 Task: Font style For heading Use Arabic Typesetting with dark grey 1 1 colour. font size for heading '26 Pt. 'Change the font style of data to Arabic Typesettingand font size to  16 Pt. Change the alignment of both headline & data to   center vertically. In the sheet  Attendance Log Templatebook
Action: Mouse moved to (93, 133)
Screenshot: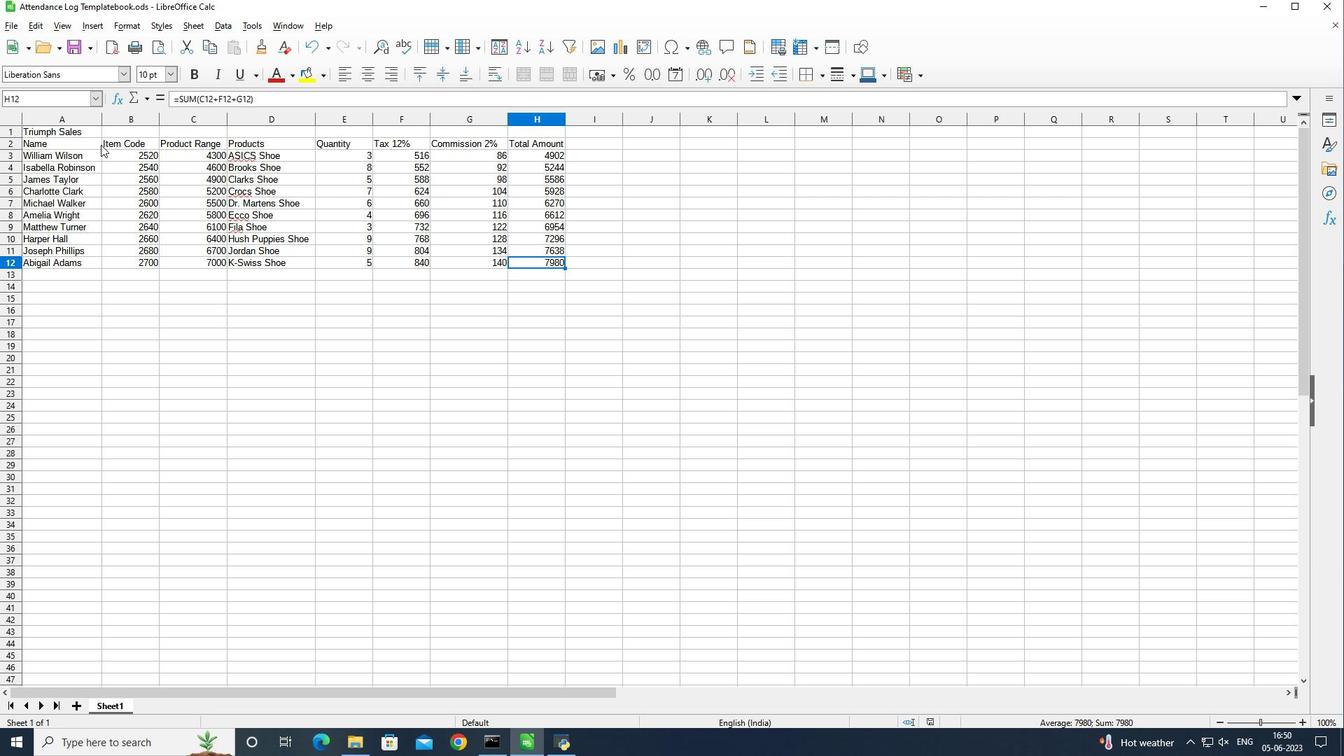 
Action: Mouse pressed left at (93, 133)
Screenshot: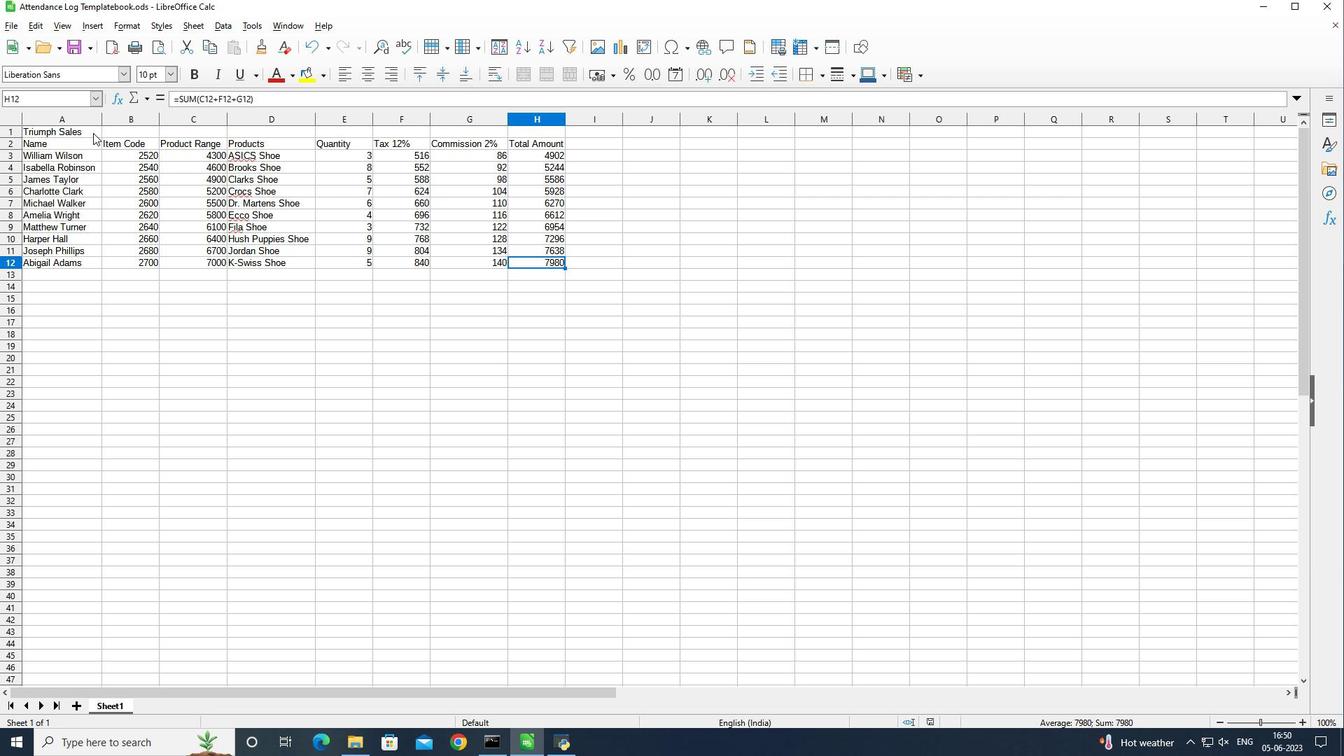 
Action: Mouse moved to (85, 139)
Screenshot: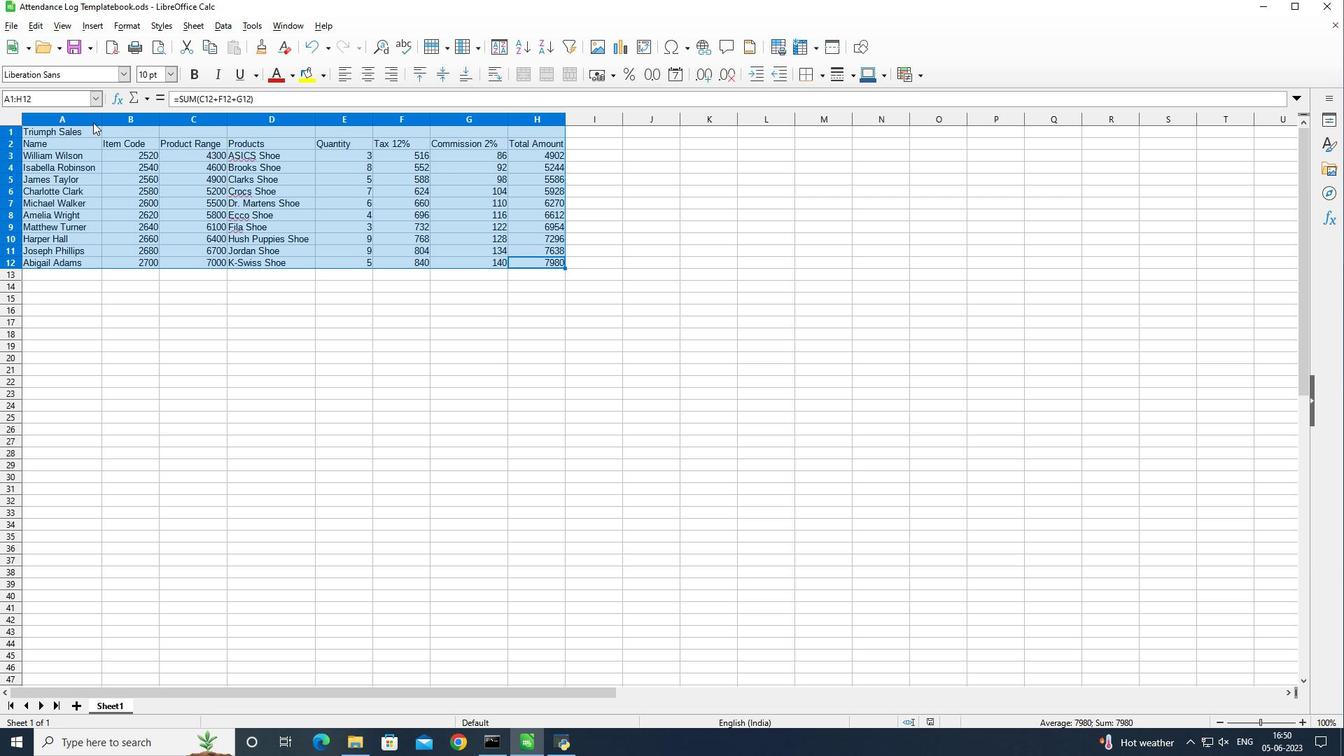 
Action: Mouse pressed left at (85, 139)
Screenshot: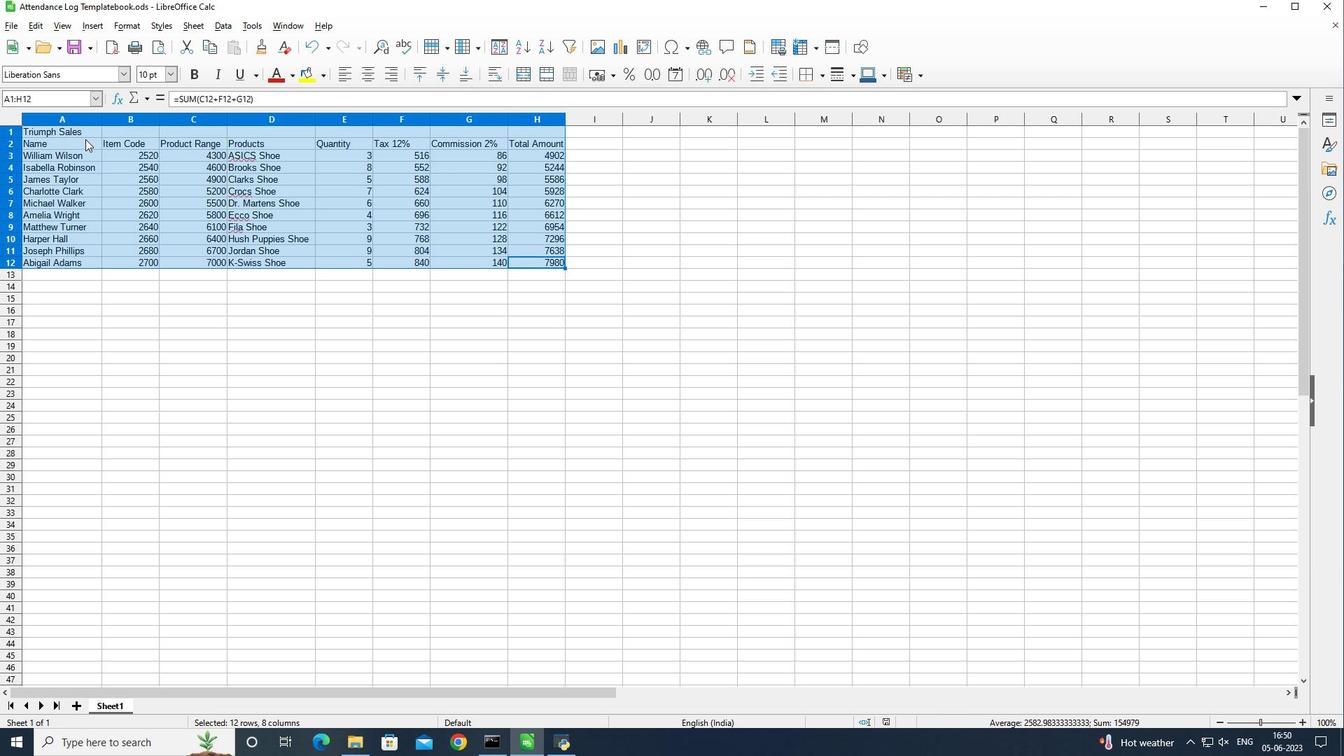 
Action: Mouse moved to (127, 70)
Screenshot: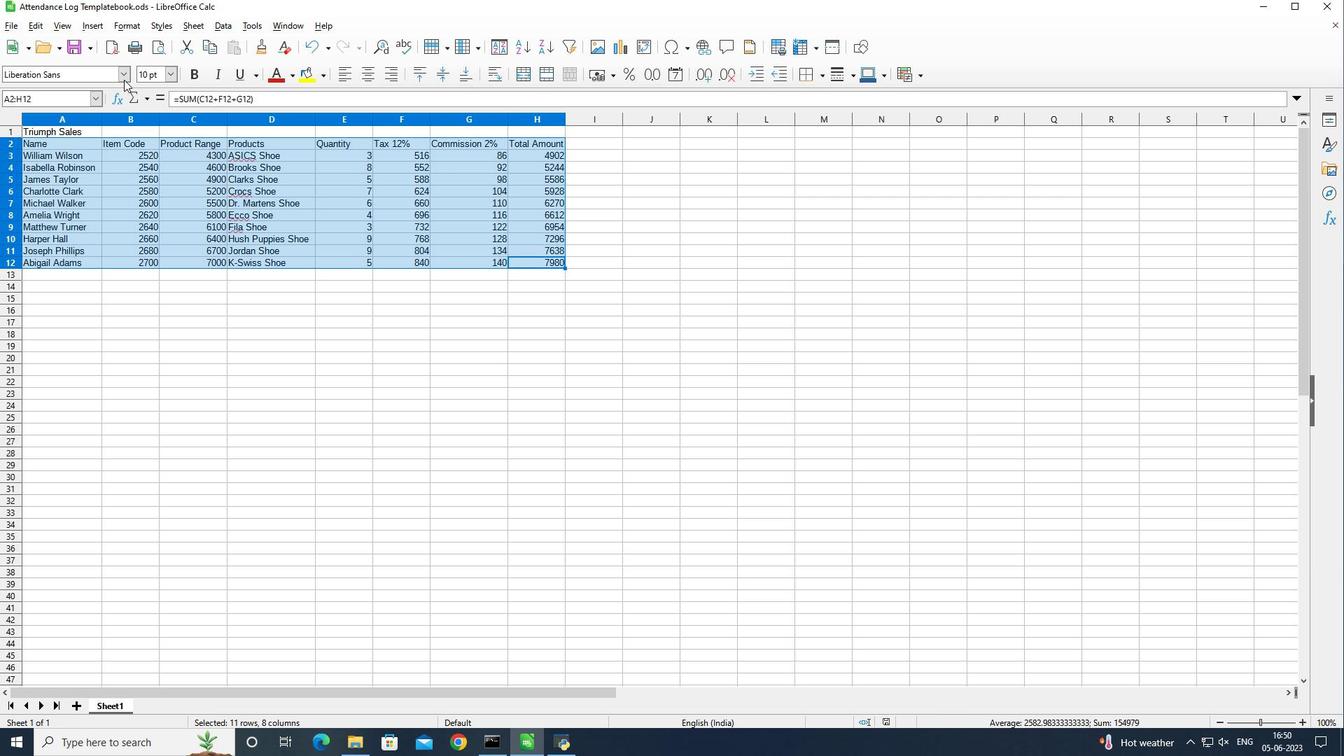 
Action: Mouse pressed left at (127, 70)
Screenshot: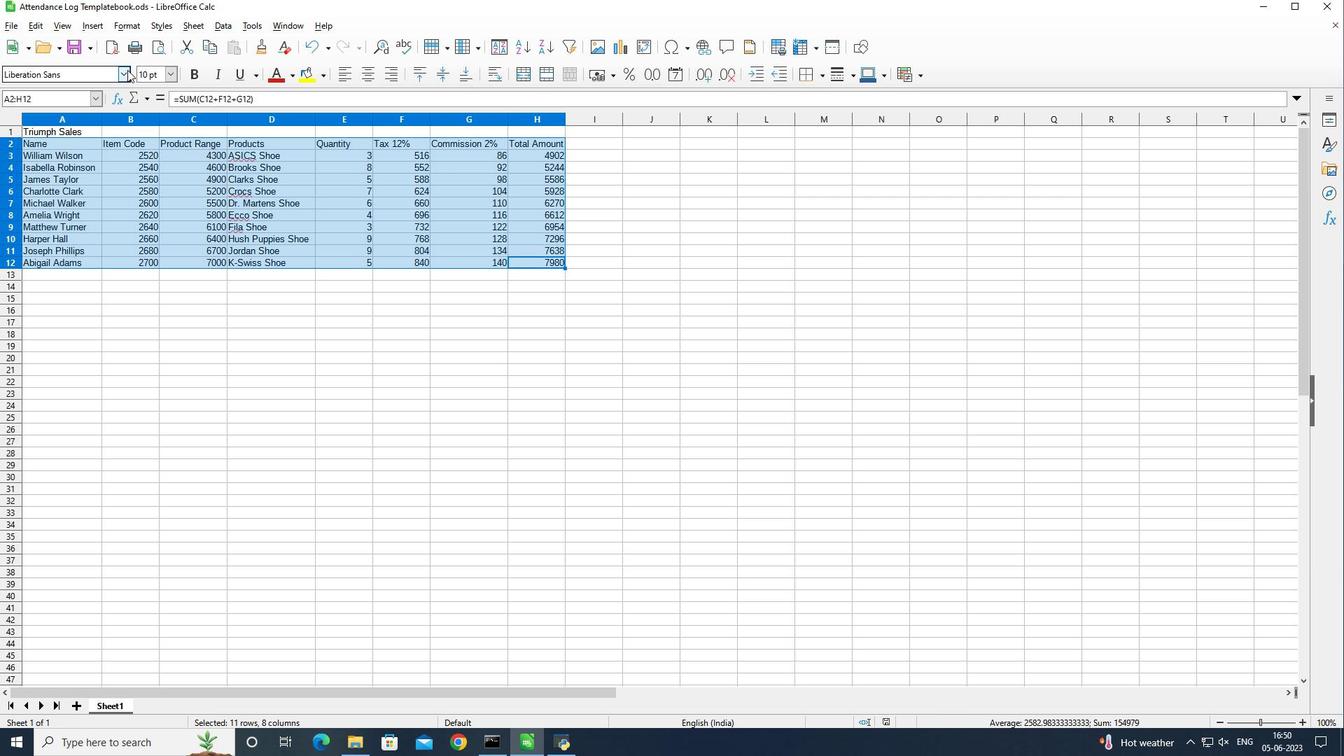 
Action: Mouse moved to (333, 178)
Screenshot: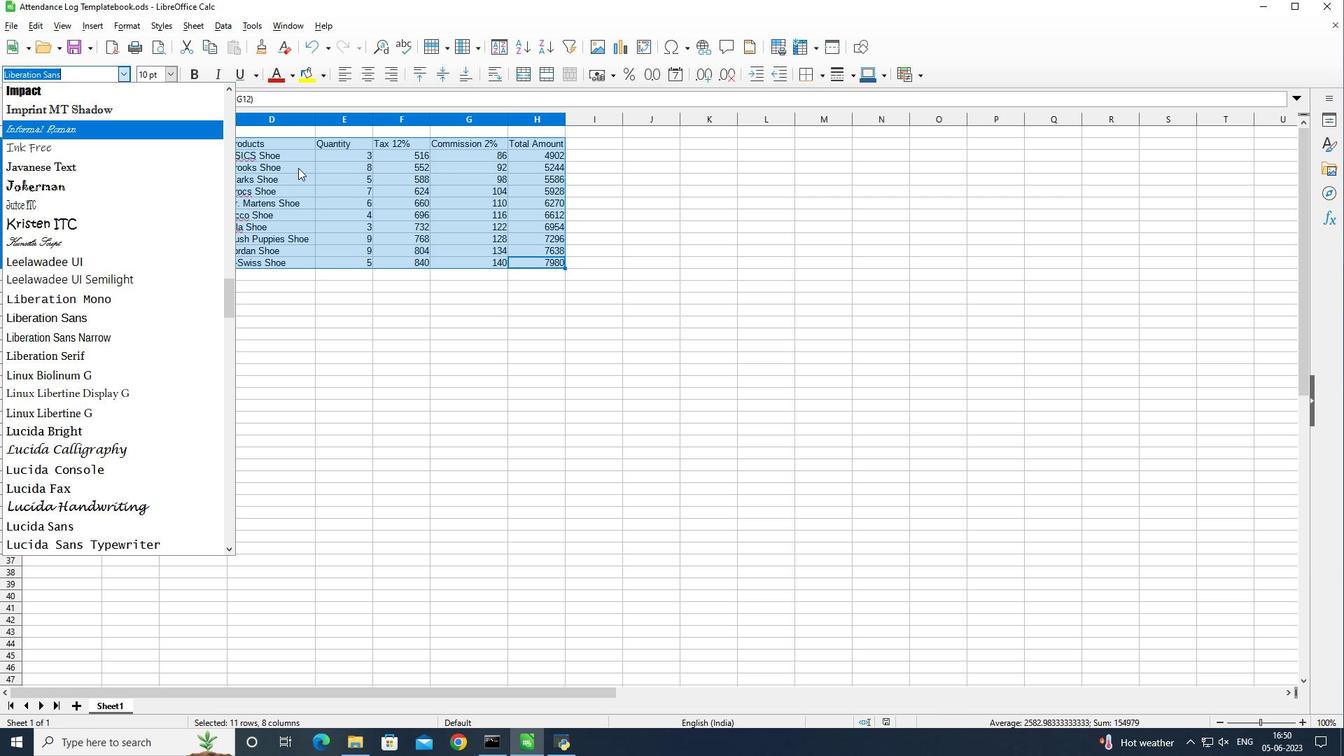 
Action: Mouse pressed left at (333, 178)
Screenshot: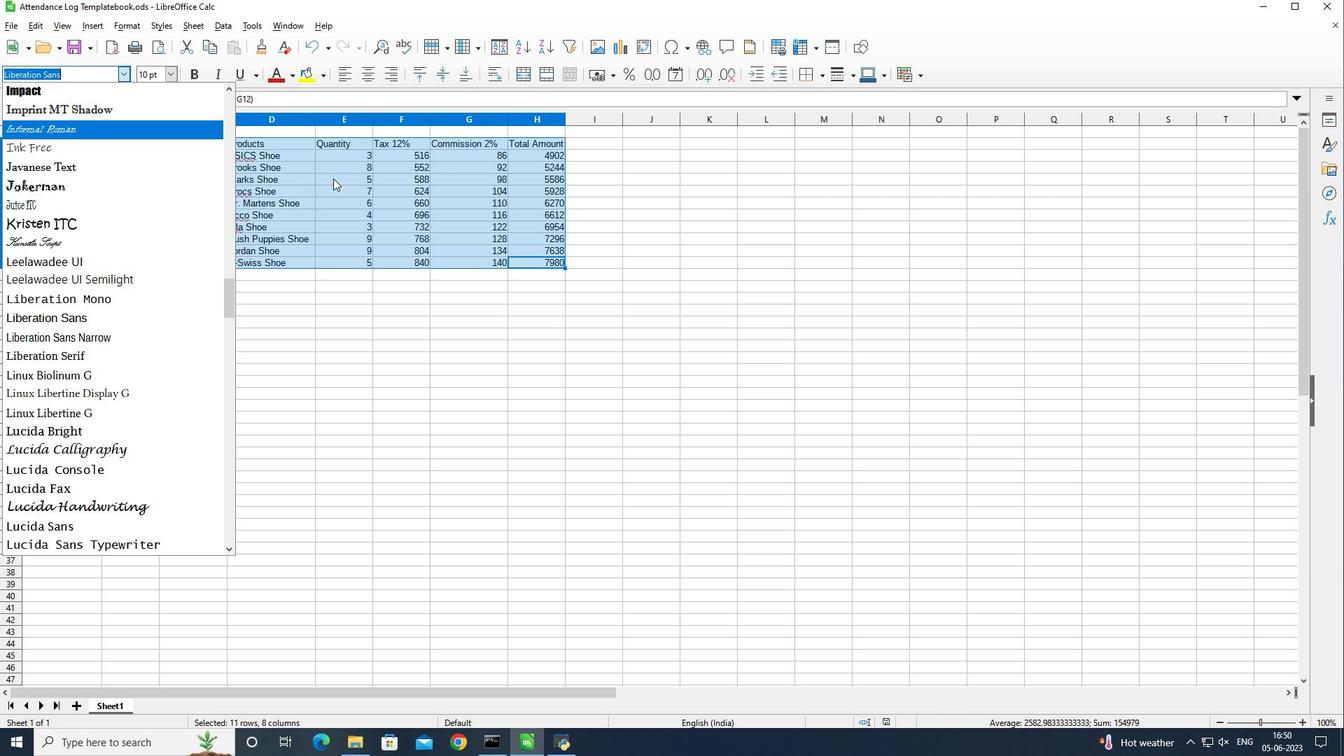 
Action: Mouse moved to (41, 131)
Screenshot: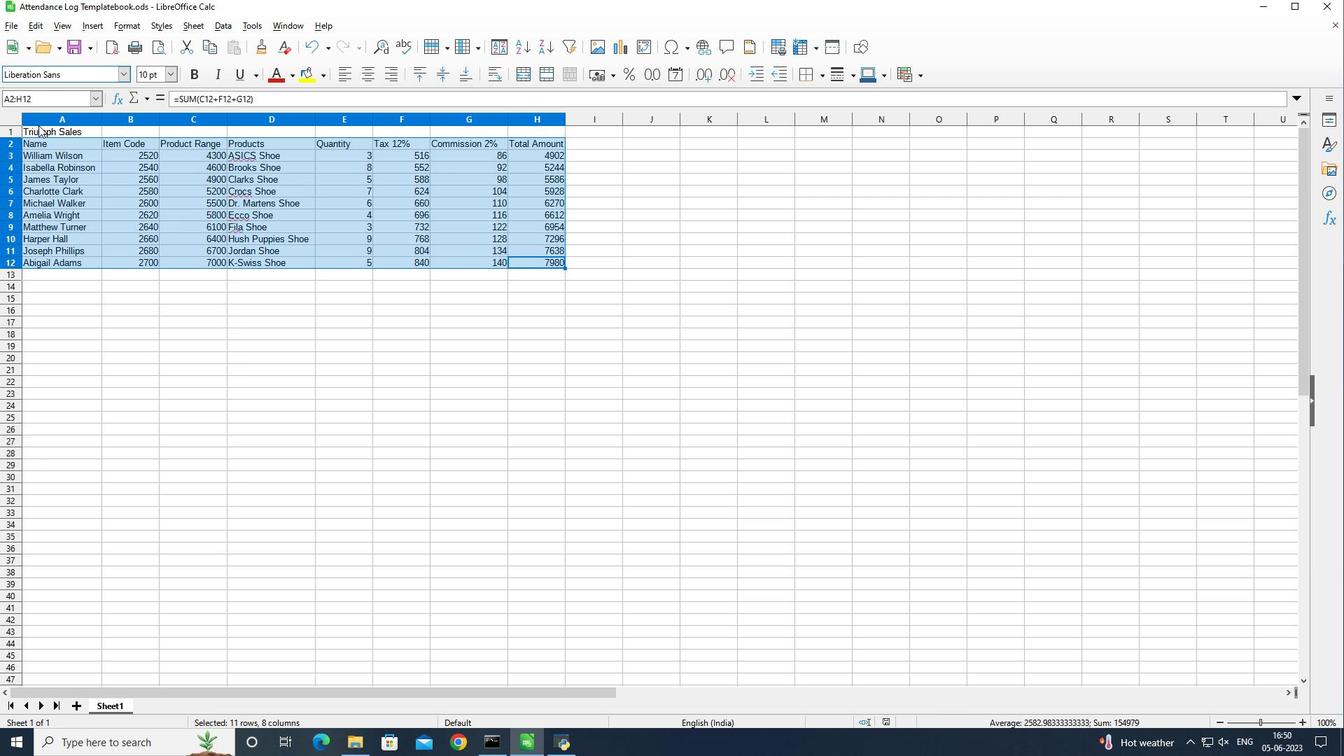
Action: Mouse pressed left at (41, 131)
Screenshot: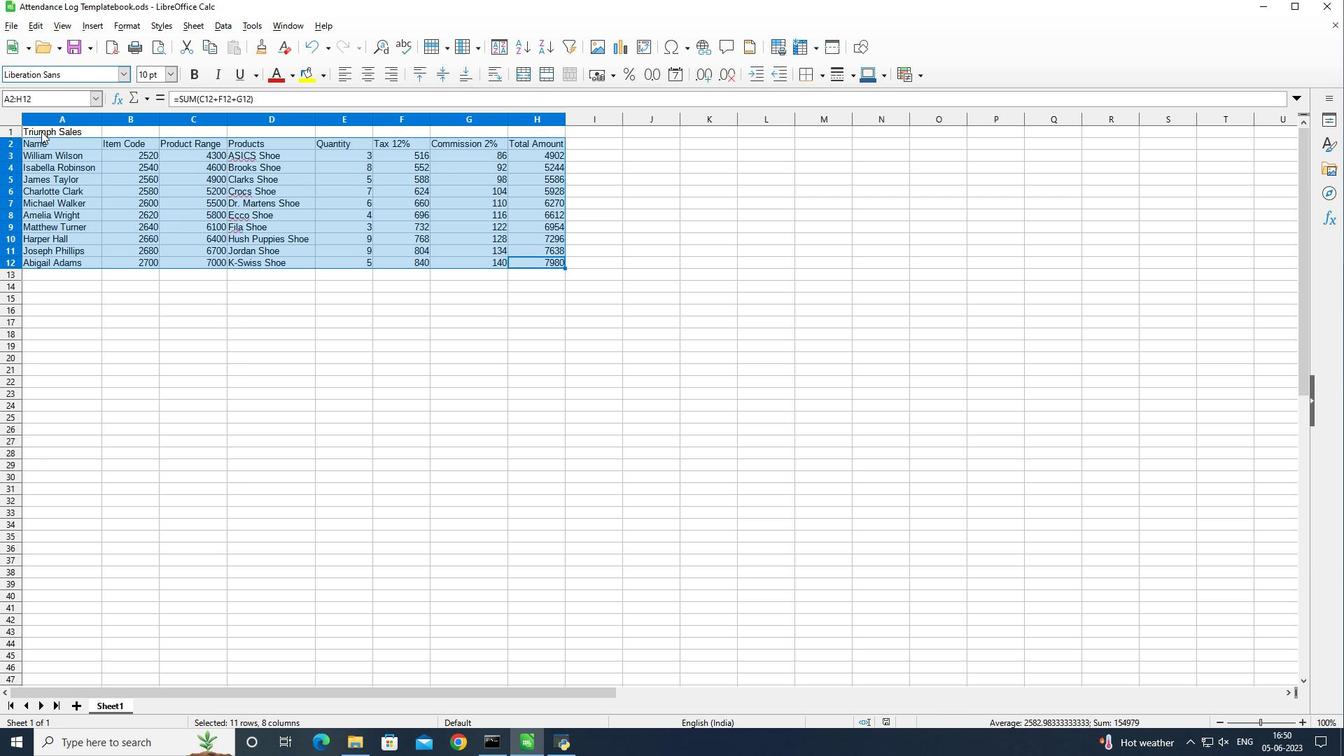 
Action: Mouse moved to (123, 75)
Screenshot: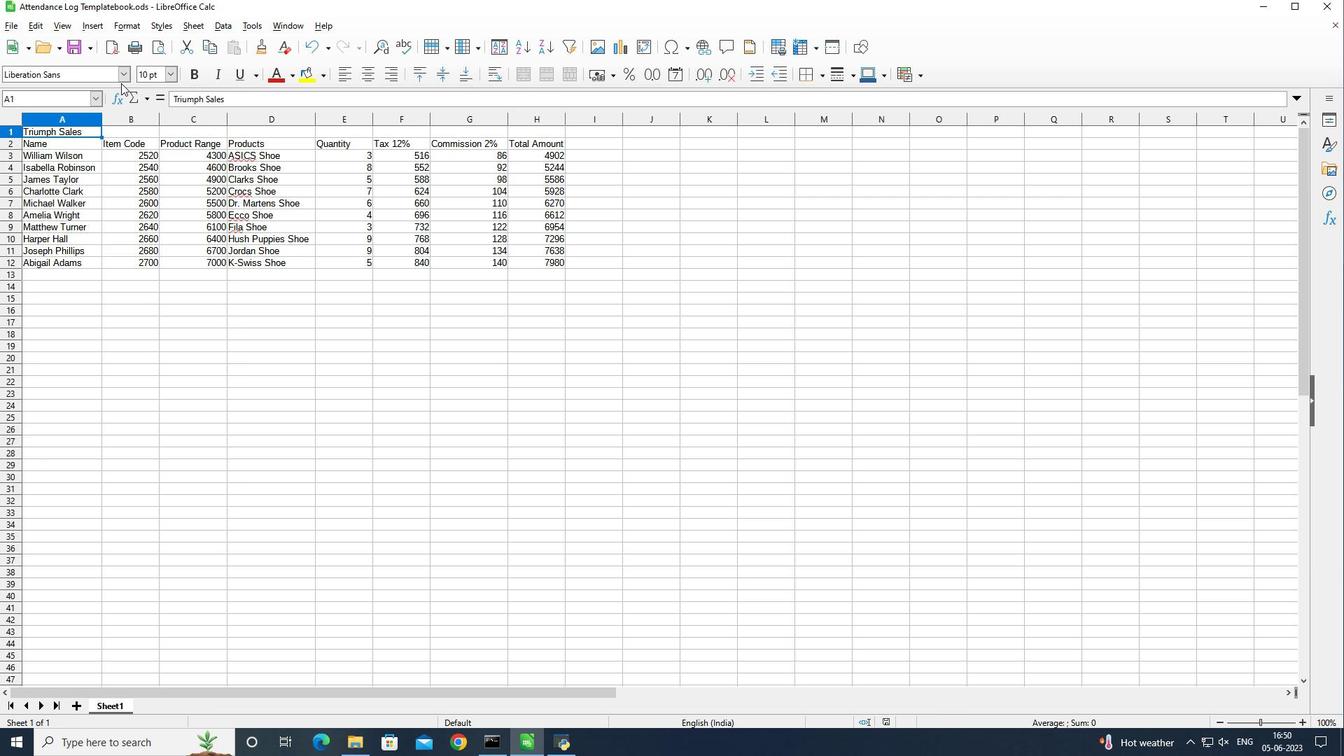 
Action: Mouse pressed left at (123, 75)
Screenshot: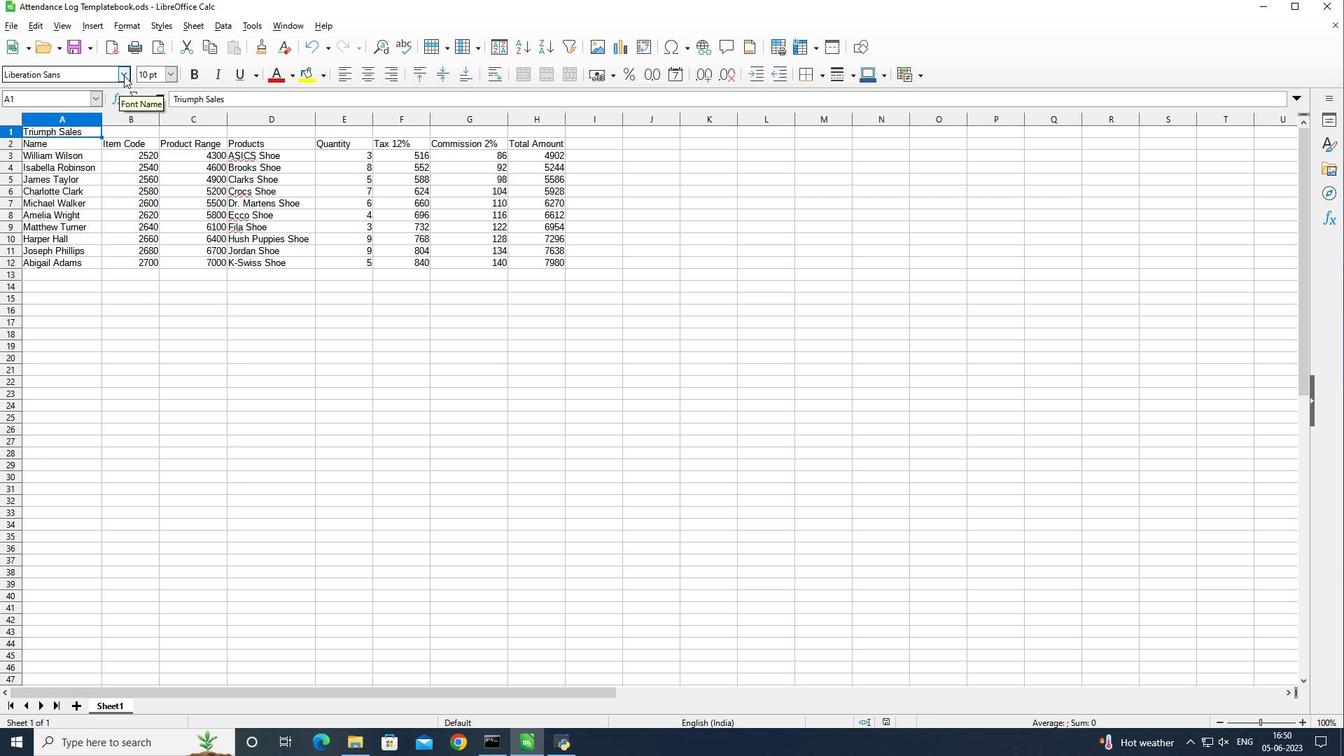 
Action: Mouse moved to (175, 167)
Screenshot: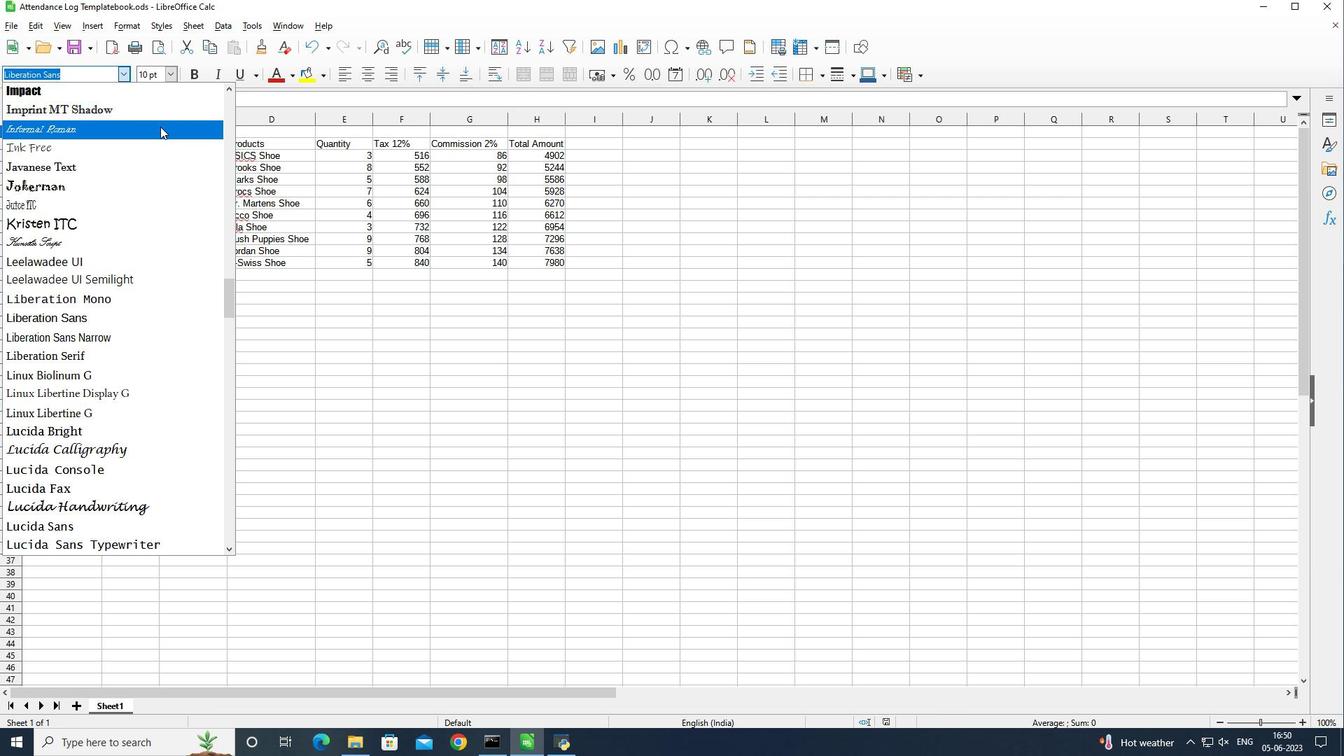 
Action: Mouse scrolled (175, 168) with delta (0, 0)
Screenshot: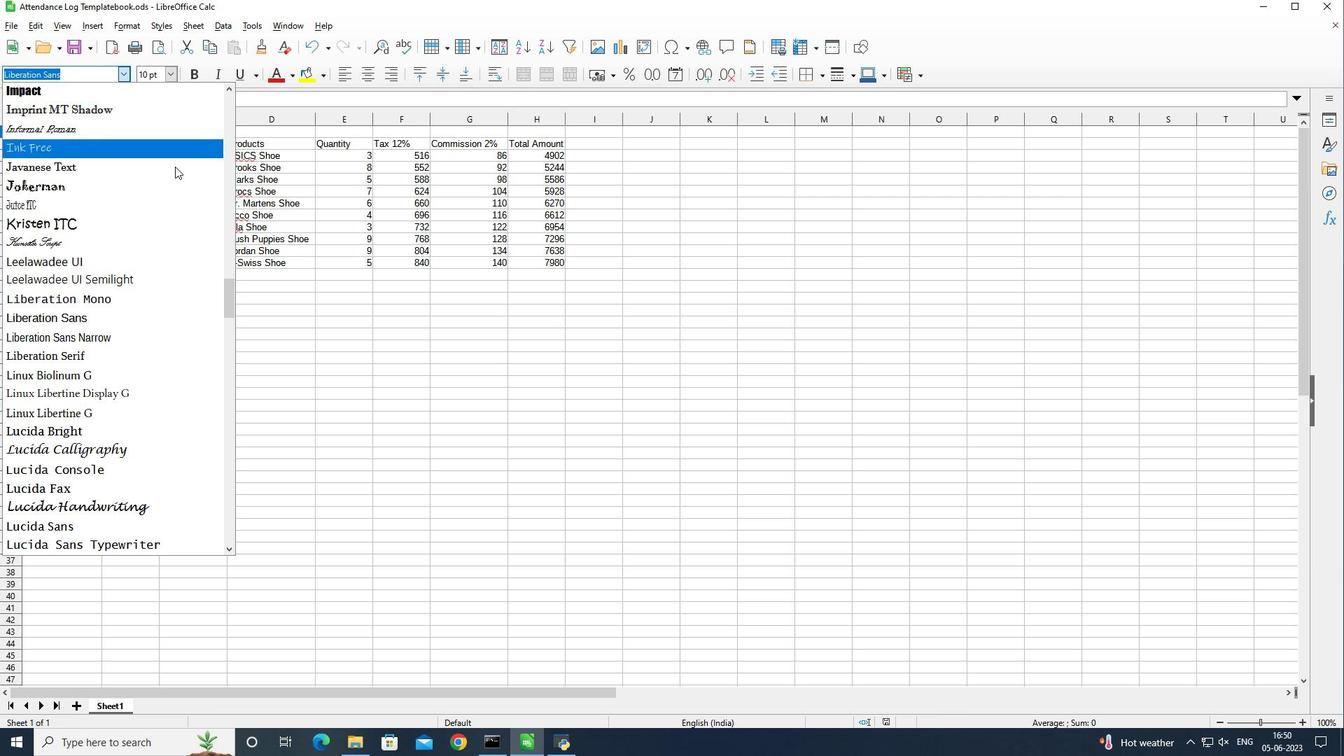 
Action: Mouse scrolled (175, 168) with delta (0, 0)
Screenshot: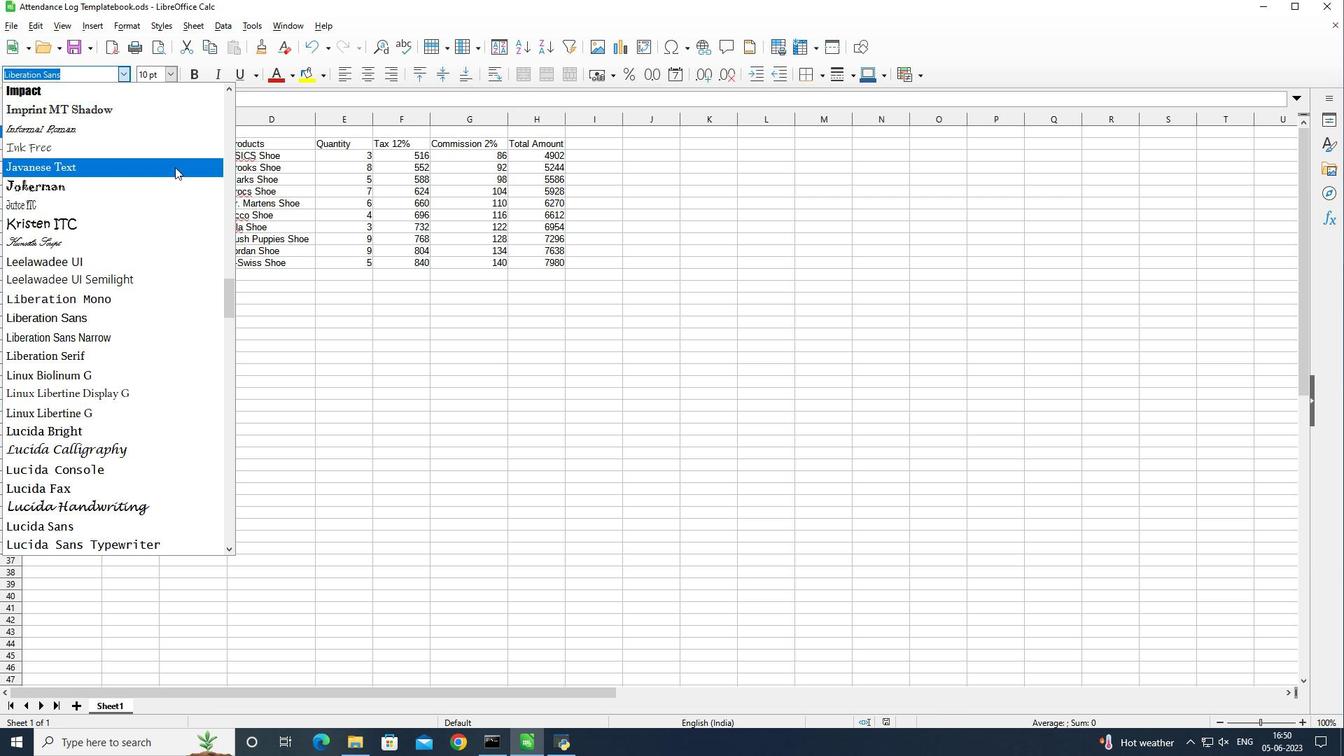 
Action: Mouse scrolled (175, 168) with delta (0, 0)
Screenshot: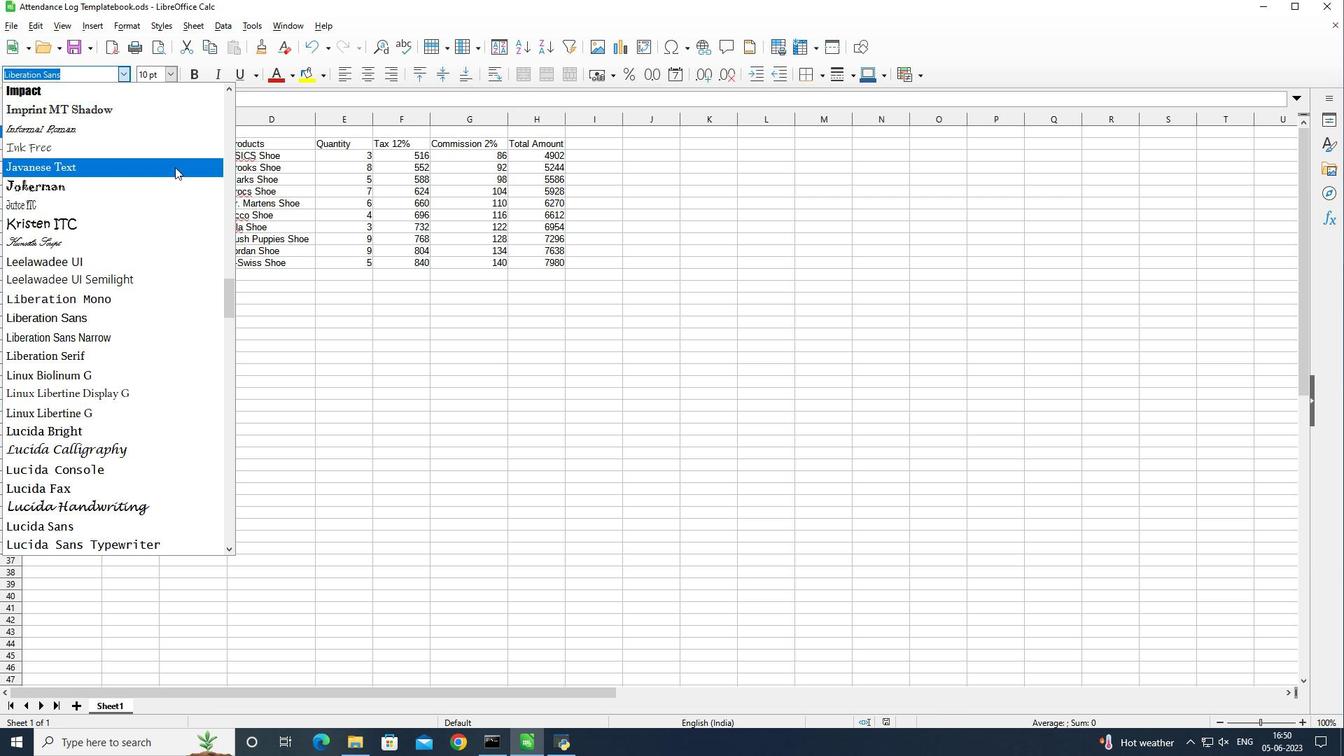 
Action: Mouse scrolled (175, 168) with delta (0, 0)
Screenshot: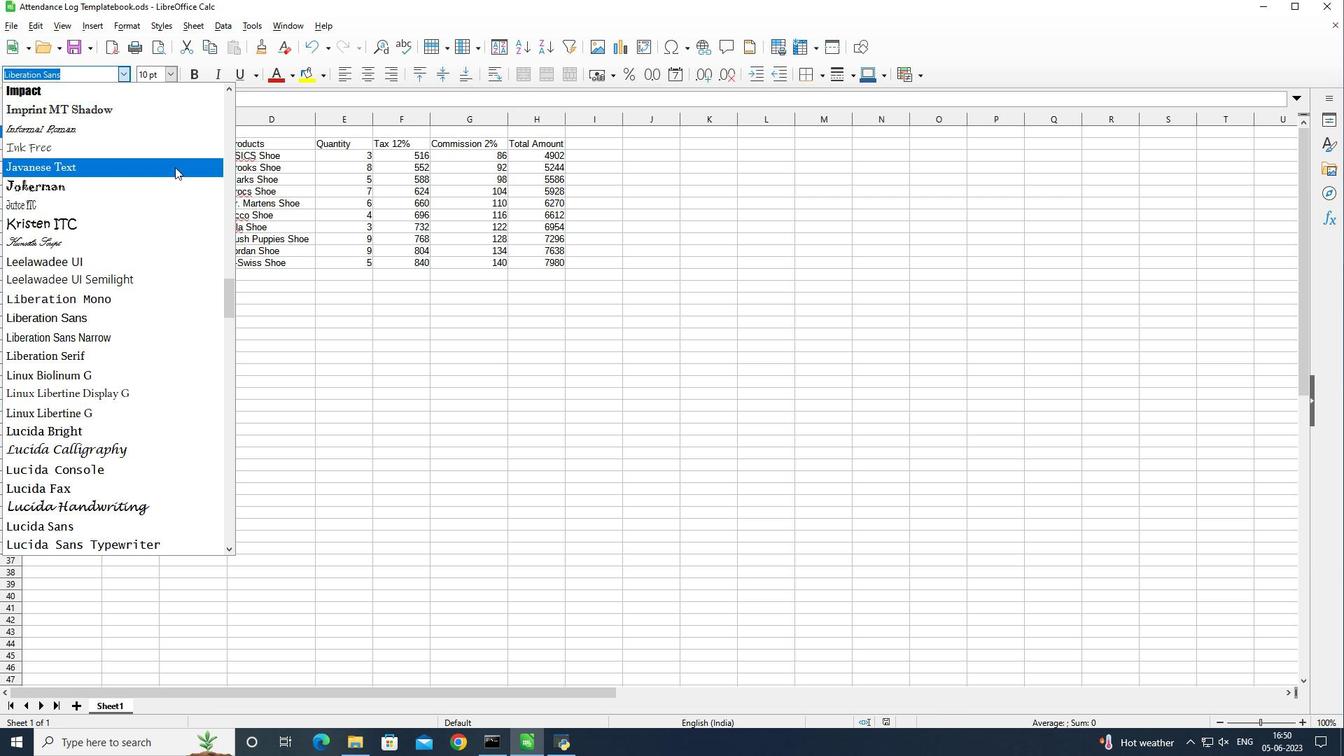 
Action: Mouse scrolled (175, 168) with delta (0, 0)
Screenshot: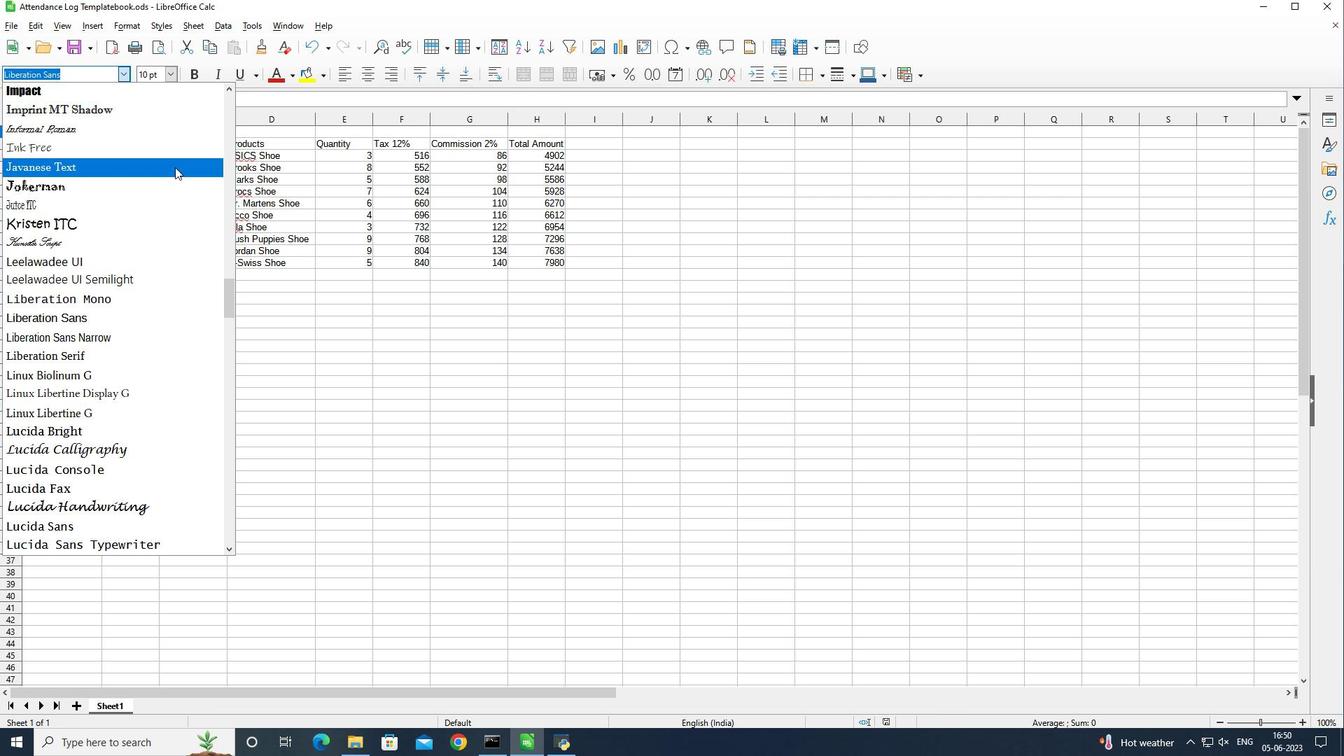 
Action: Mouse scrolled (175, 168) with delta (0, 0)
Screenshot: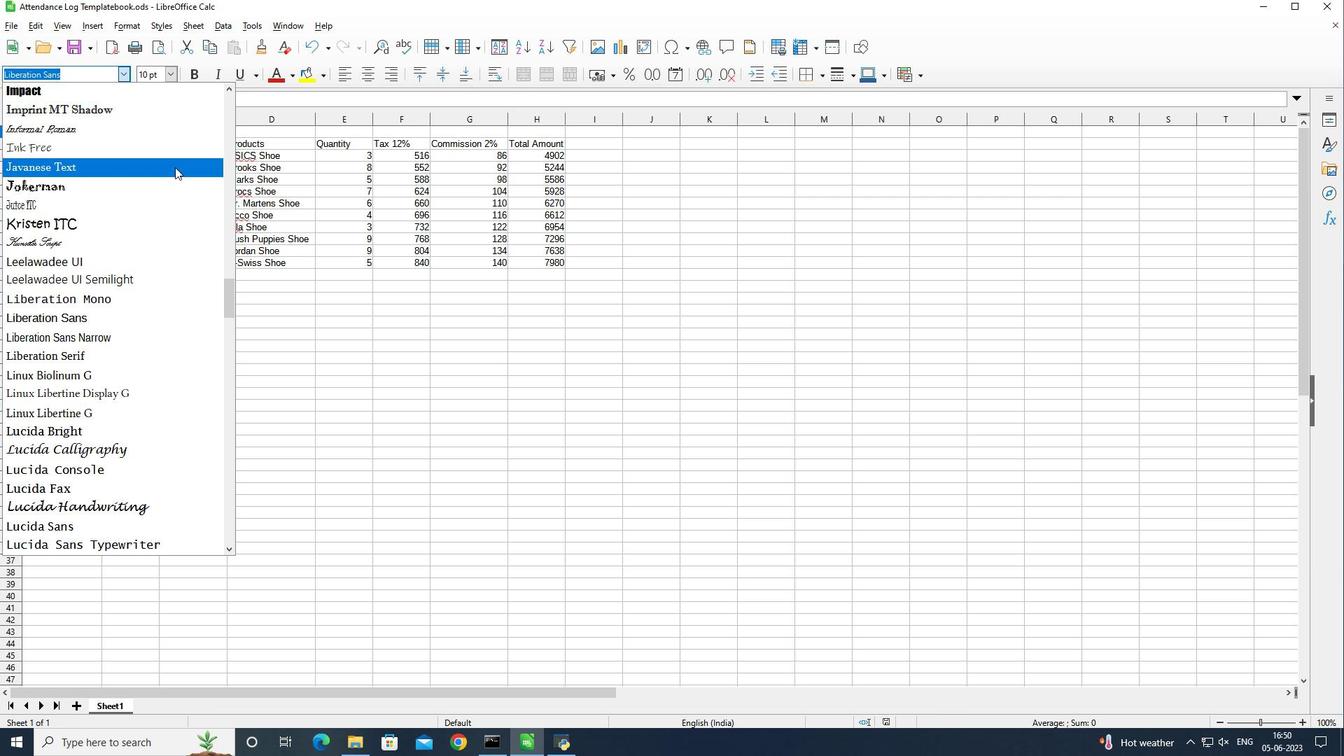 
Action: Mouse scrolled (175, 168) with delta (0, 0)
Screenshot: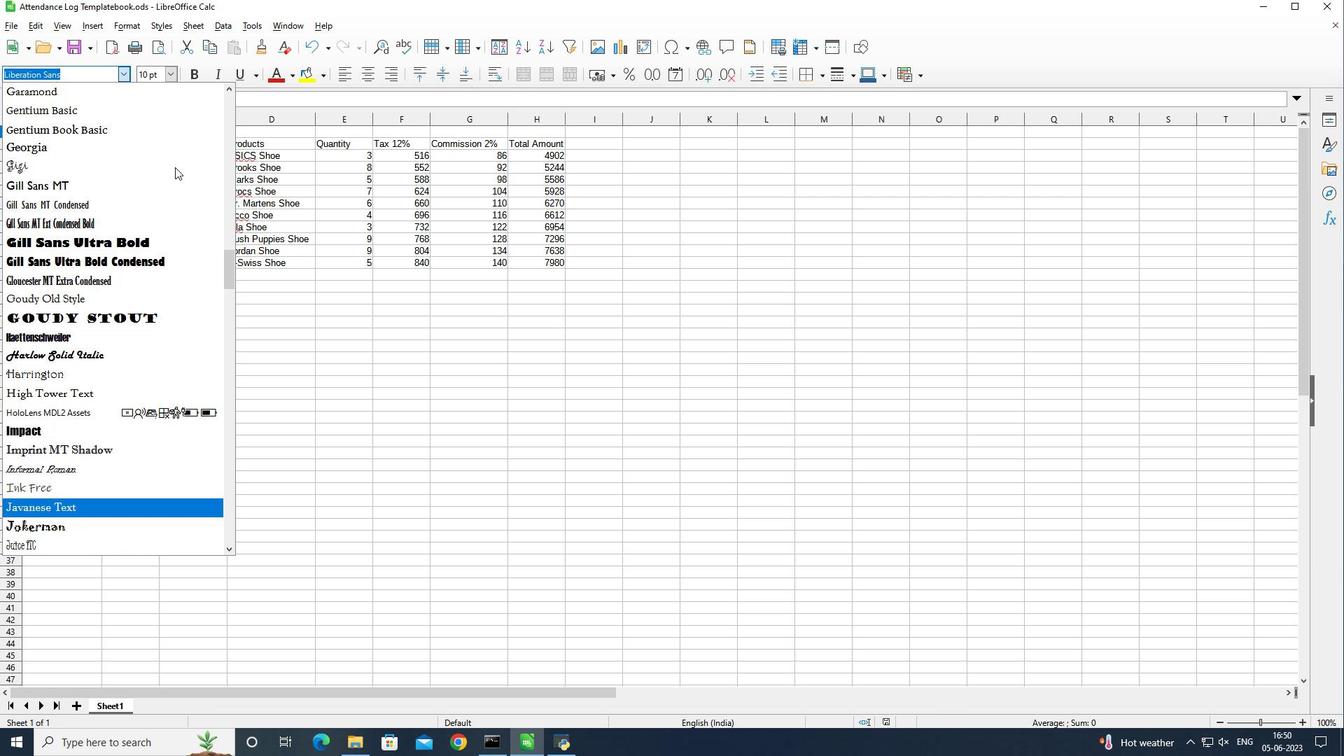
Action: Mouse scrolled (175, 168) with delta (0, 0)
Screenshot: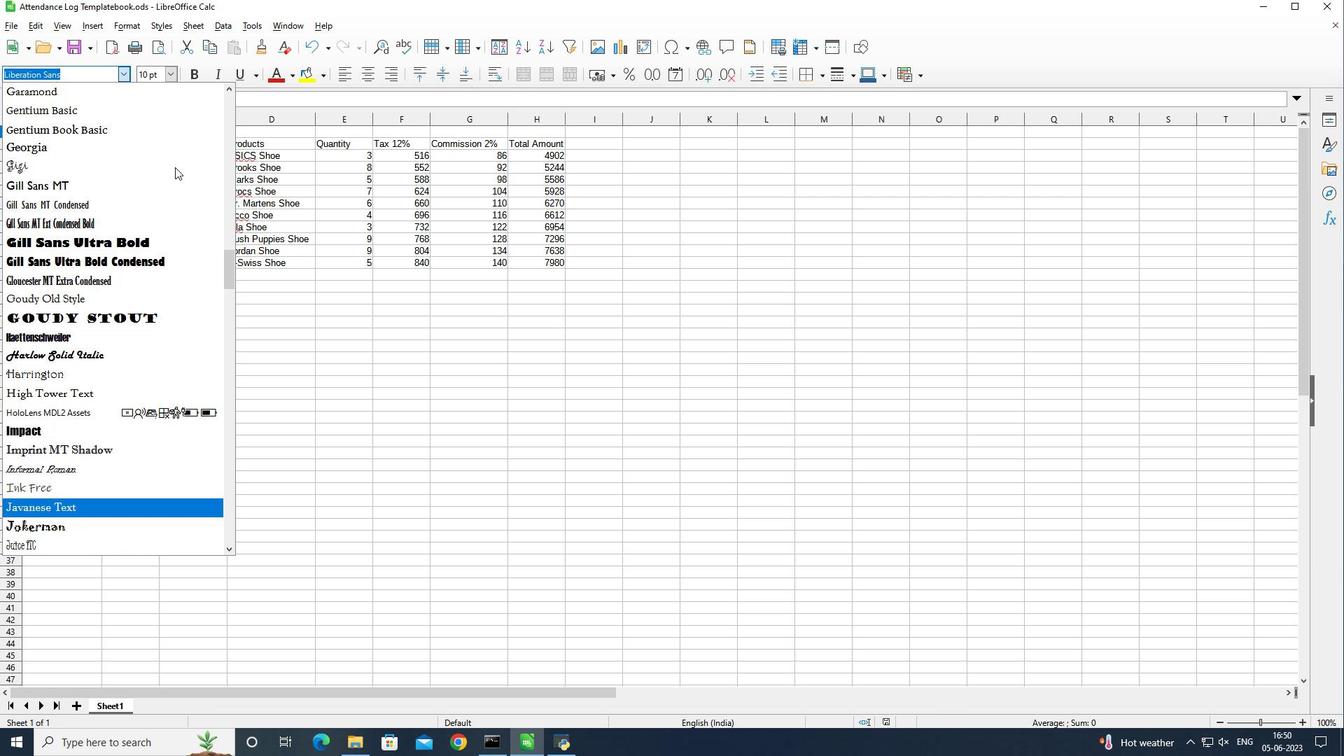 
Action: Mouse scrolled (175, 168) with delta (0, 0)
Screenshot: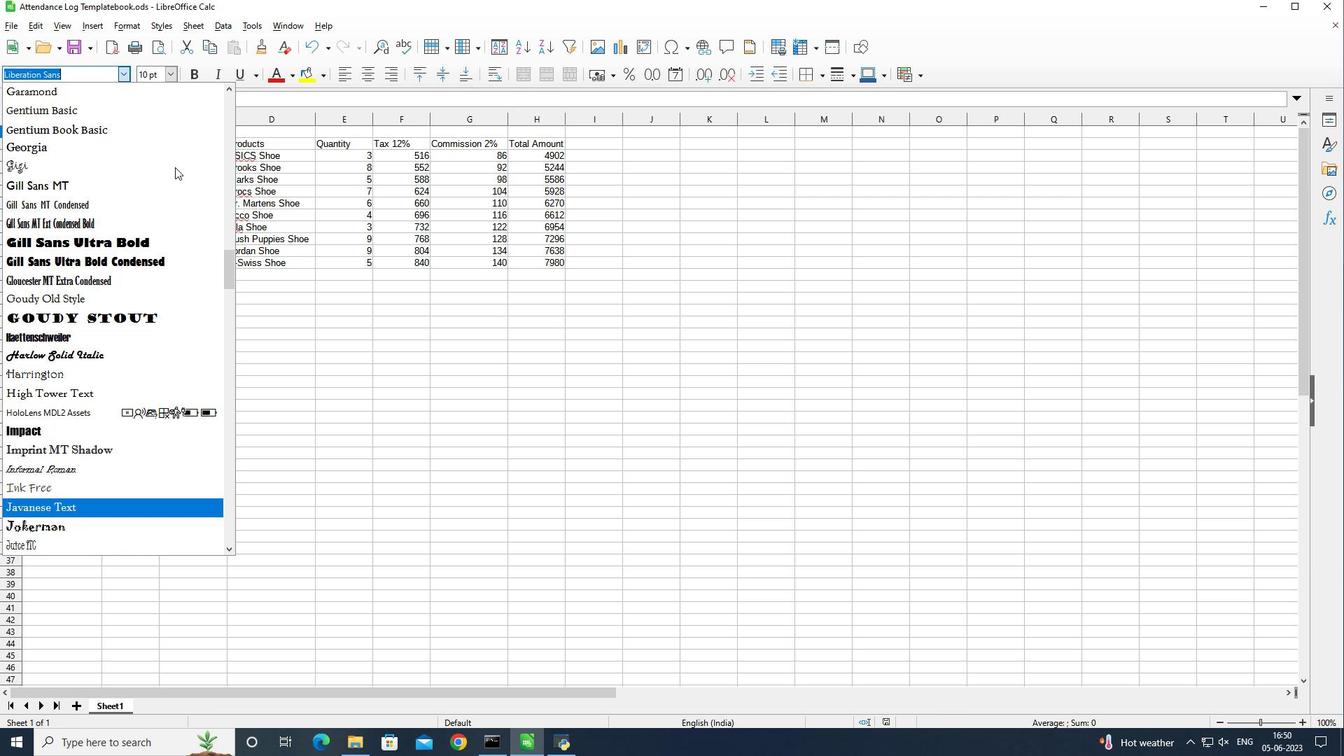 
Action: Mouse scrolled (175, 168) with delta (0, 0)
Screenshot: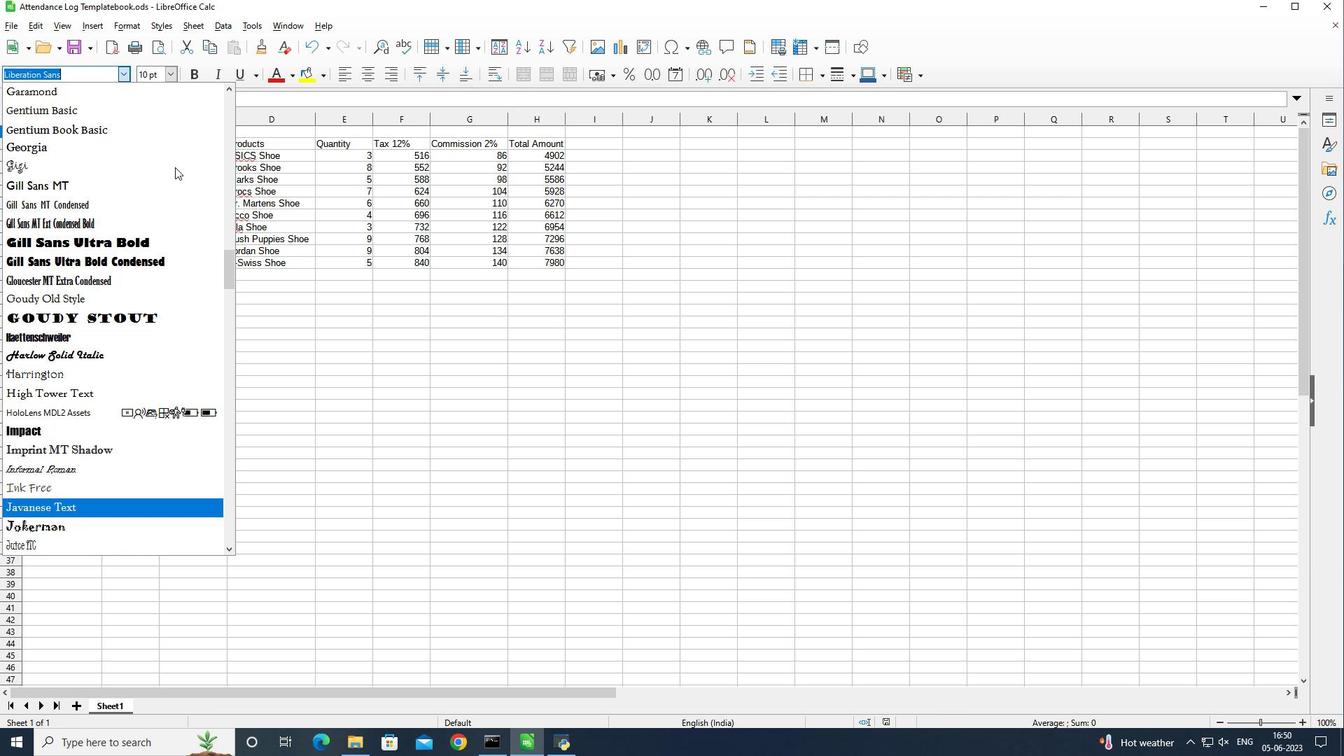 
Action: Mouse scrolled (175, 168) with delta (0, 0)
Screenshot: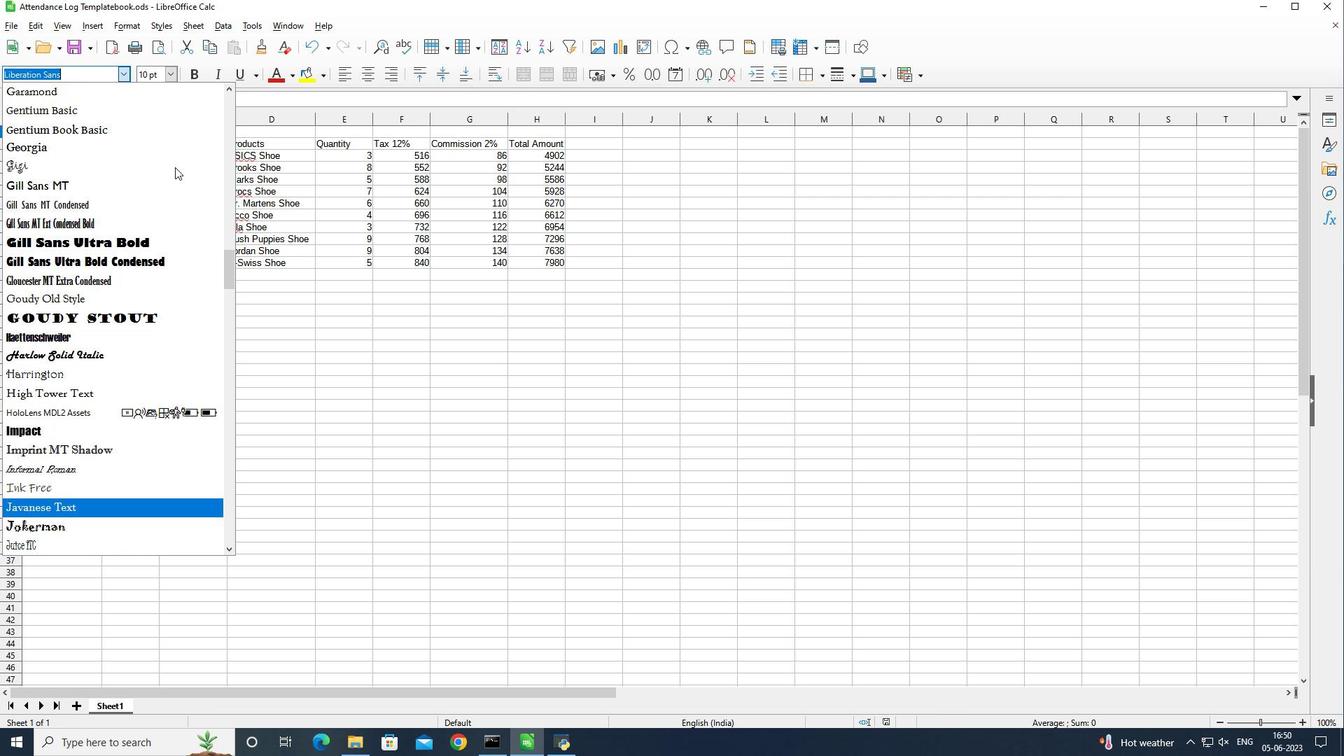 
Action: Mouse scrolled (175, 168) with delta (0, 0)
Screenshot: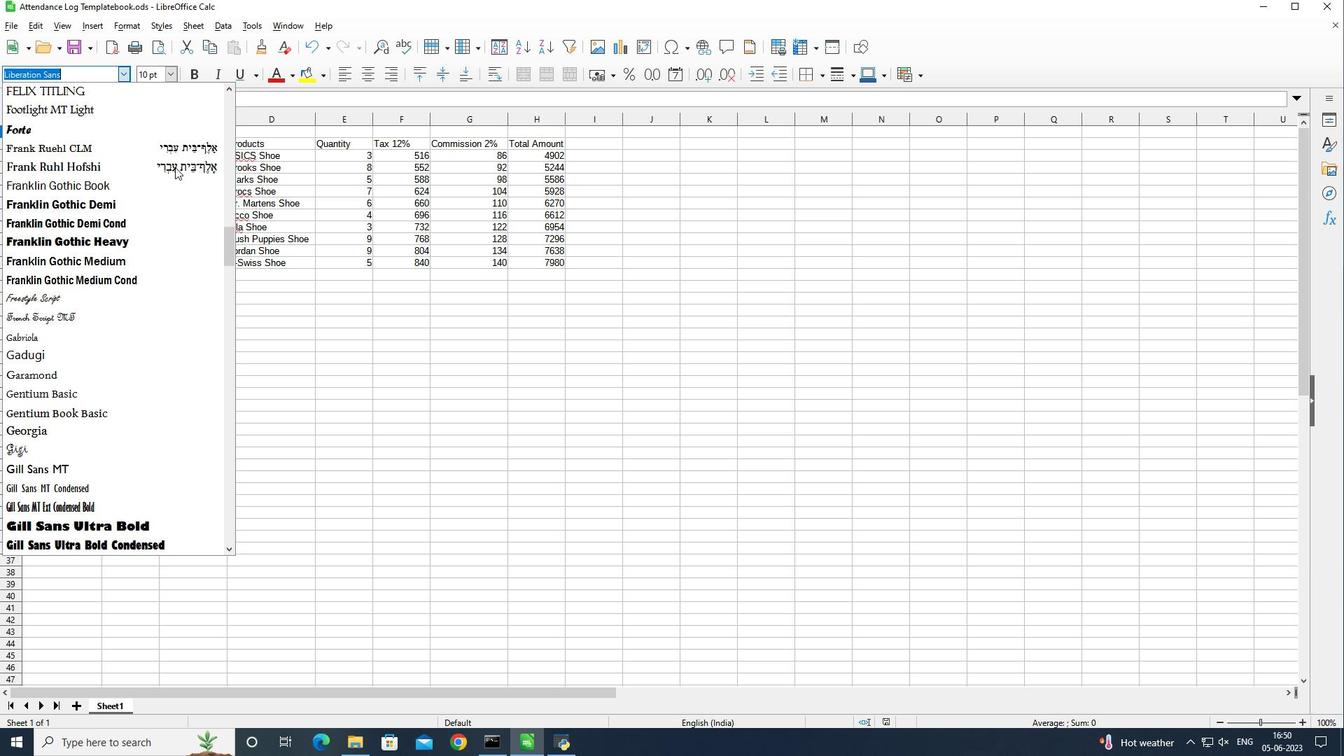 
Action: Mouse scrolled (175, 168) with delta (0, 0)
Screenshot: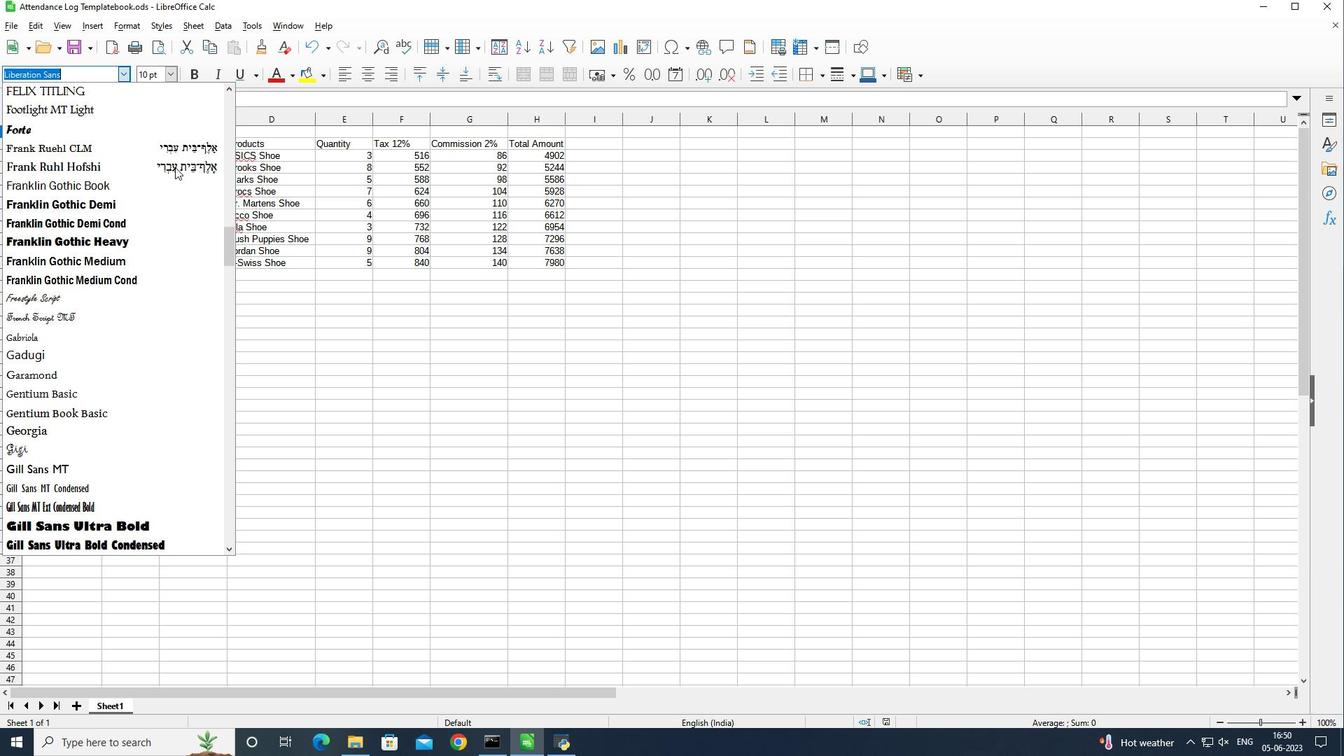 
Action: Mouse scrolled (175, 168) with delta (0, 0)
Screenshot: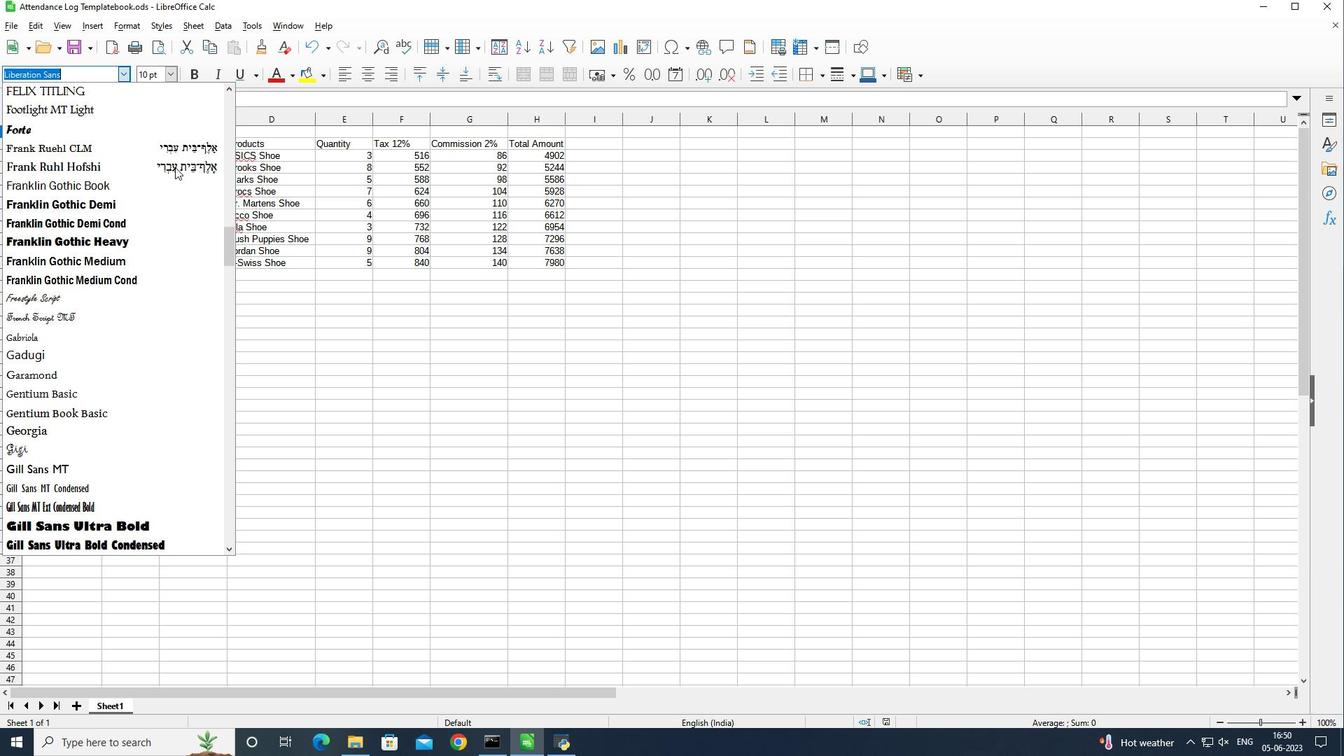 
Action: Mouse scrolled (175, 168) with delta (0, 0)
Screenshot: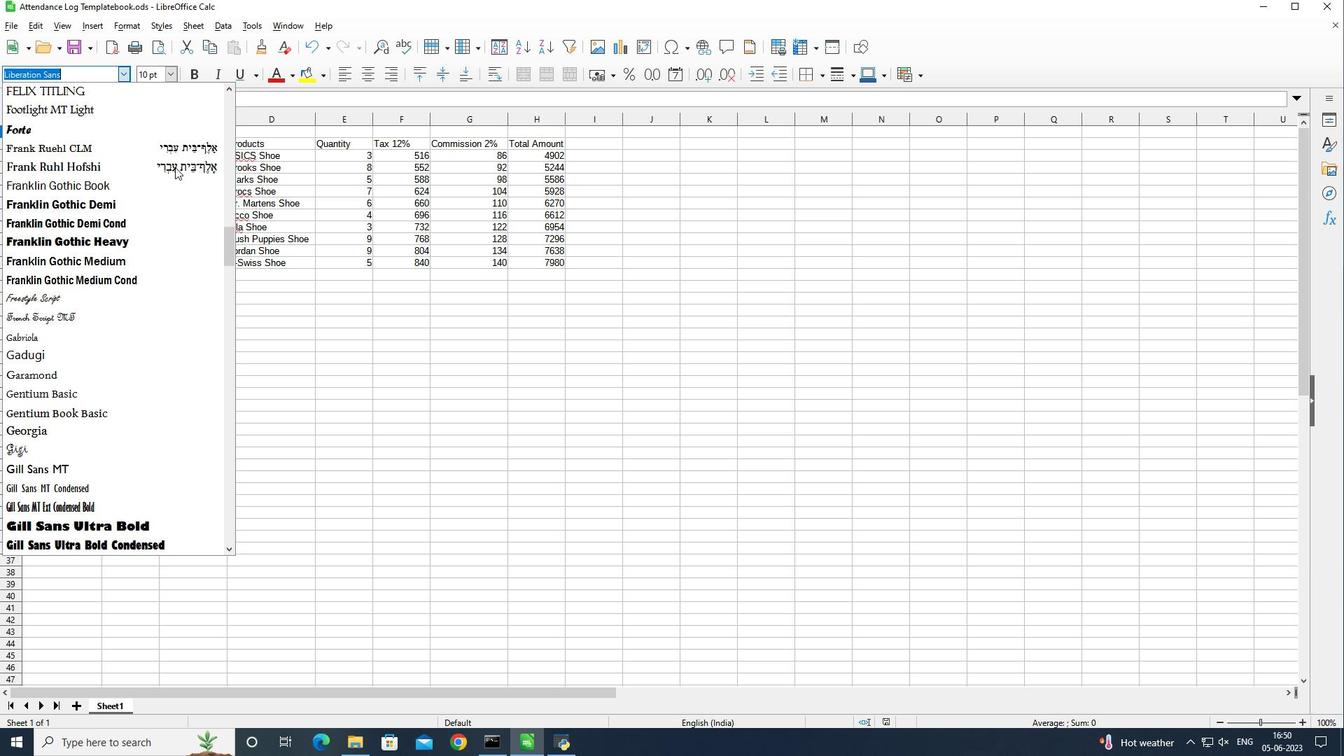 
Action: Mouse scrolled (175, 168) with delta (0, 0)
Screenshot: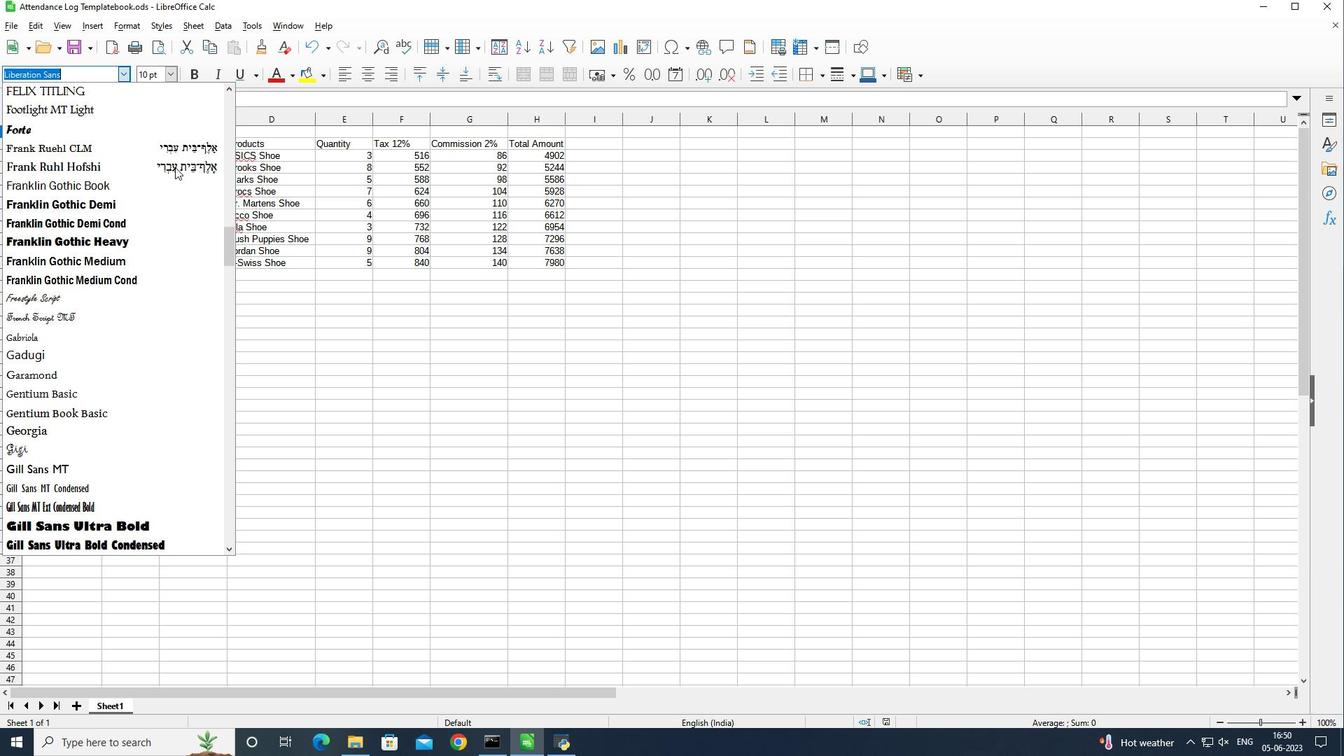 
Action: Mouse scrolled (175, 168) with delta (0, 0)
Screenshot: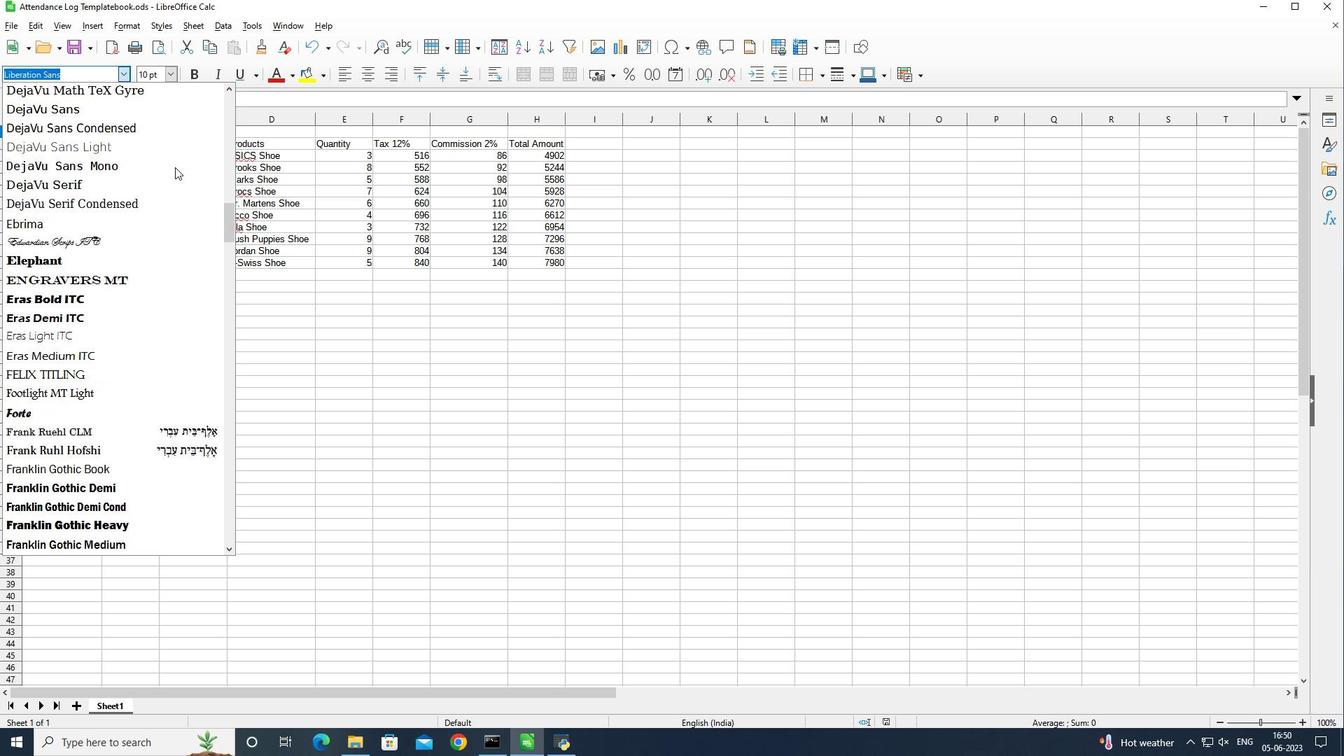
Action: Mouse scrolled (175, 168) with delta (0, 0)
Screenshot: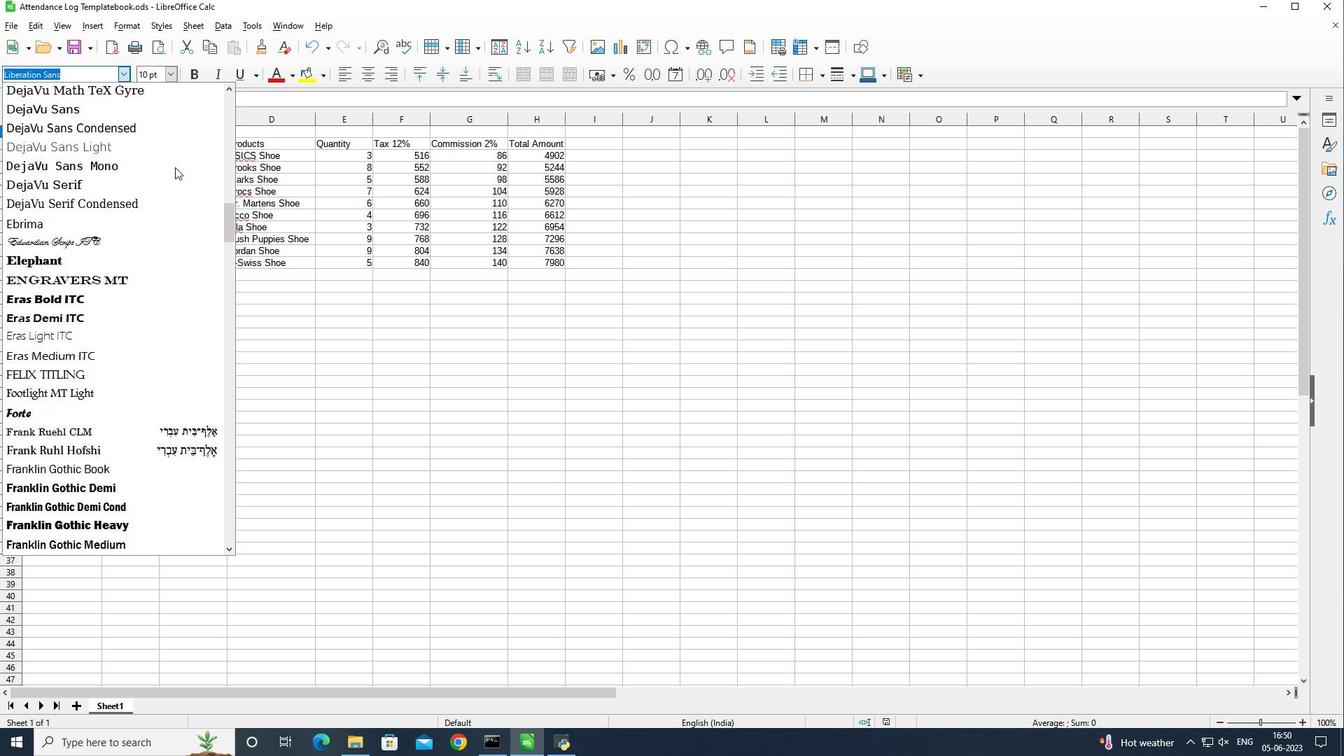 
Action: Mouse scrolled (175, 168) with delta (0, 0)
Screenshot: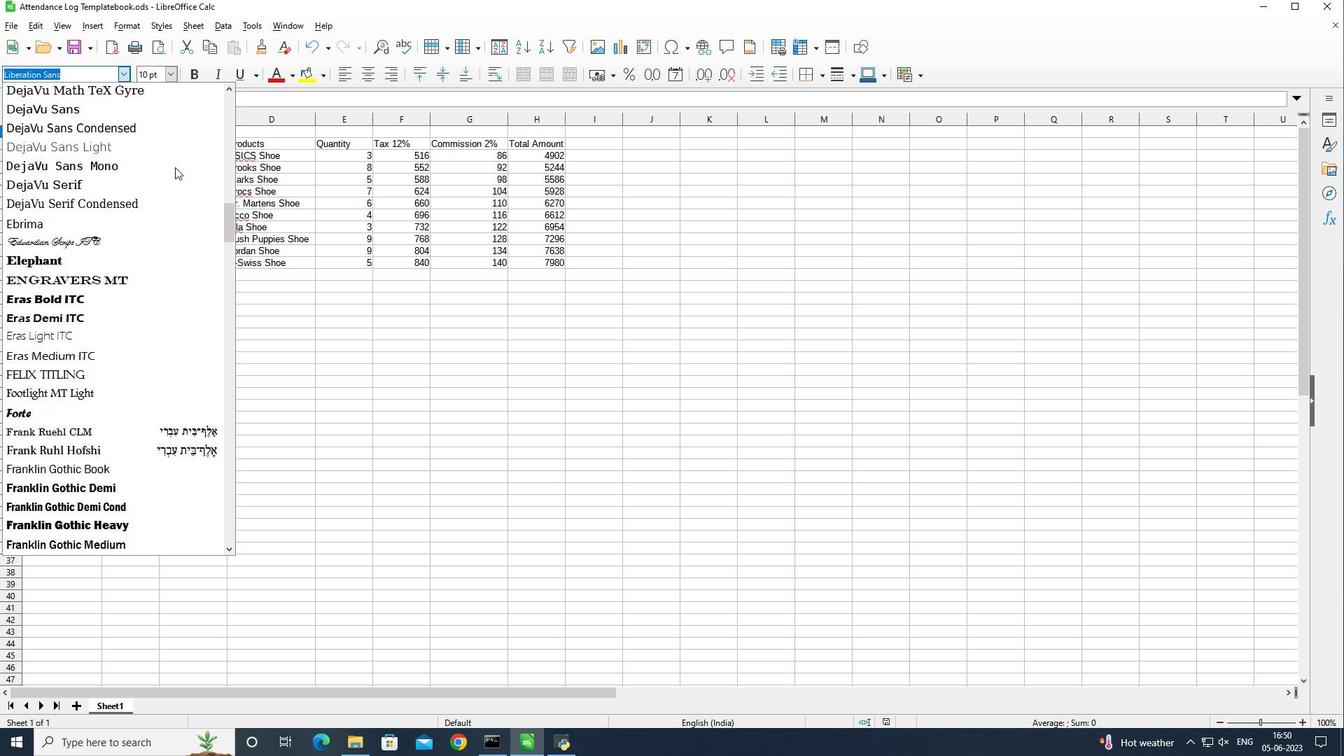 
Action: Mouse scrolled (175, 168) with delta (0, 0)
Screenshot: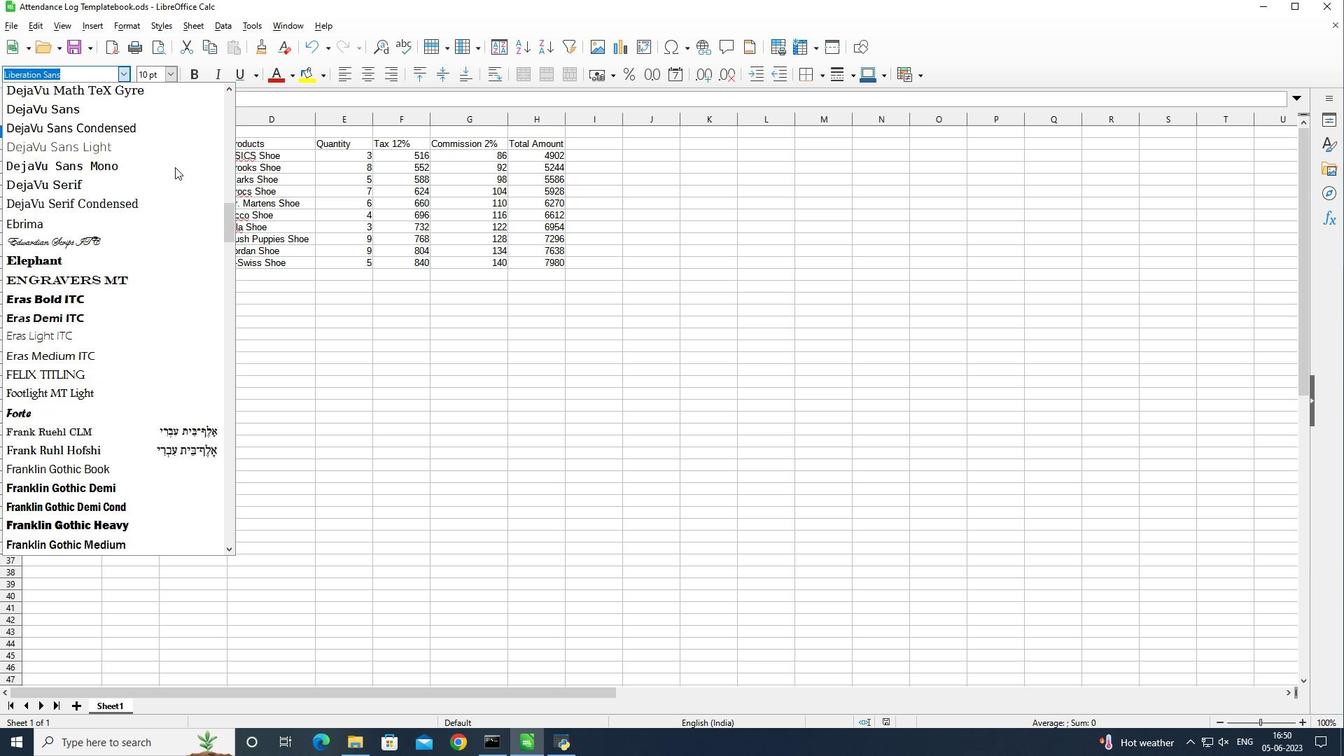 
Action: Mouse scrolled (175, 168) with delta (0, 0)
Screenshot: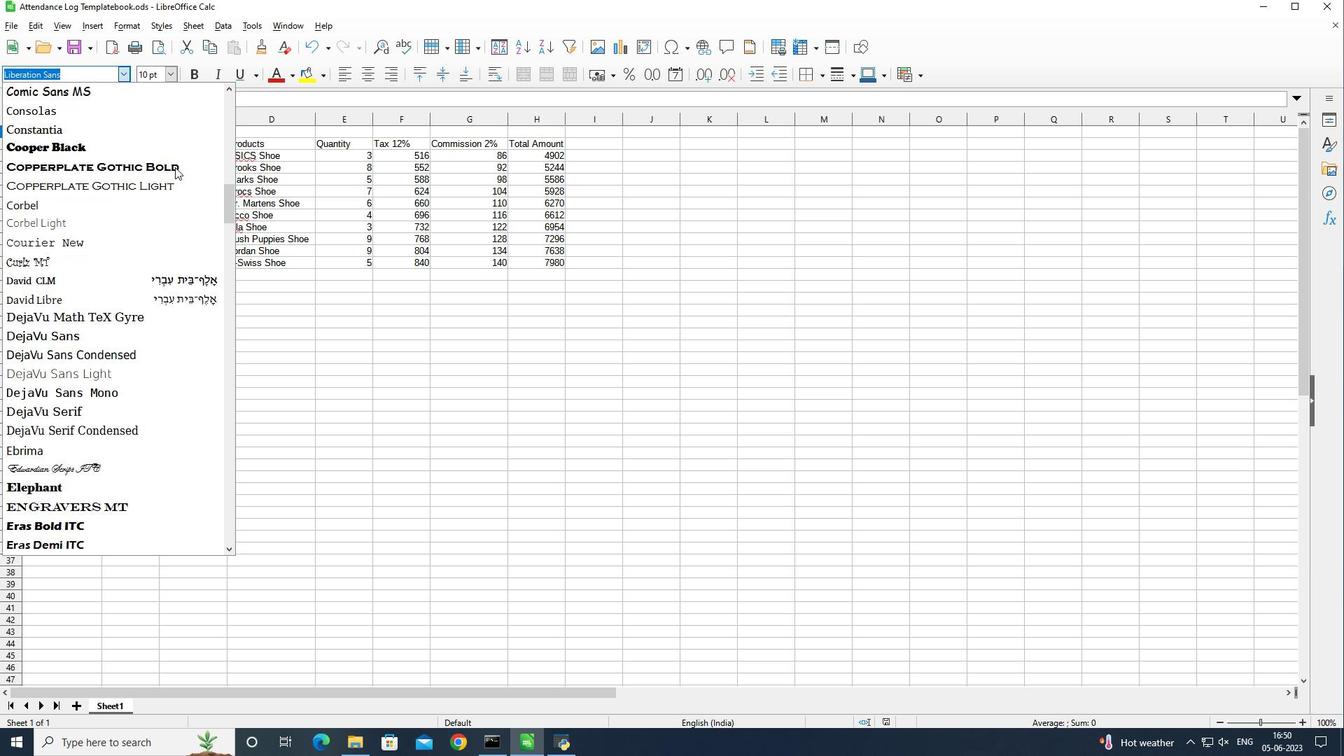 
Action: Mouse scrolled (175, 168) with delta (0, 0)
Screenshot: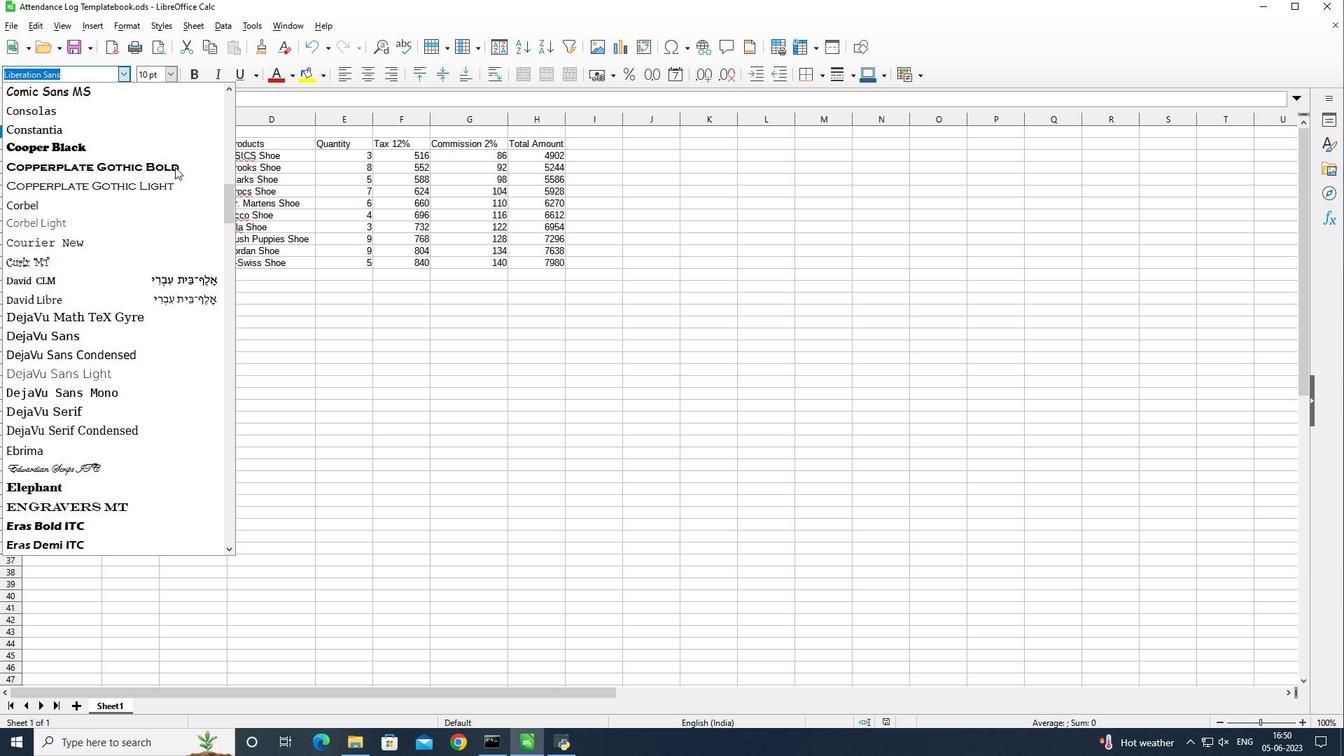 
Action: Mouse scrolled (175, 168) with delta (0, 0)
Screenshot: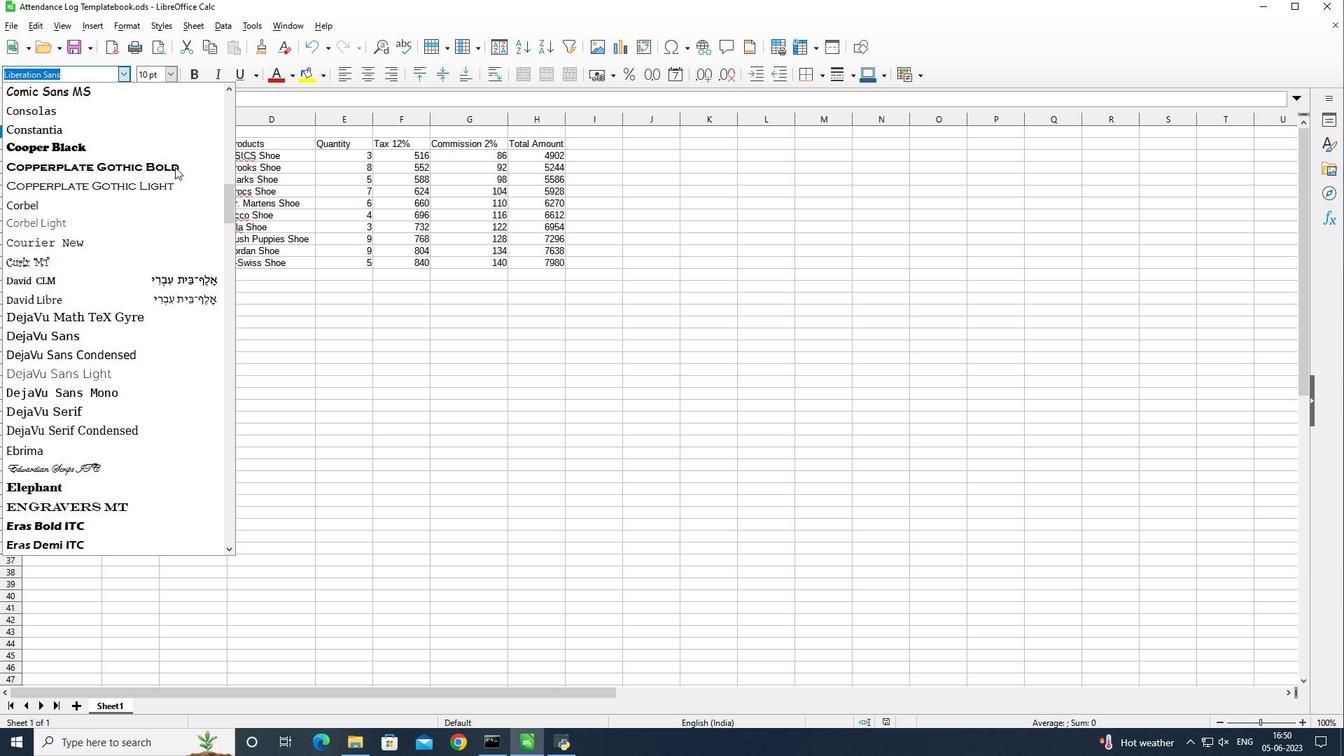 
Action: Mouse scrolled (175, 168) with delta (0, 0)
Screenshot: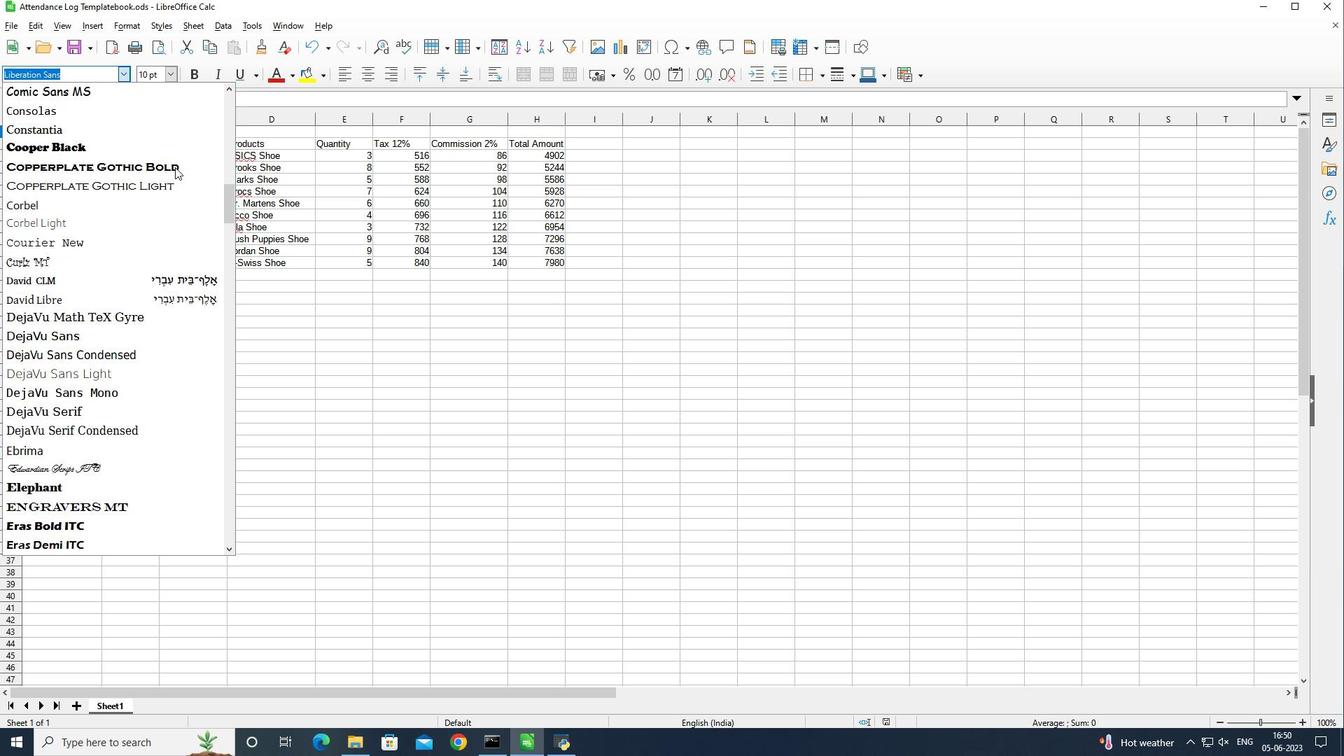 
Action: Mouse scrolled (175, 168) with delta (0, 0)
Screenshot: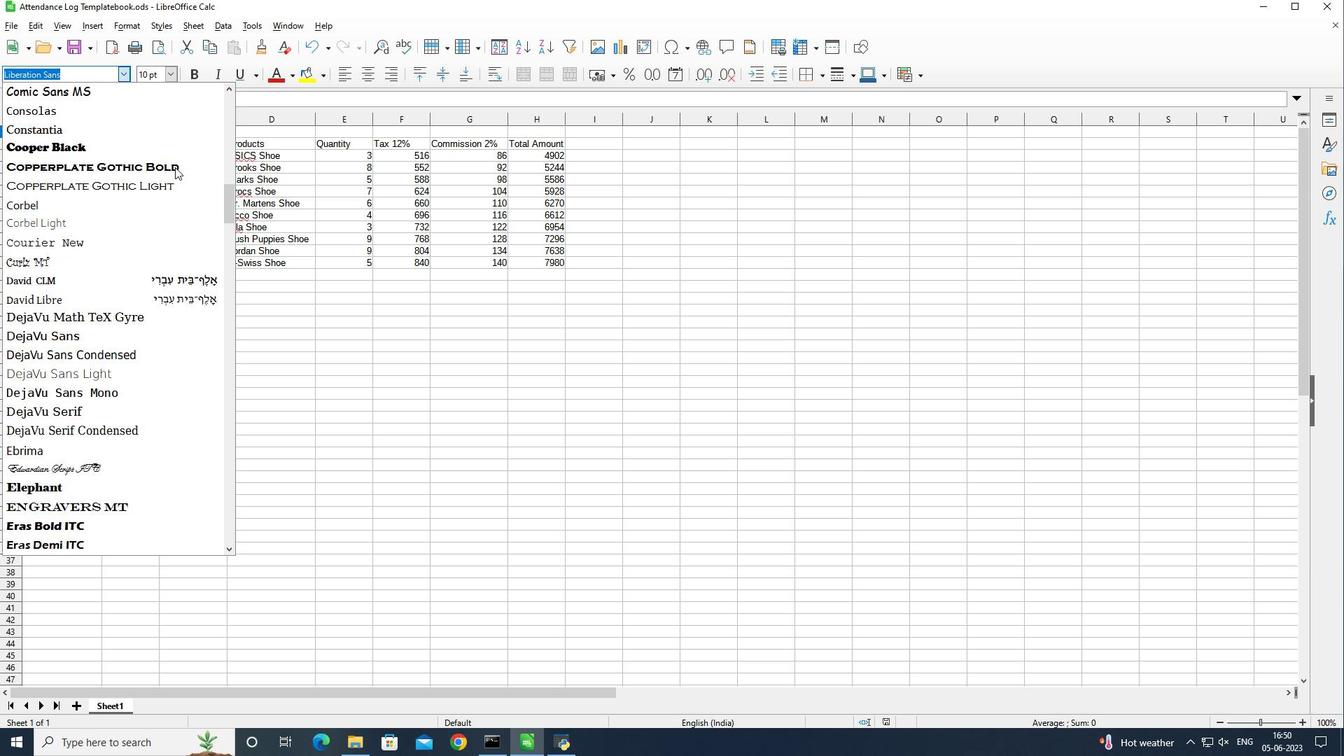 
Action: Mouse scrolled (175, 168) with delta (0, 0)
Screenshot: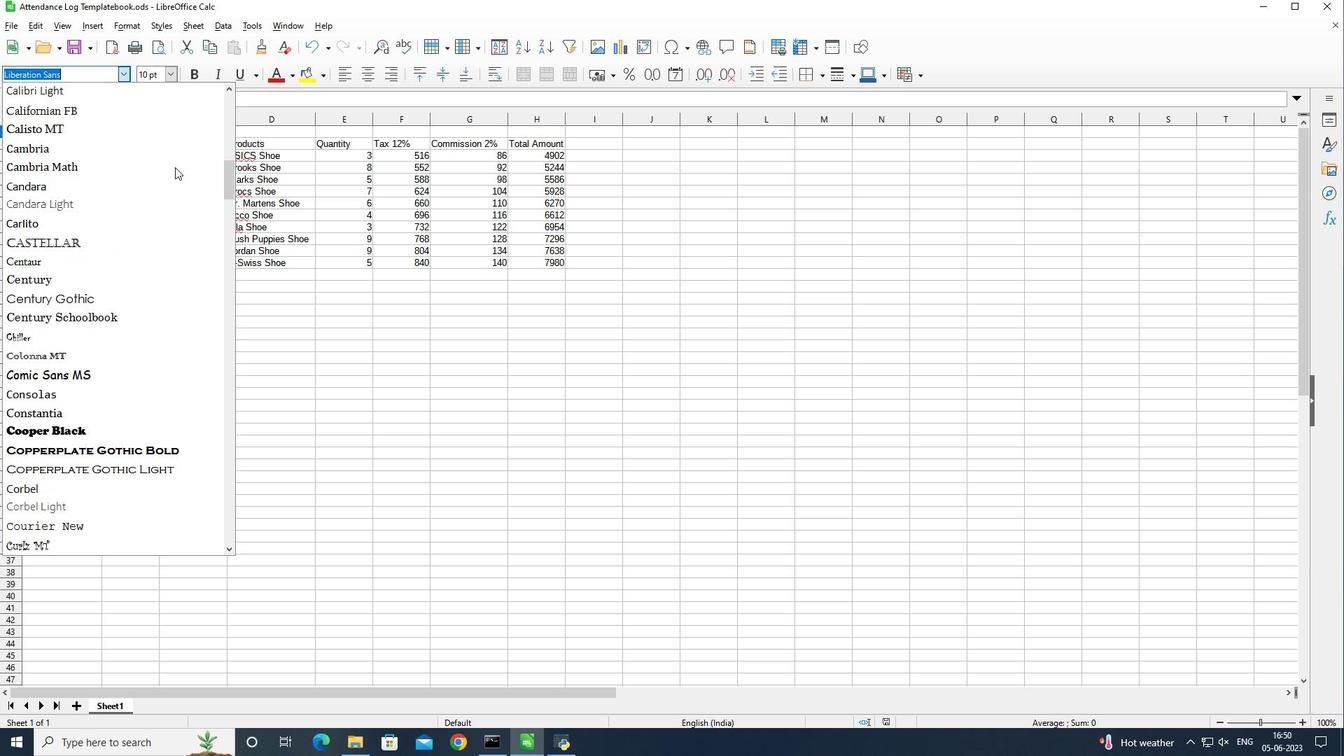 
Action: Mouse scrolled (175, 168) with delta (0, 0)
Screenshot: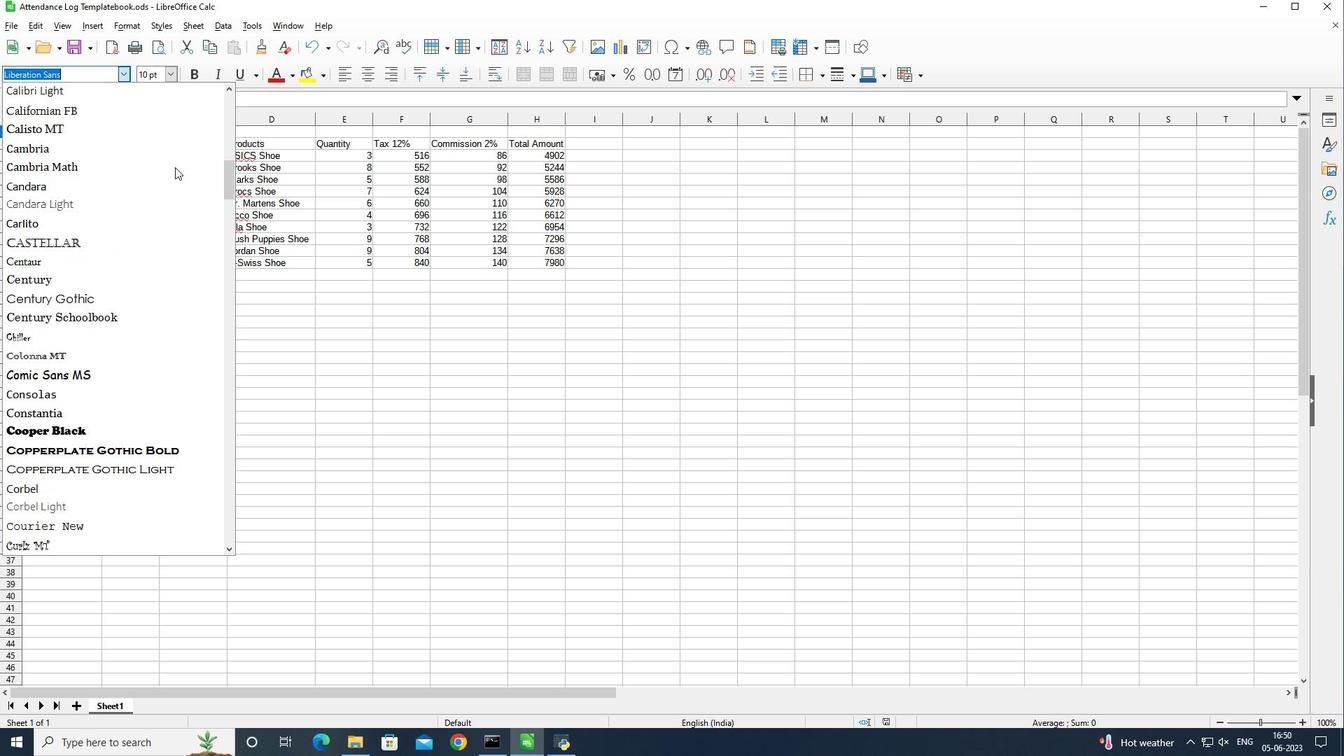
Action: Mouse scrolled (175, 168) with delta (0, 0)
Screenshot: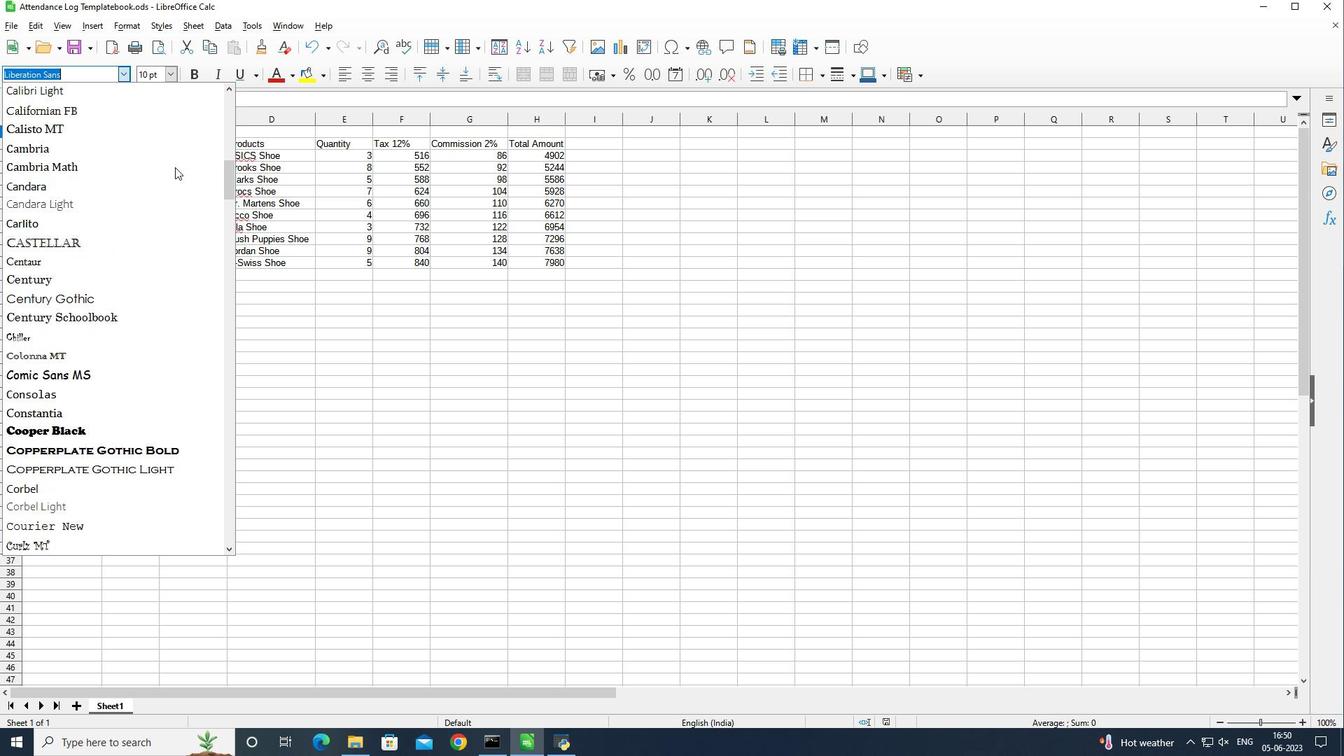
Action: Mouse scrolled (175, 168) with delta (0, 0)
Screenshot: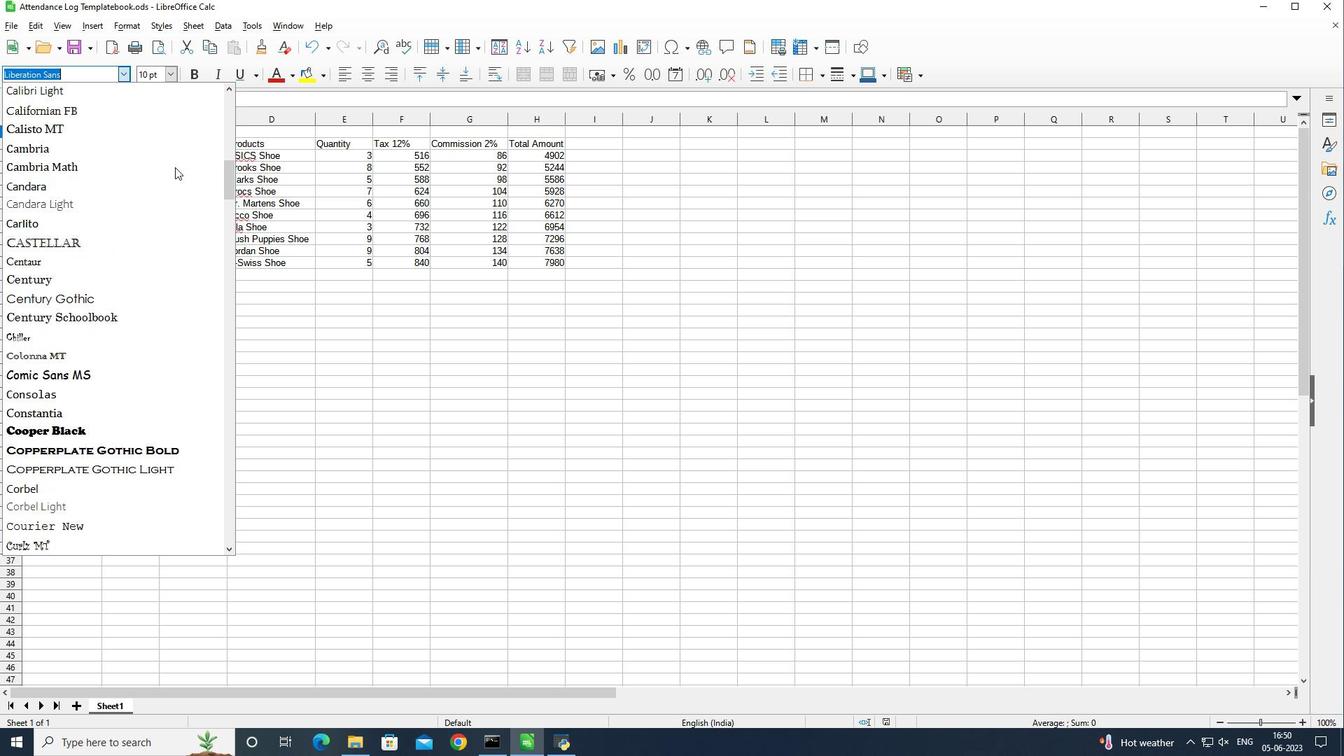 
Action: Mouse scrolled (175, 168) with delta (0, 0)
Screenshot: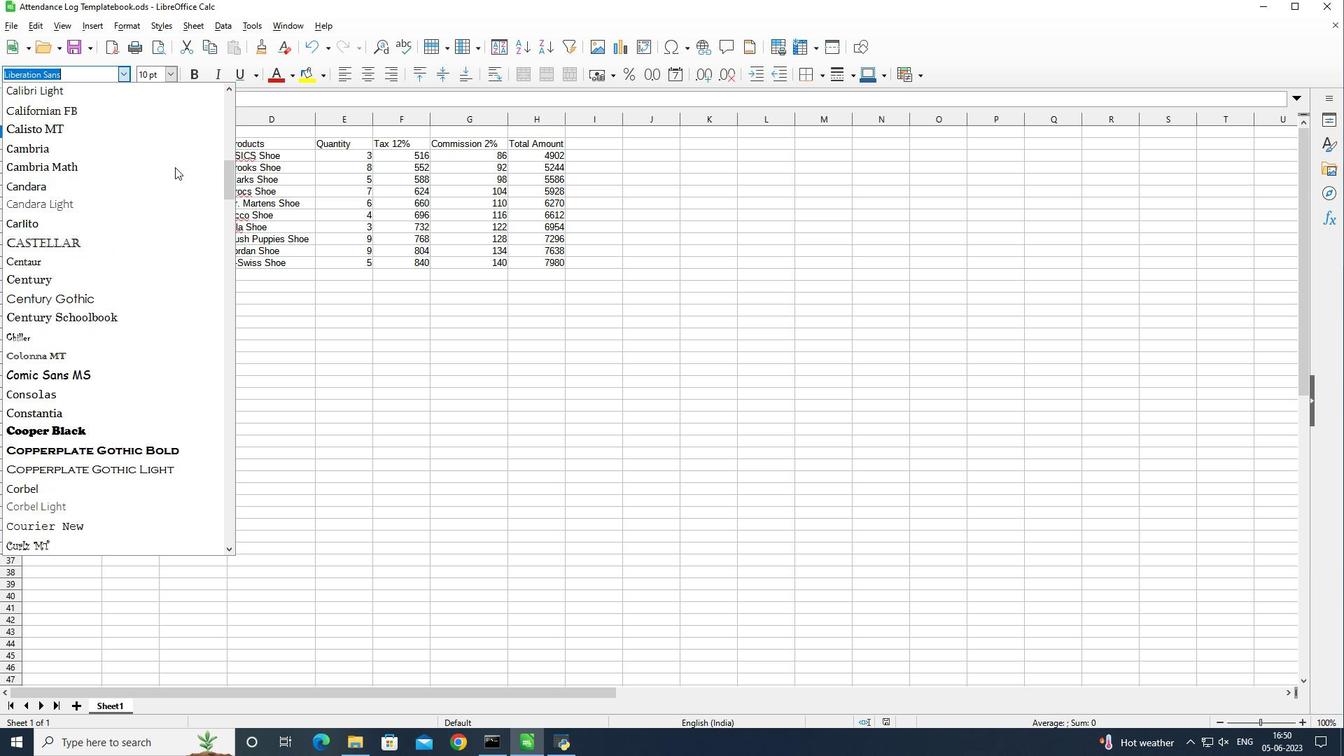 
Action: Mouse scrolled (175, 168) with delta (0, 0)
Screenshot: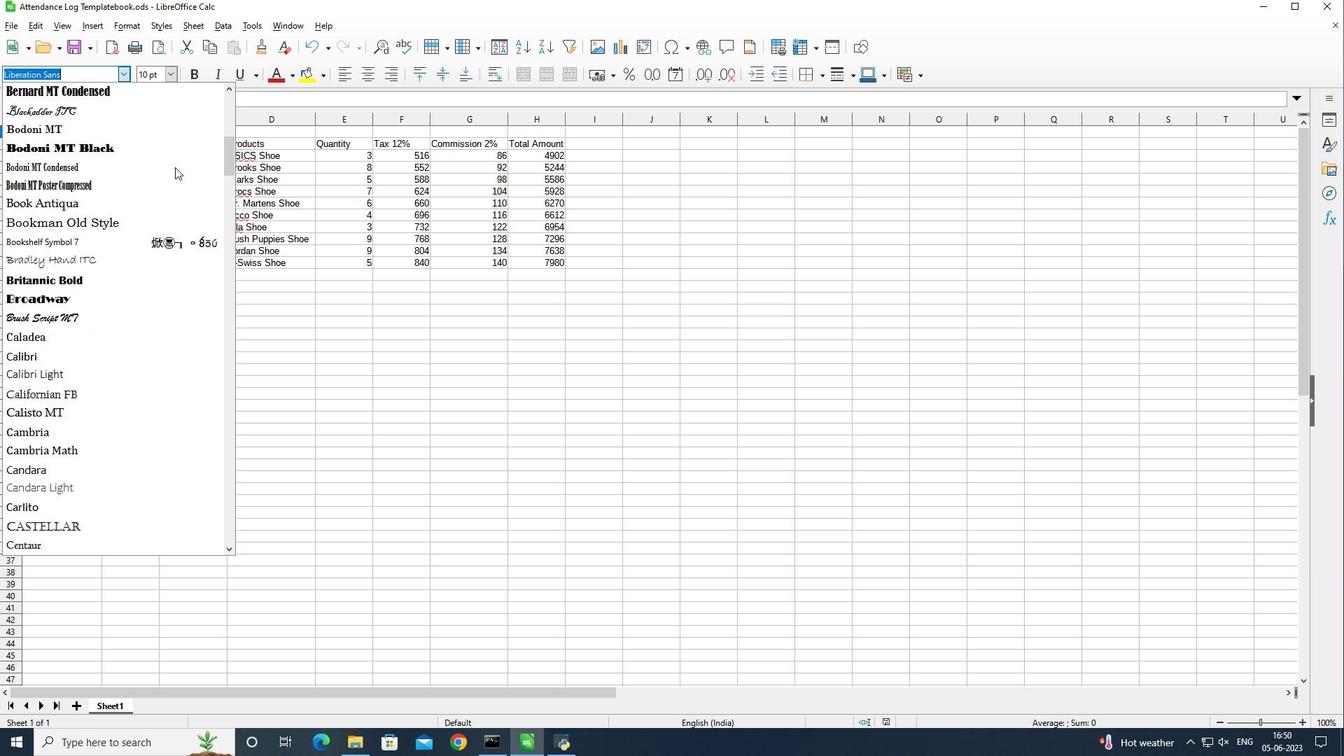 
Action: Mouse scrolled (175, 168) with delta (0, 0)
Screenshot: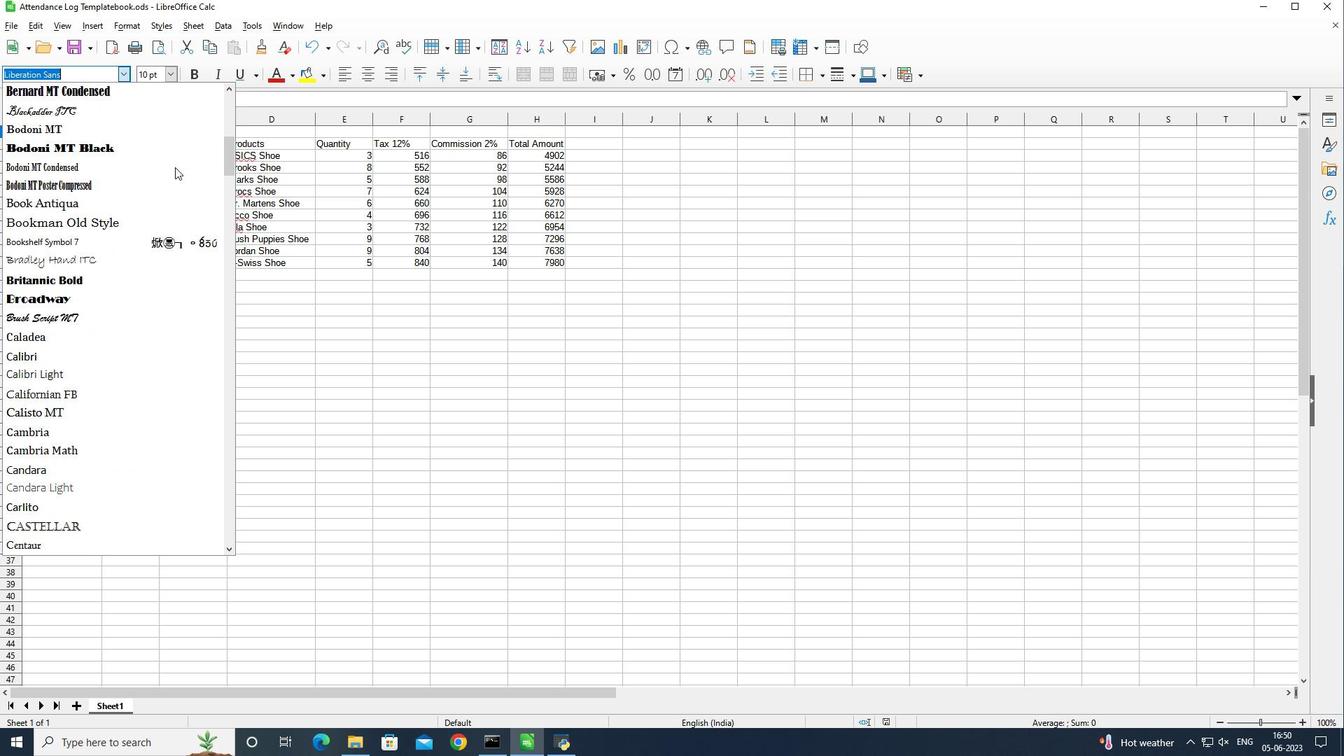 
Action: Mouse scrolled (175, 168) with delta (0, 0)
Screenshot: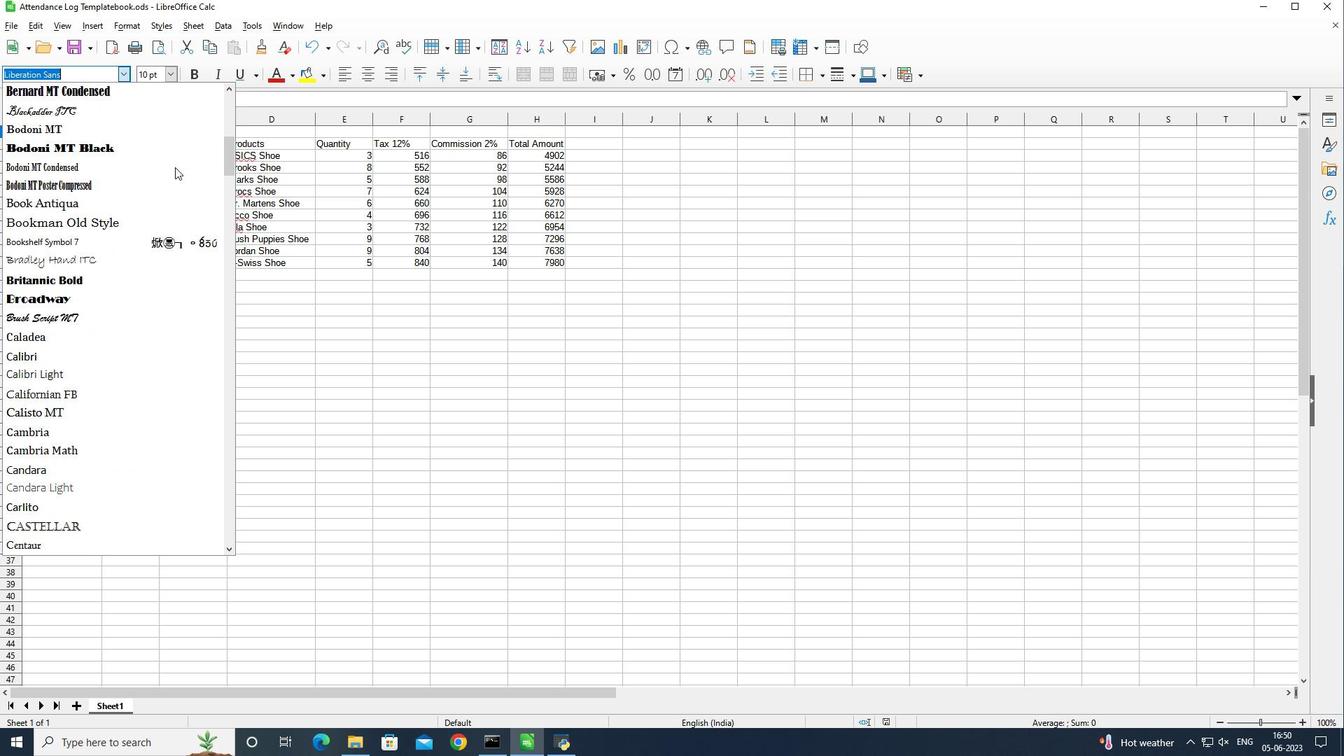 
Action: Mouse scrolled (175, 168) with delta (0, 0)
Screenshot: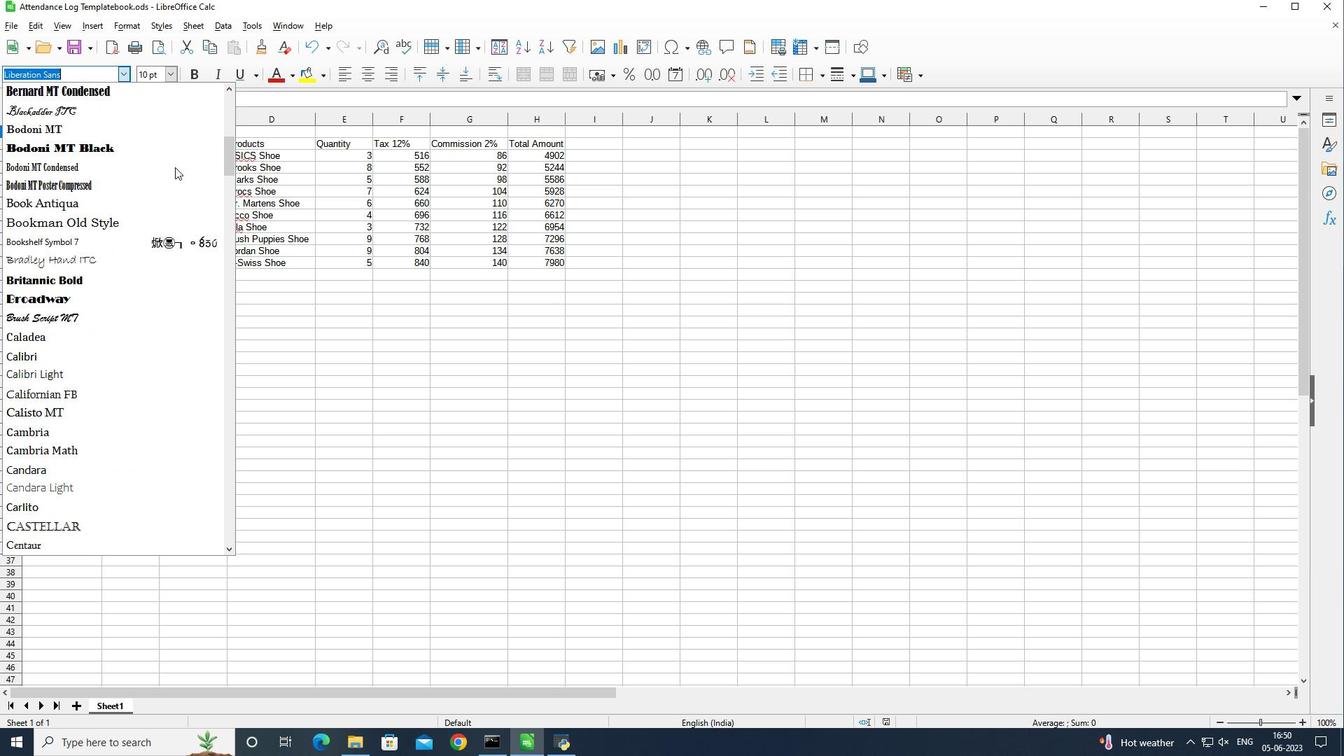 
Action: Mouse scrolled (175, 168) with delta (0, 0)
Screenshot: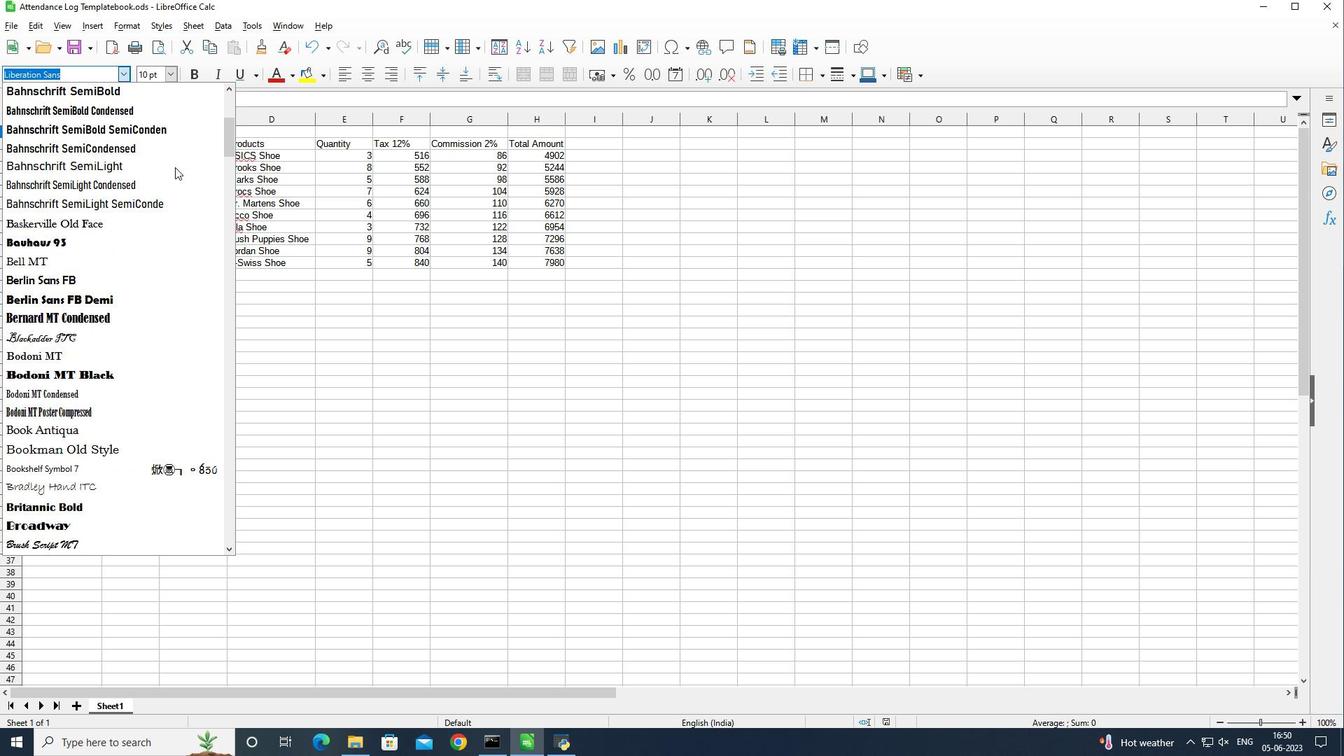 
Action: Mouse scrolled (175, 168) with delta (0, 0)
Screenshot: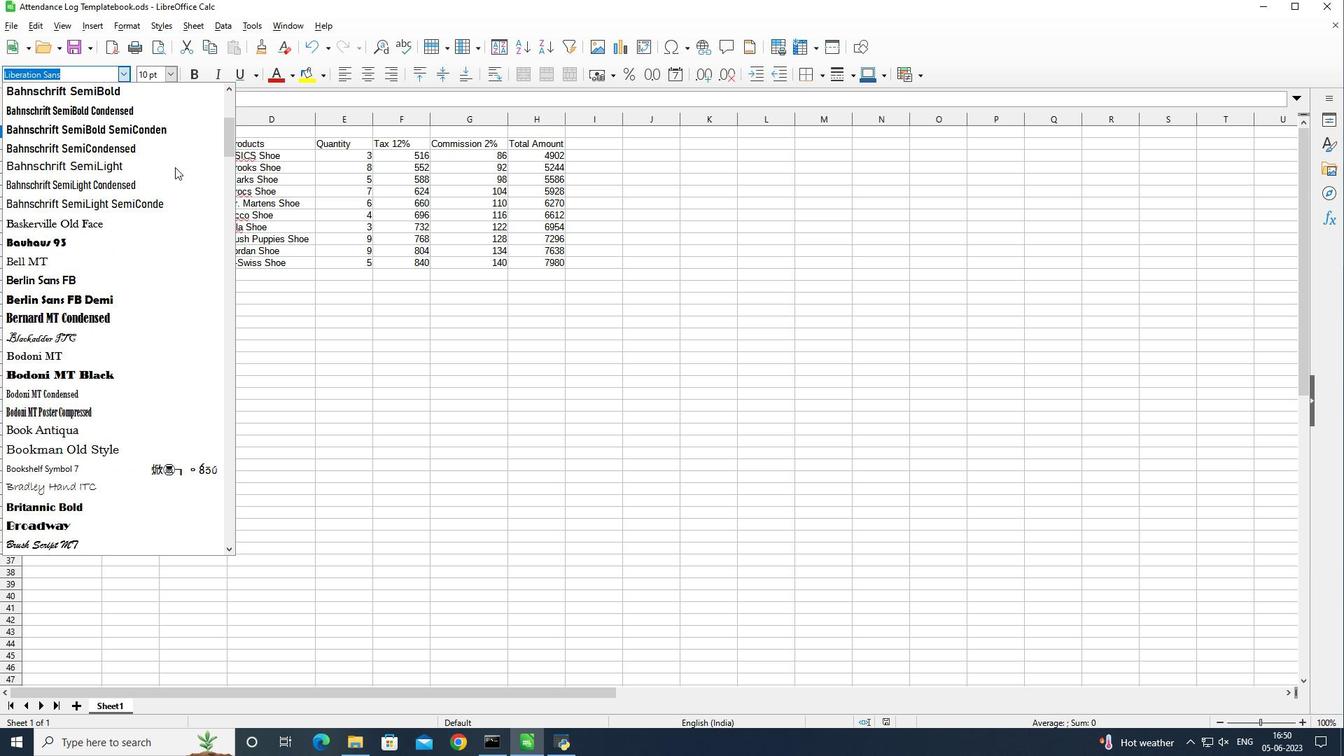 
Action: Mouse scrolled (175, 168) with delta (0, 0)
Screenshot: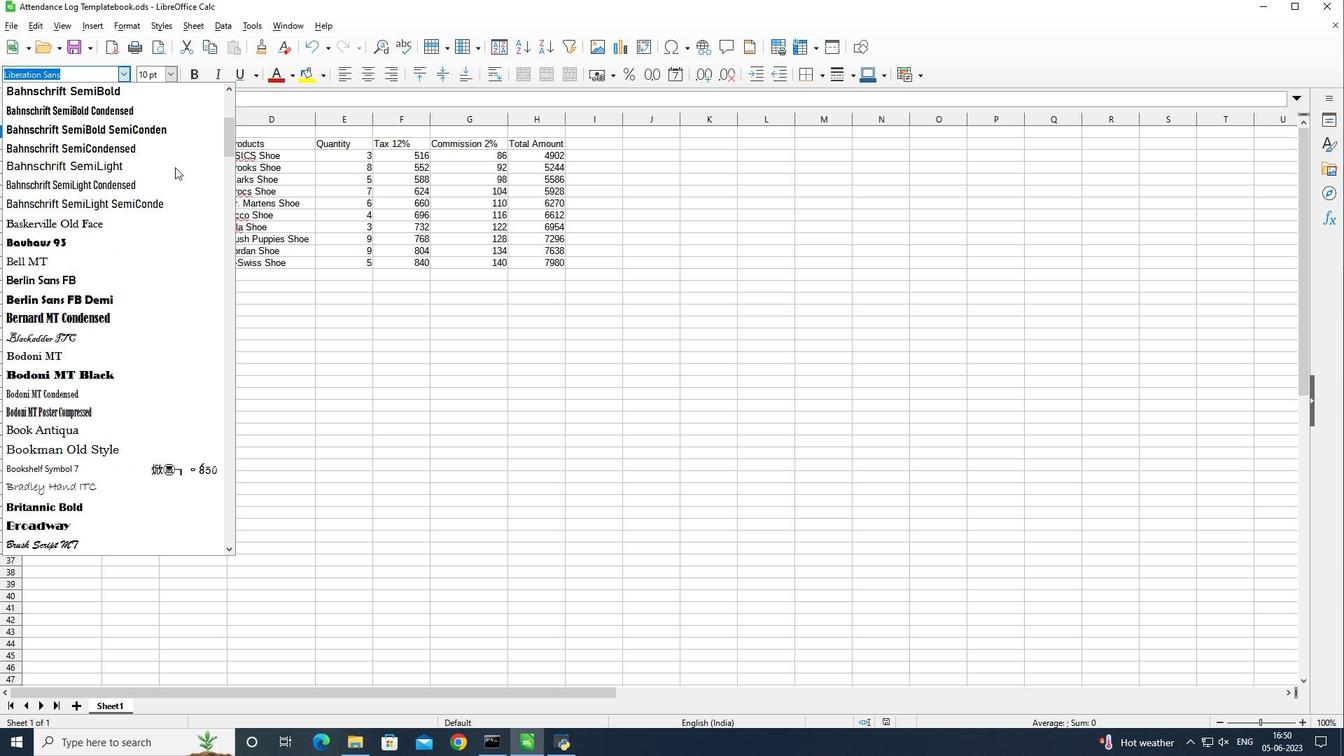 
Action: Mouse scrolled (175, 168) with delta (0, 0)
Screenshot: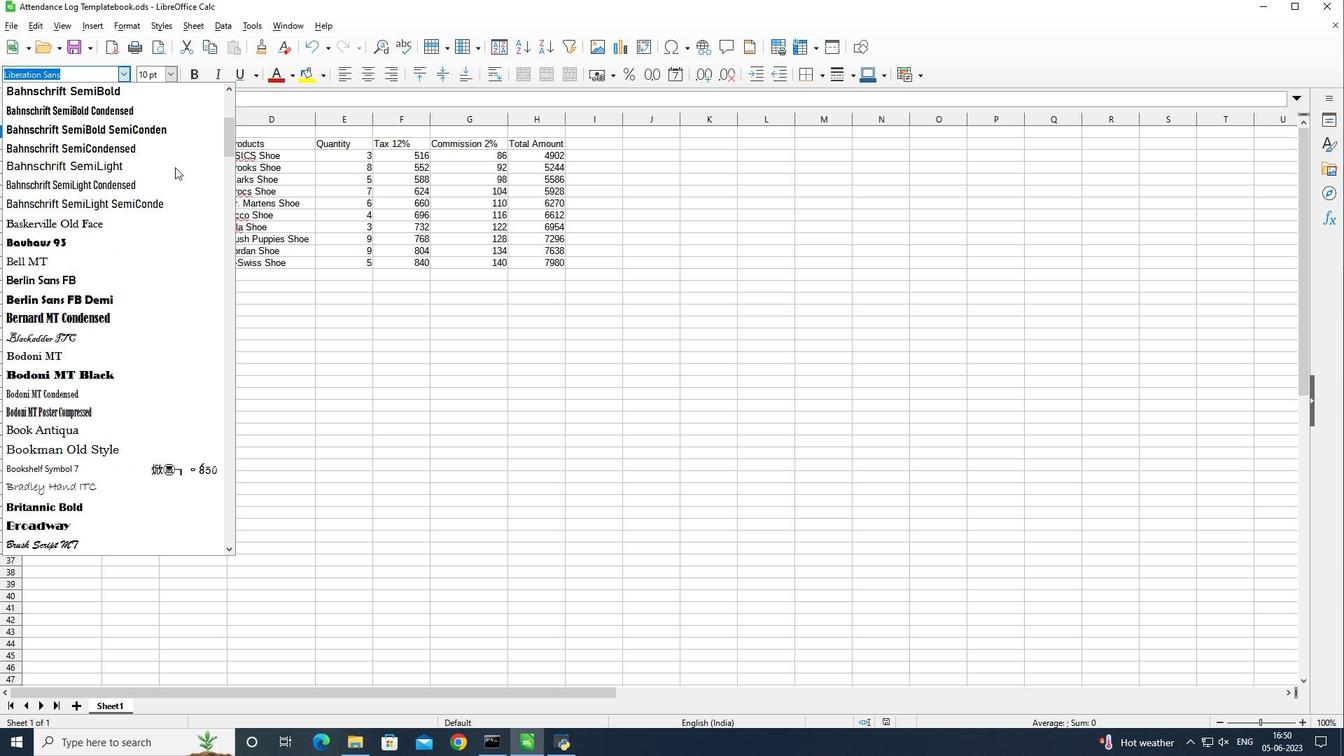 
Action: Mouse scrolled (175, 168) with delta (0, 0)
Screenshot: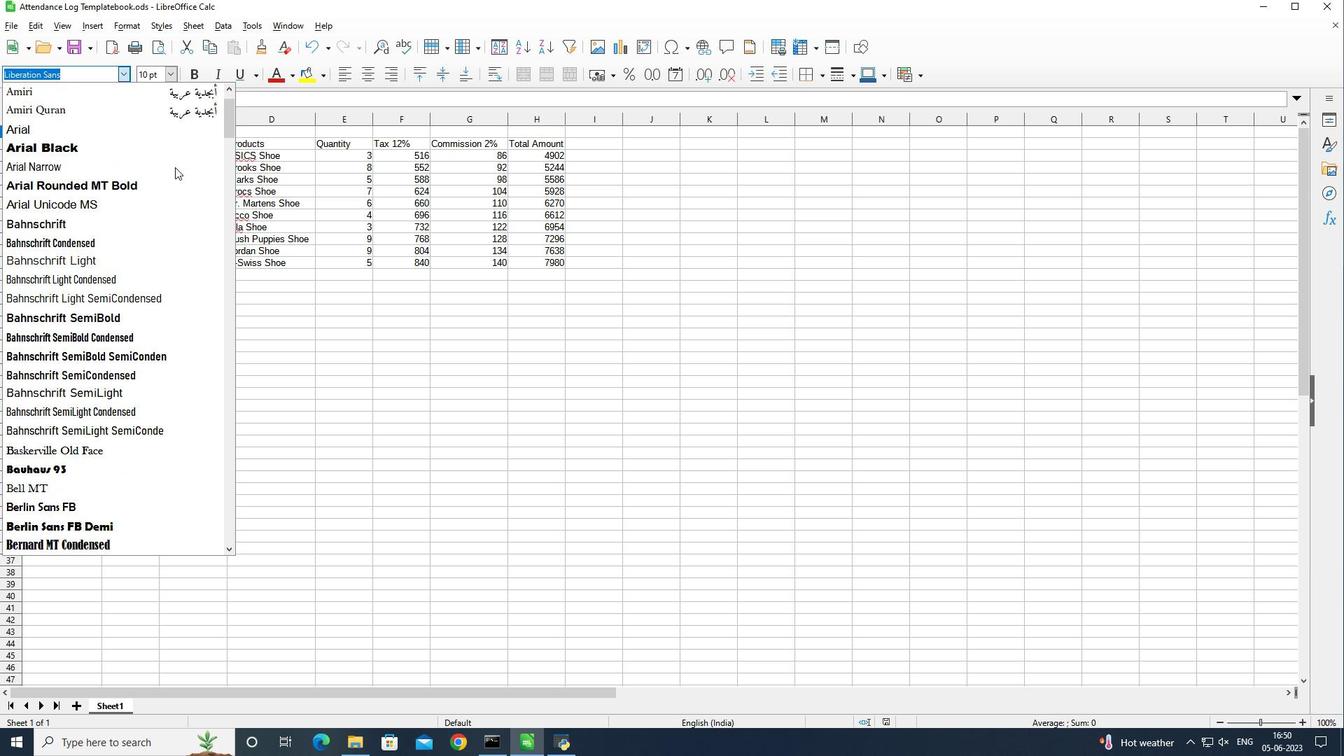 
Action: Mouse scrolled (175, 168) with delta (0, 0)
Screenshot: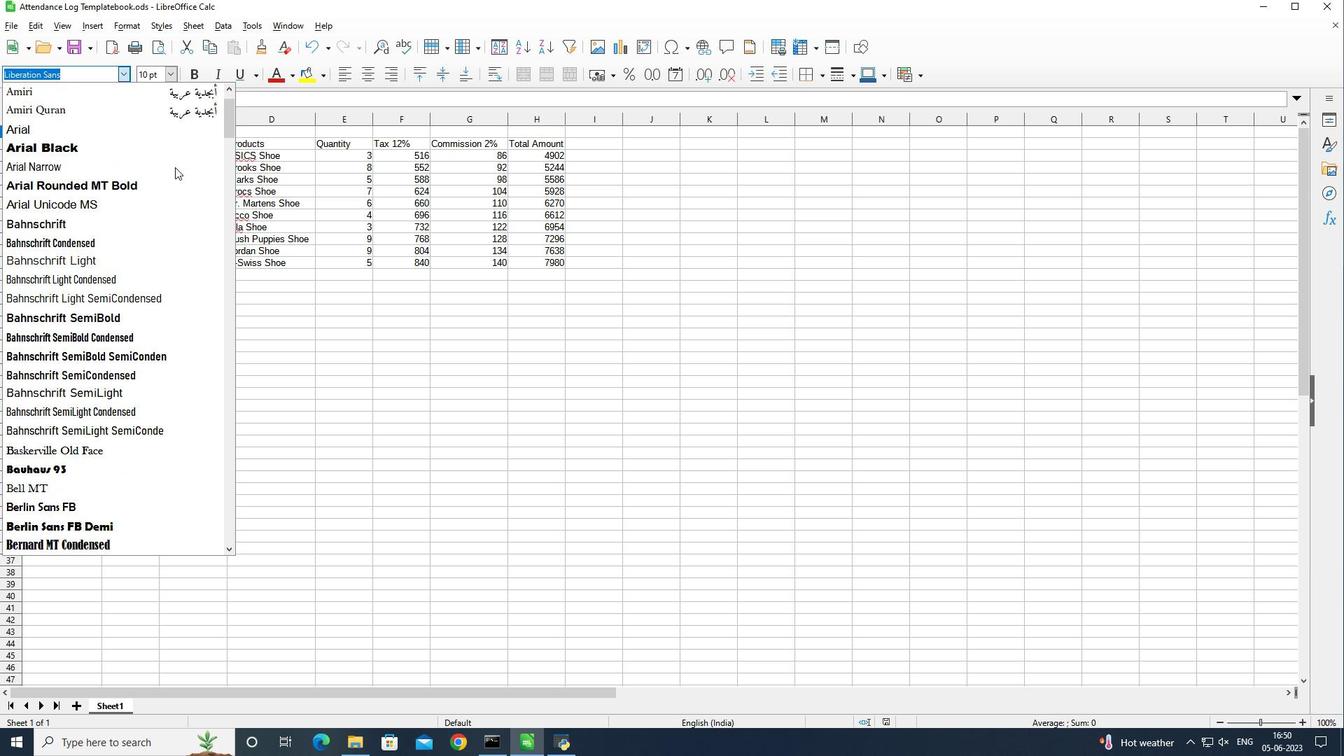 
Action: Mouse scrolled (175, 168) with delta (0, 0)
Screenshot: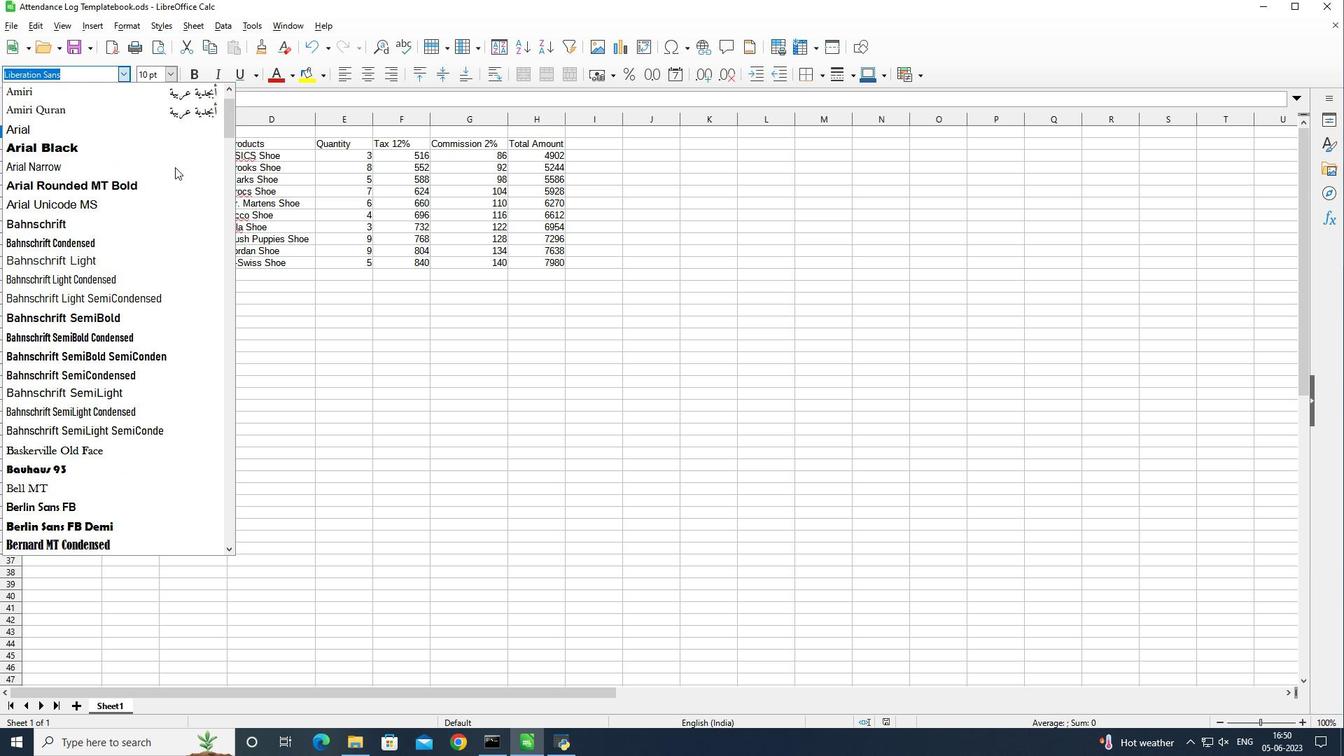 
Action: Mouse scrolled (175, 168) with delta (0, 0)
Screenshot: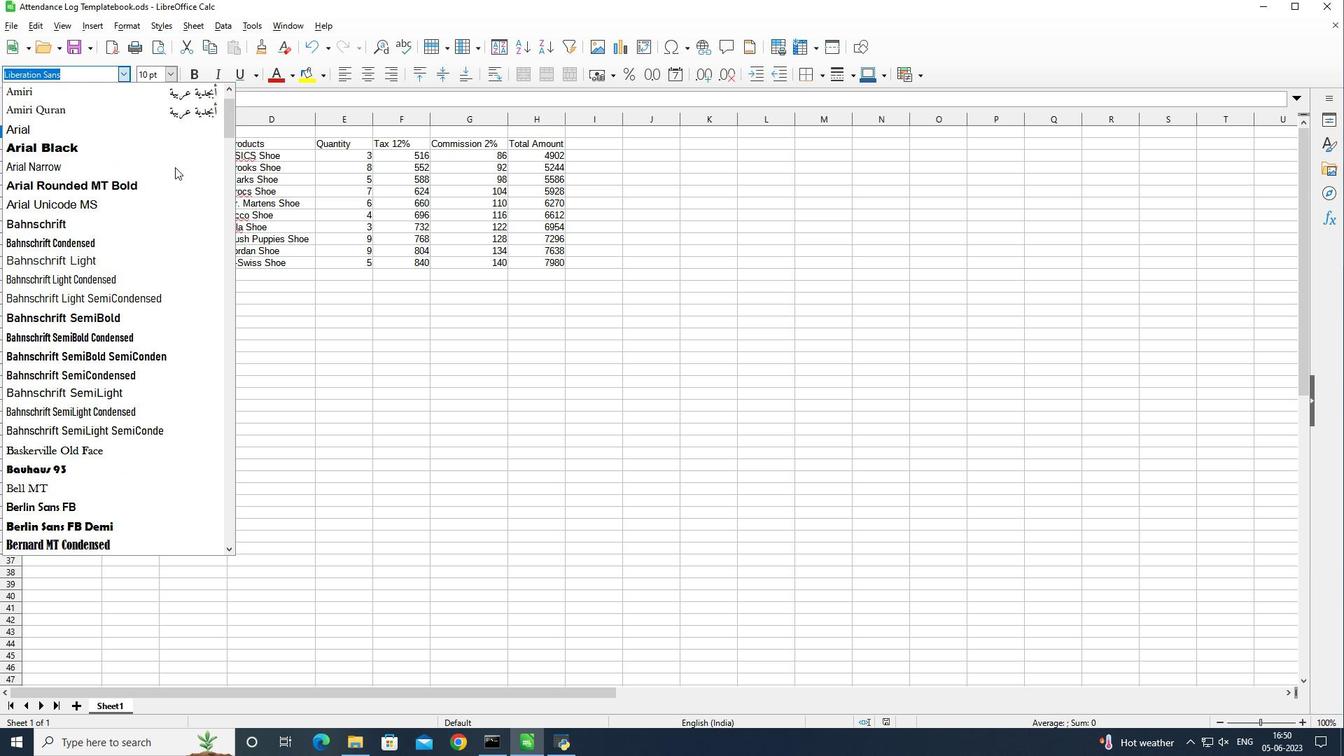 
Action: Mouse moved to (188, 265)
Screenshot: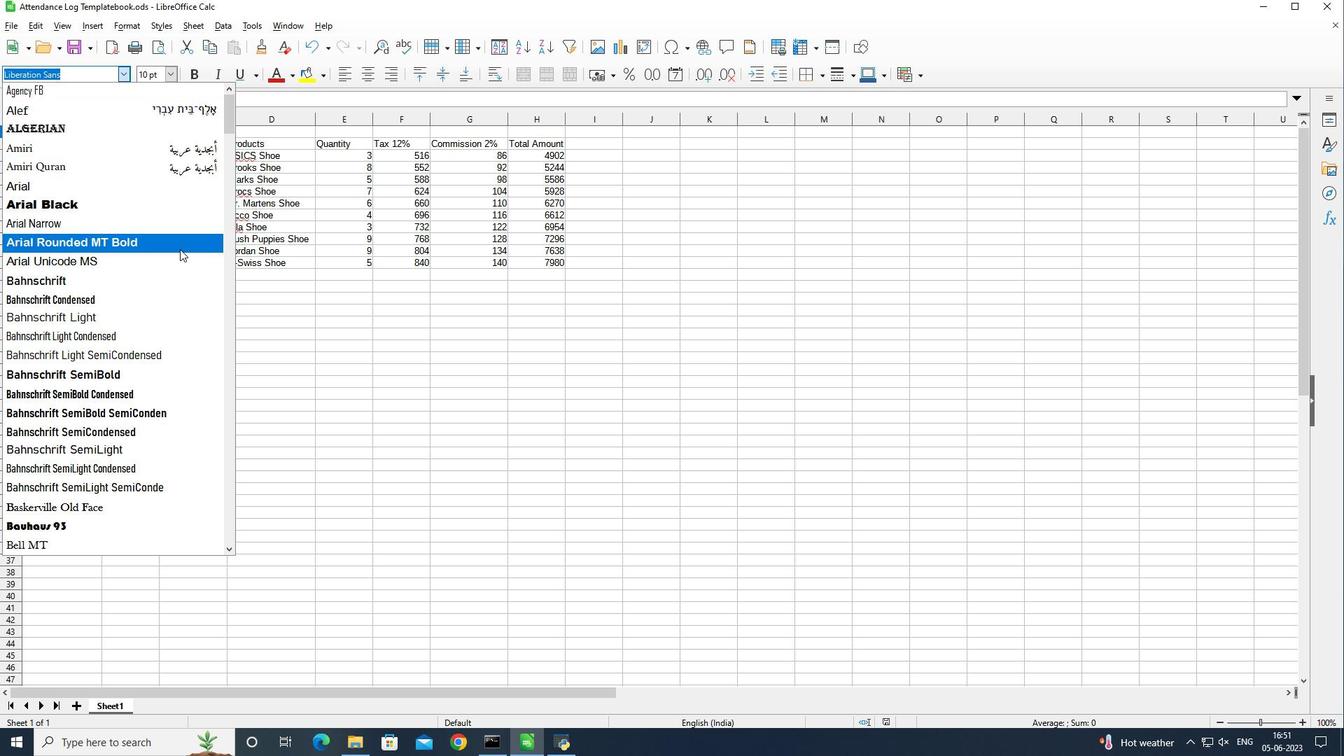 
Action: Key pressed arabic<Key.enter>
Screenshot: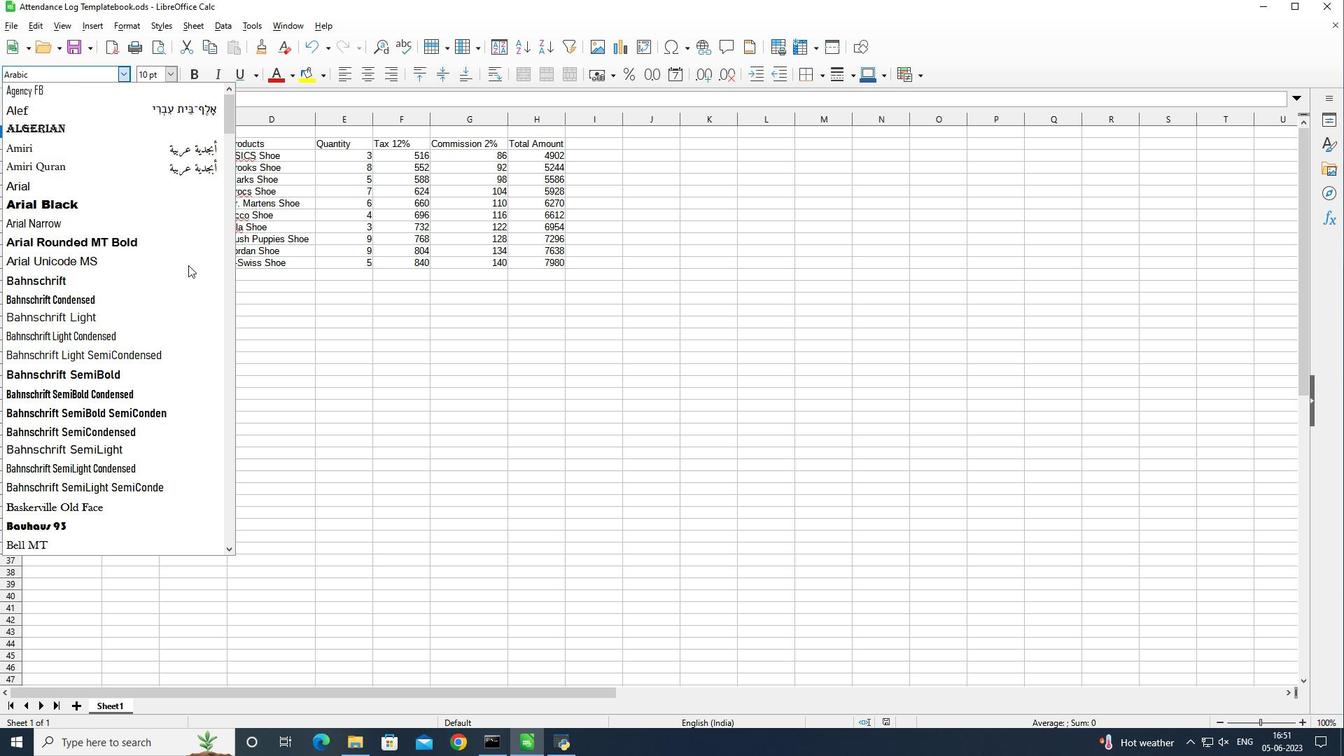 
Action: Mouse moved to (292, 72)
Screenshot: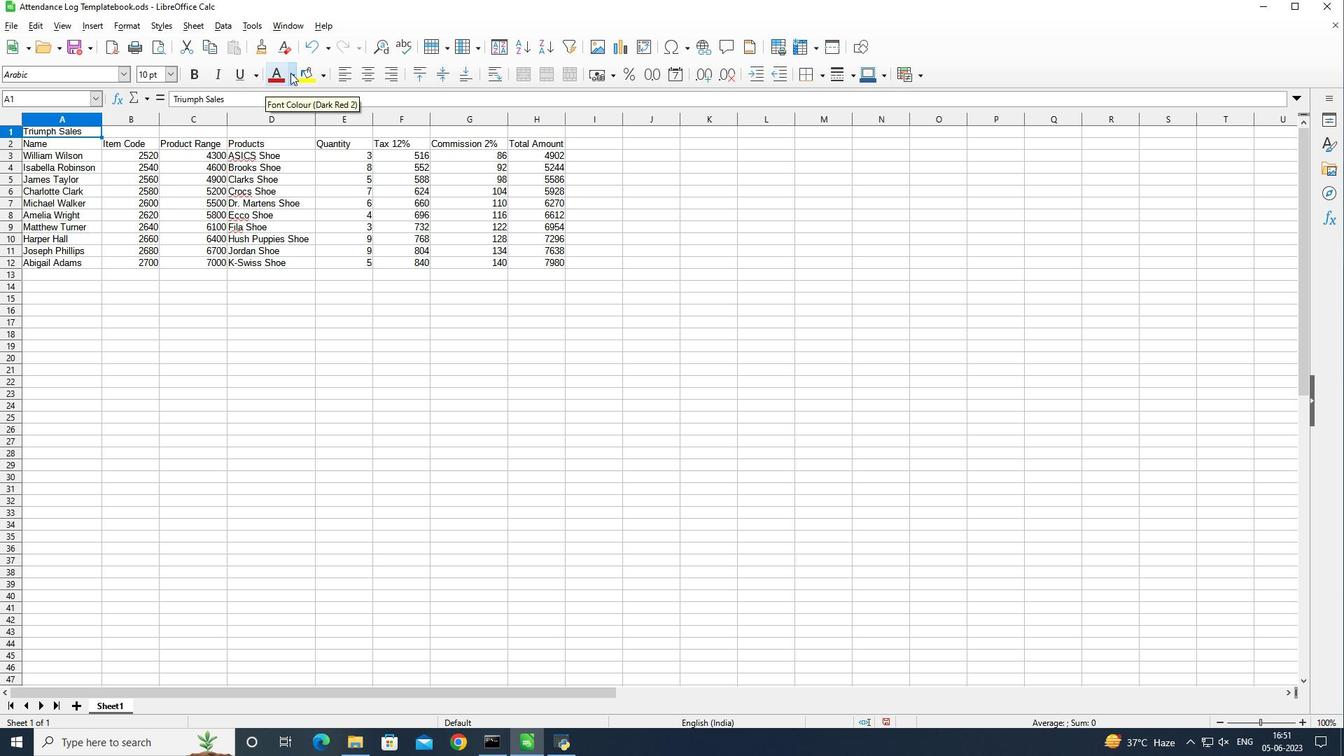 
Action: Mouse pressed left at (292, 72)
Screenshot: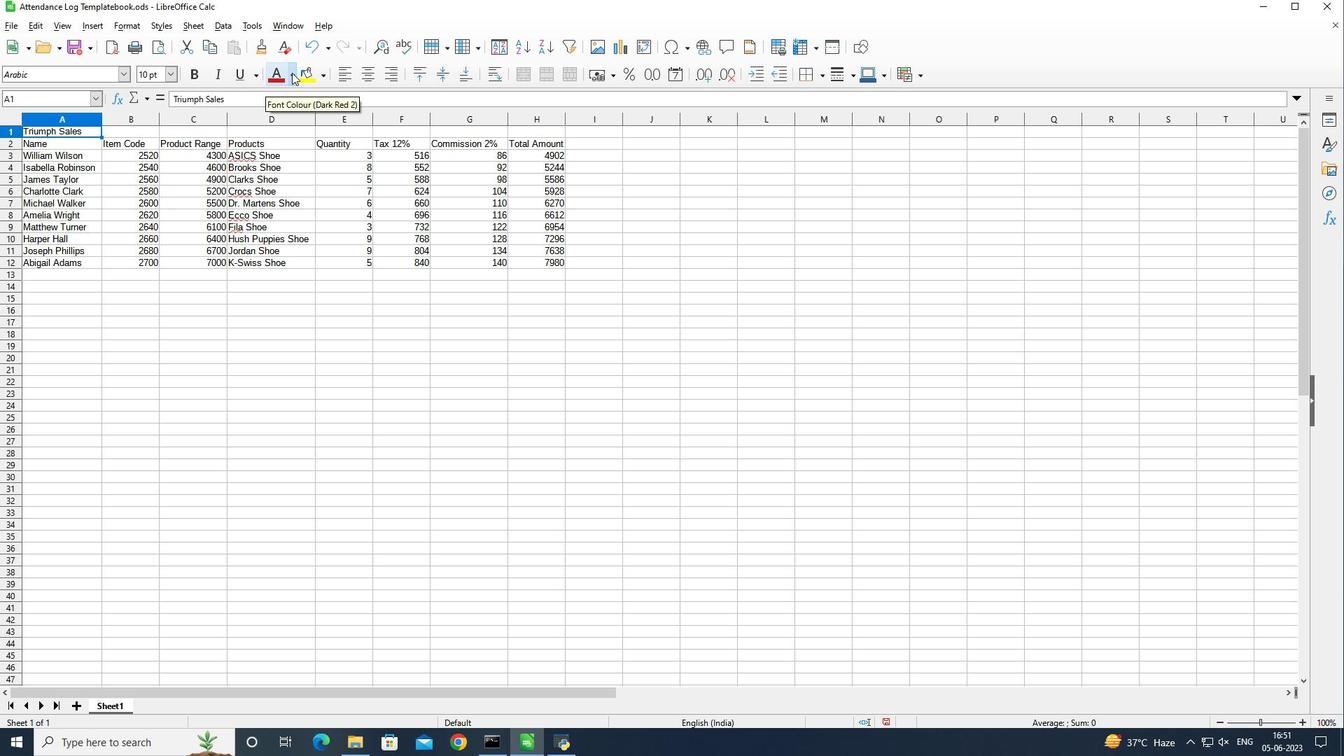 
Action: Mouse moved to (327, 157)
Screenshot: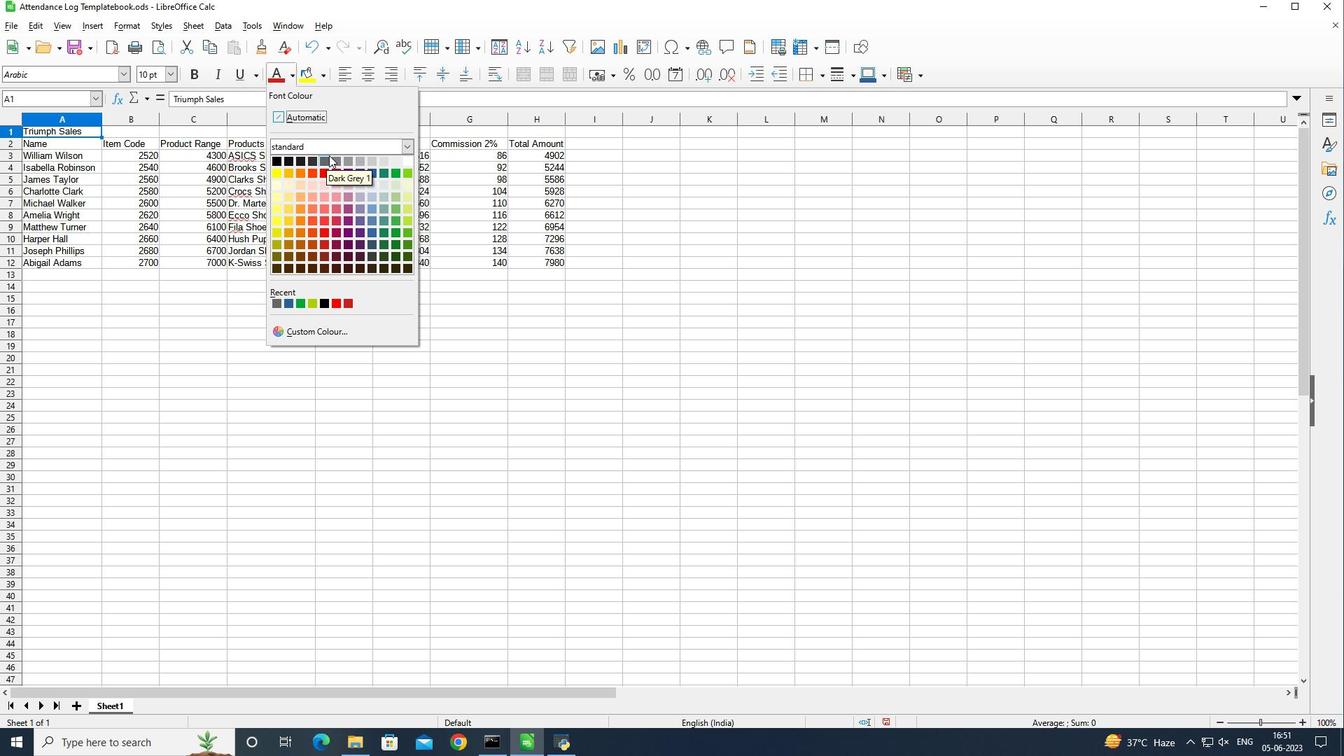 
Action: Mouse pressed left at (327, 157)
Screenshot: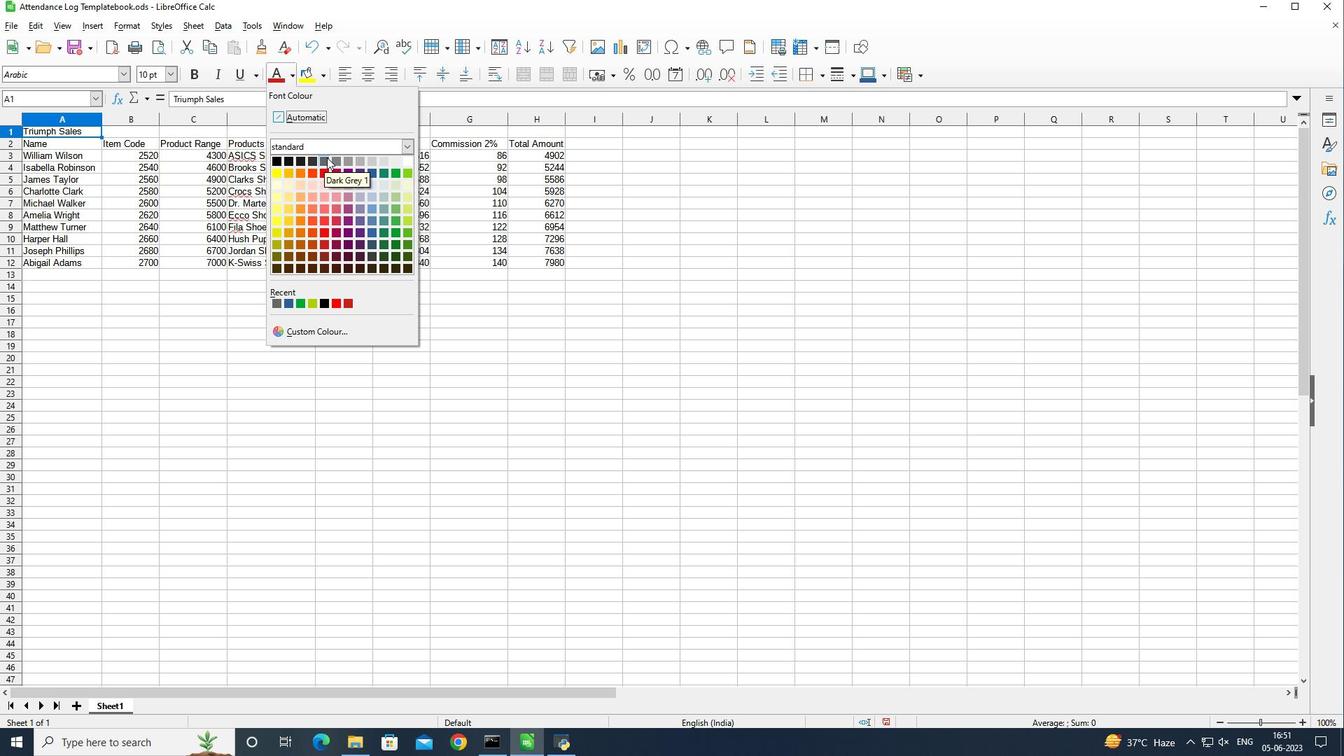 
Action: Mouse moved to (169, 67)
Screenshot: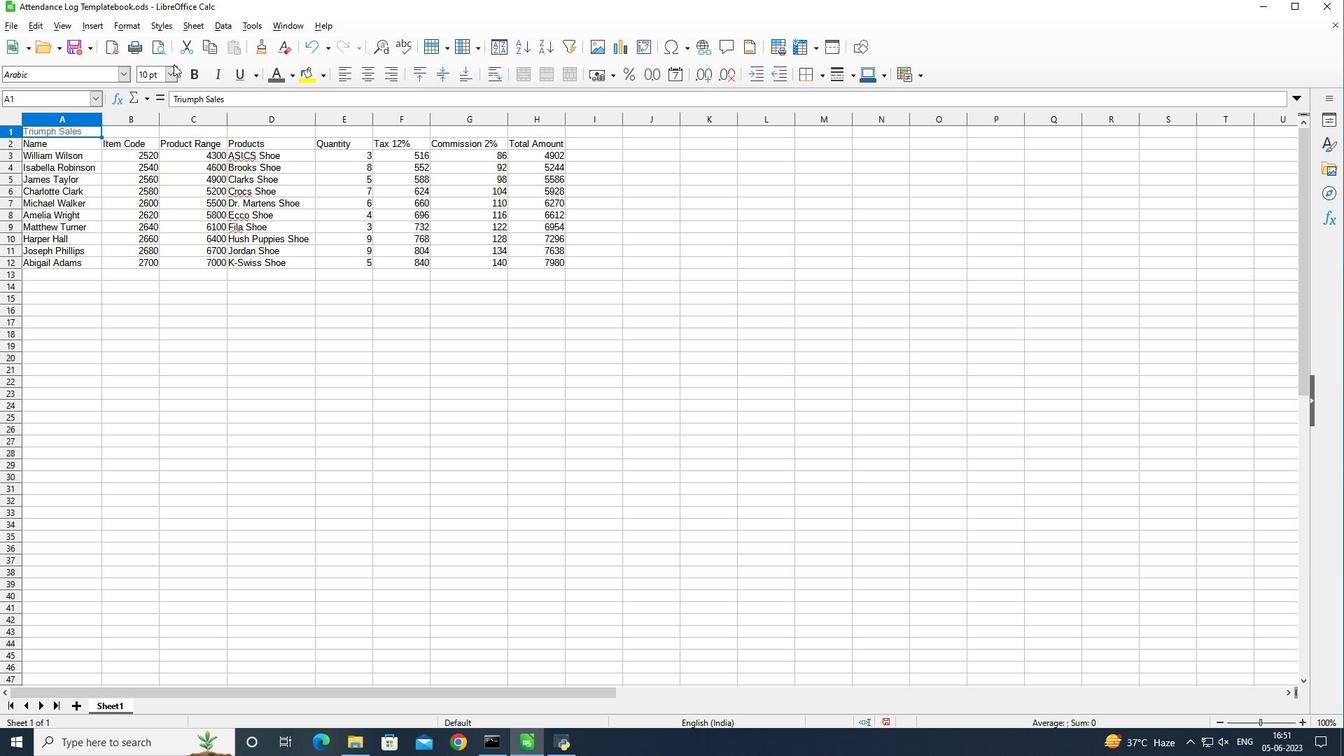 
Action: Mouse pressed left at (169, 67)
Screenshot: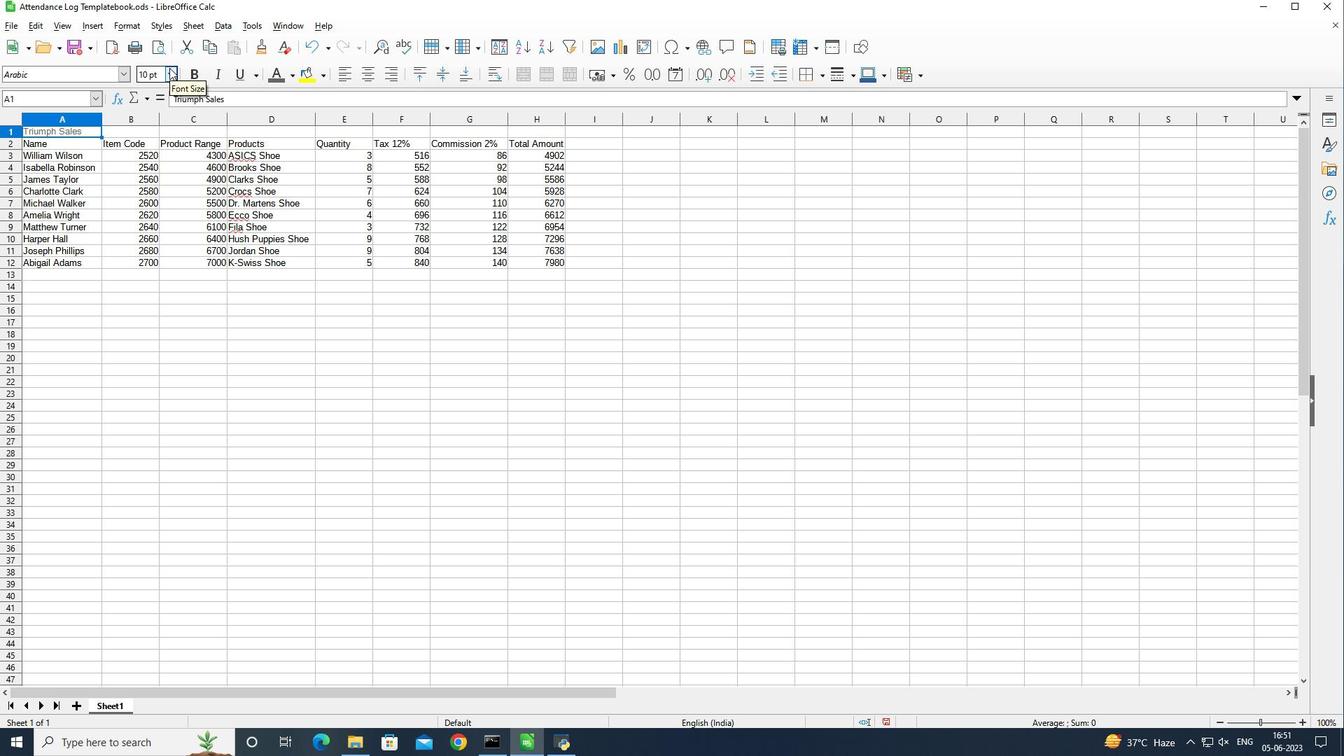 
Action: Mouse moved to (151, 287)
Screenshot: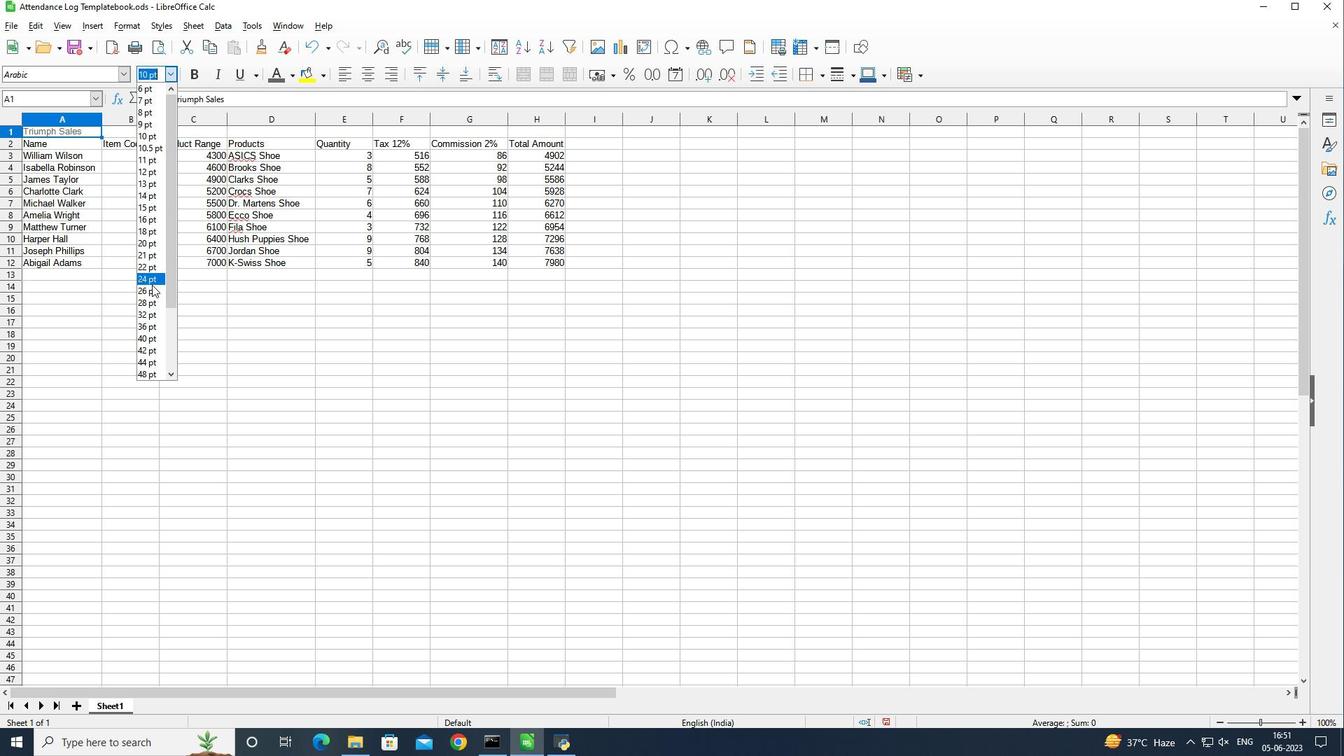 
Action: Mouse pressed left at (151, 287)
Screenshot: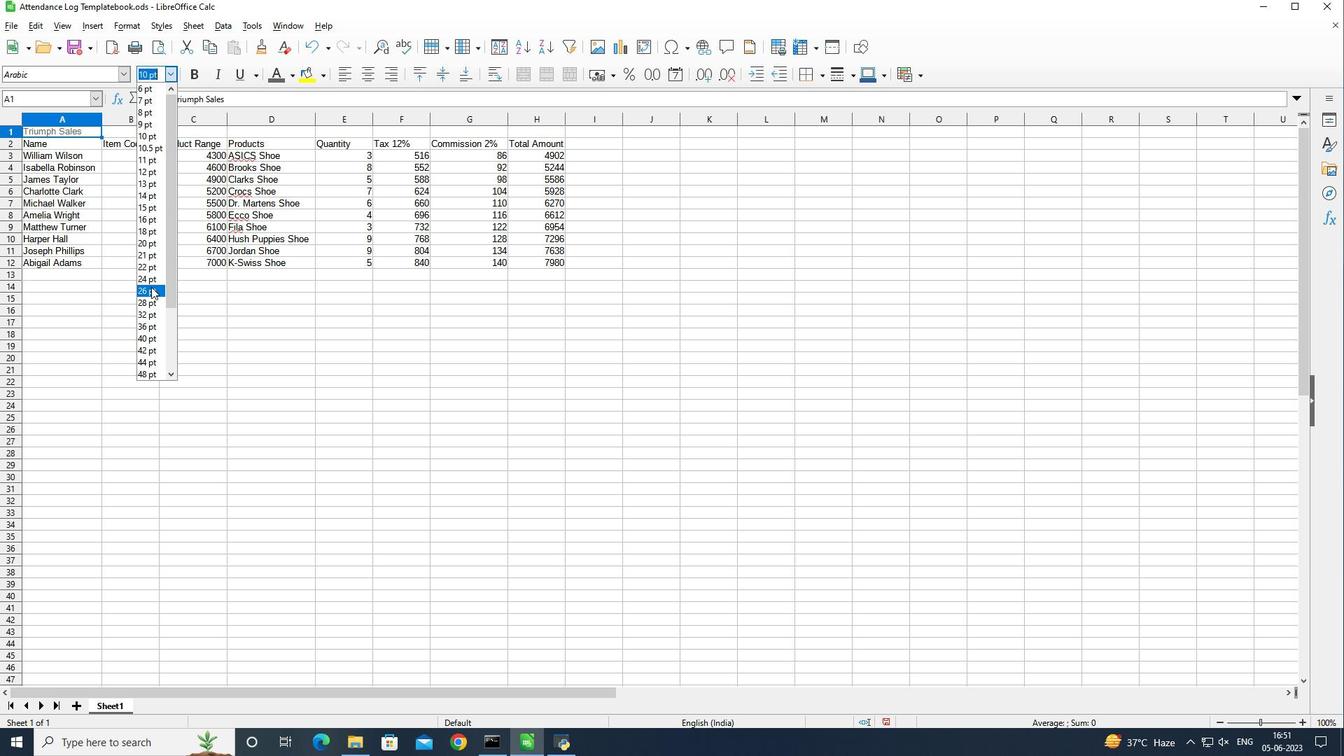 
Action: Mouse moved to (64, 131)
Screenshot: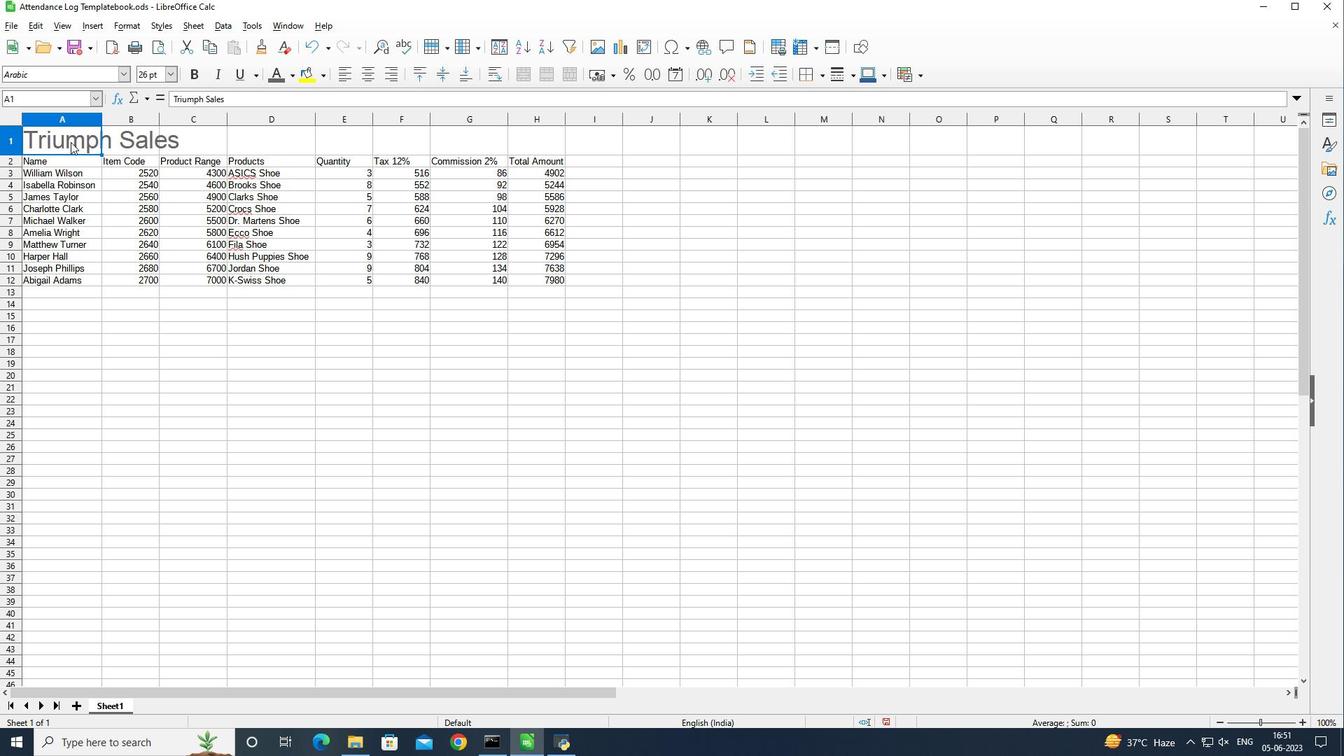 
Action: Mouse pressed left at (64, 131)
Screenshot: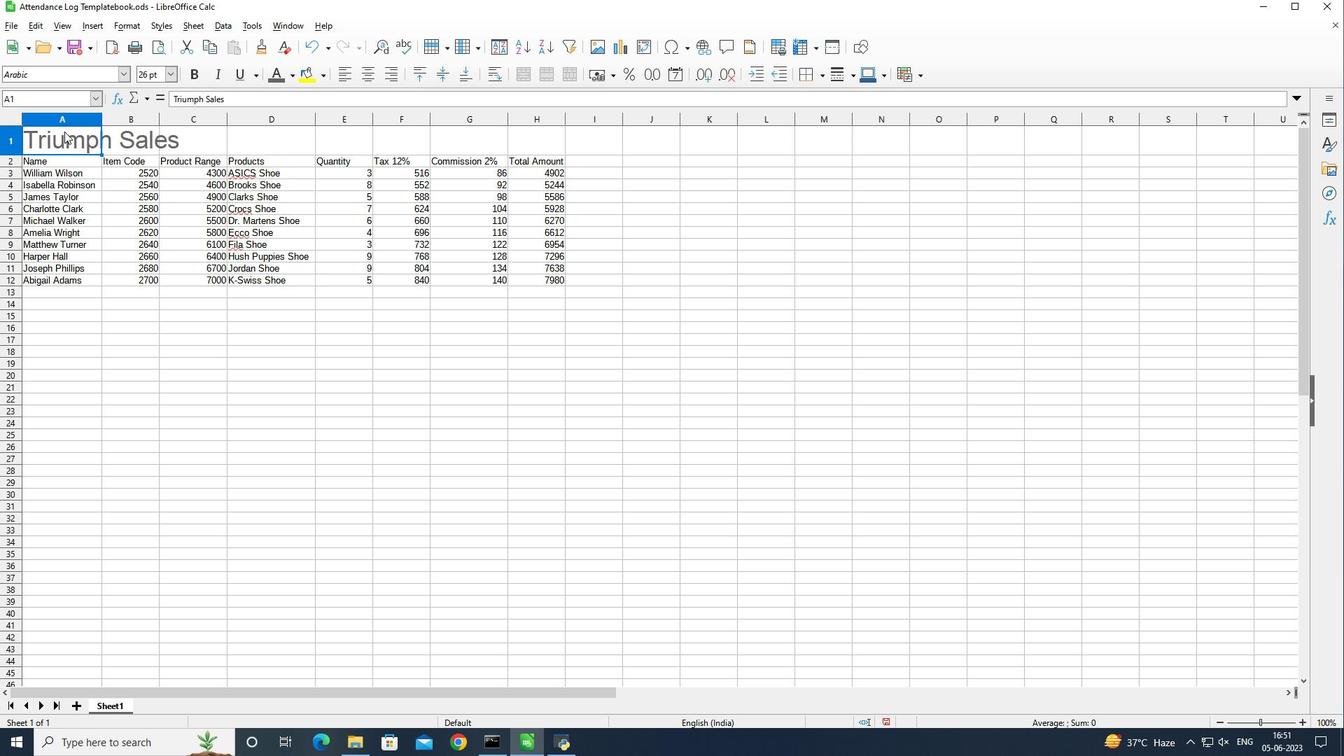 
Action: Mouse moved to (547, 83)
Screenshot: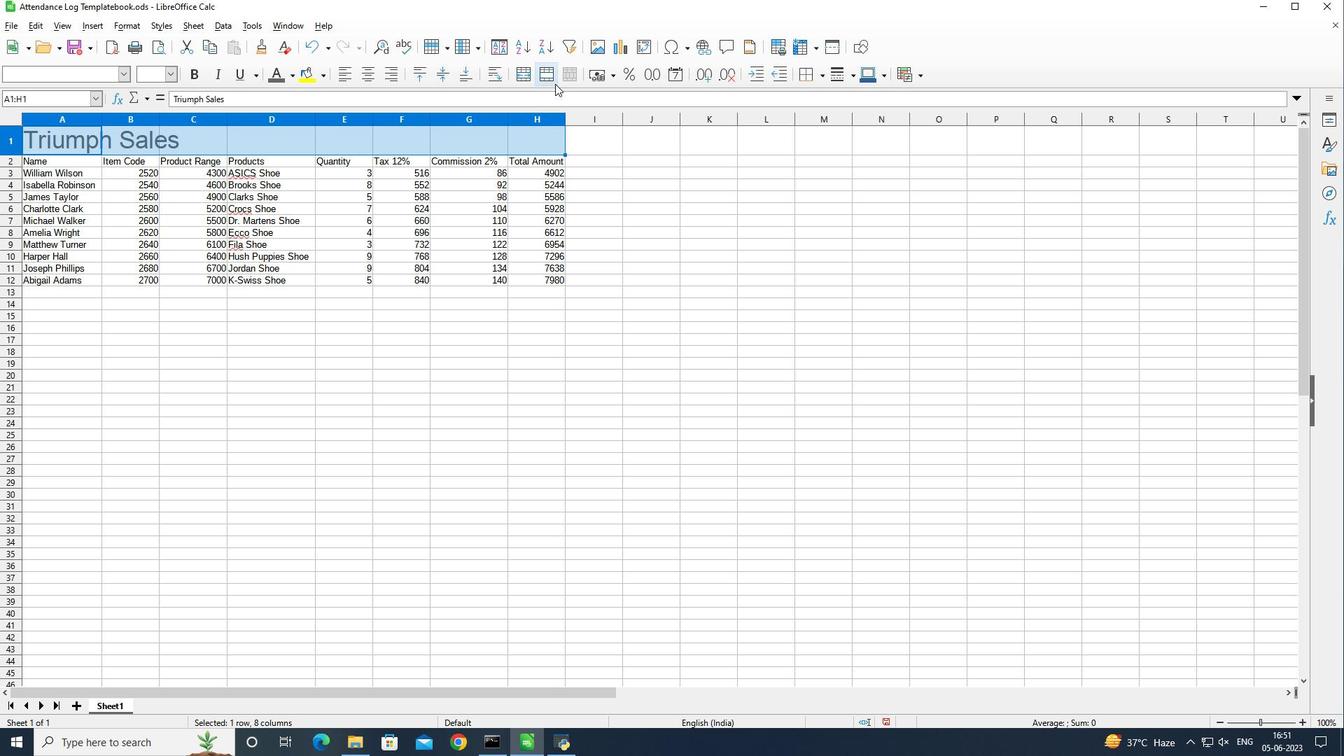 
Action: Mouse pressed left at (547, 83)
Screenshot: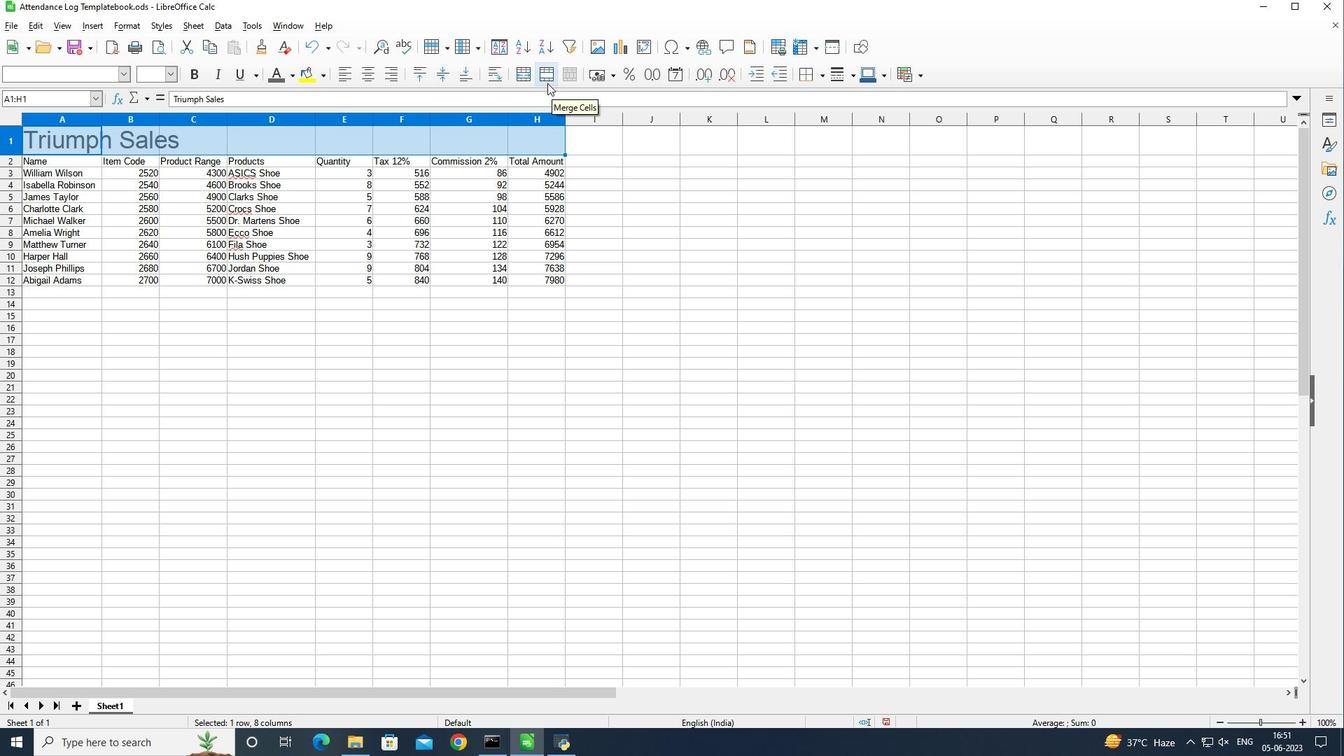 
Action: Mouse moved to (58, 161)
Screenshot: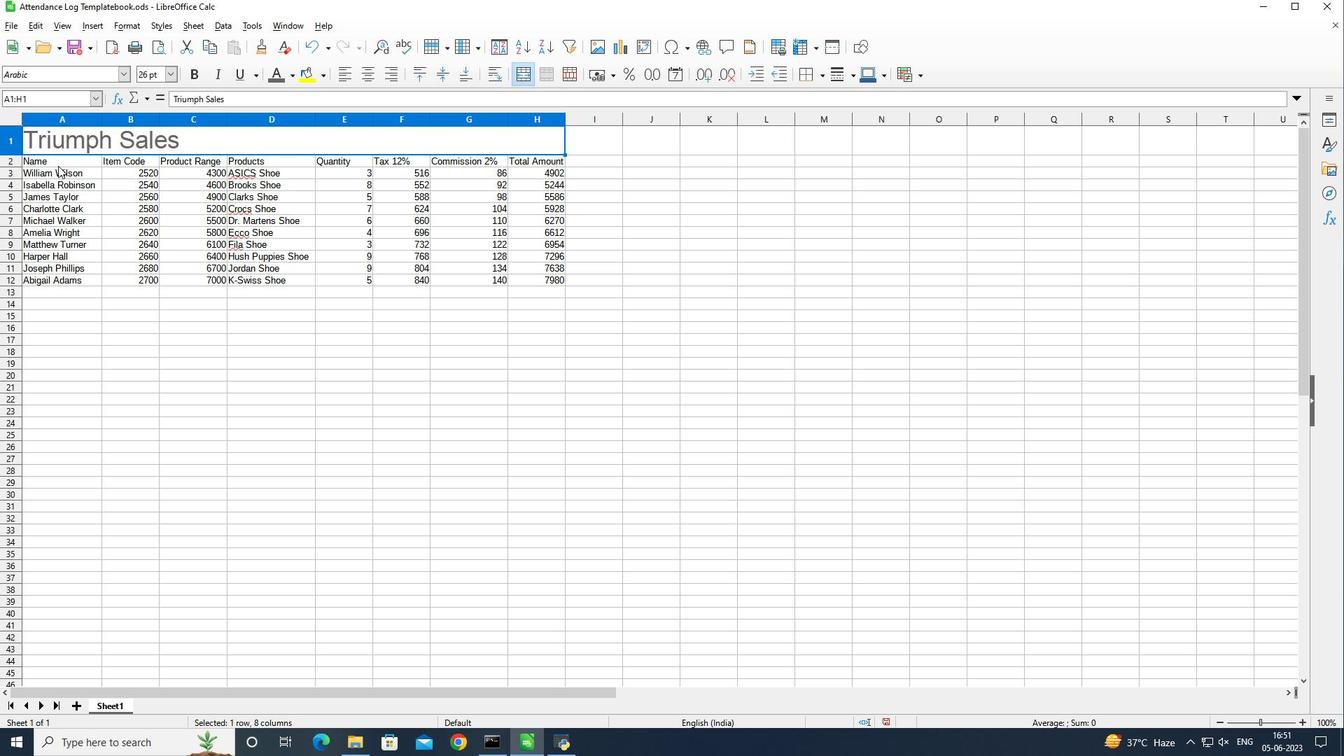
Action: Mouse pressed left at (58, 161)
Screenshot: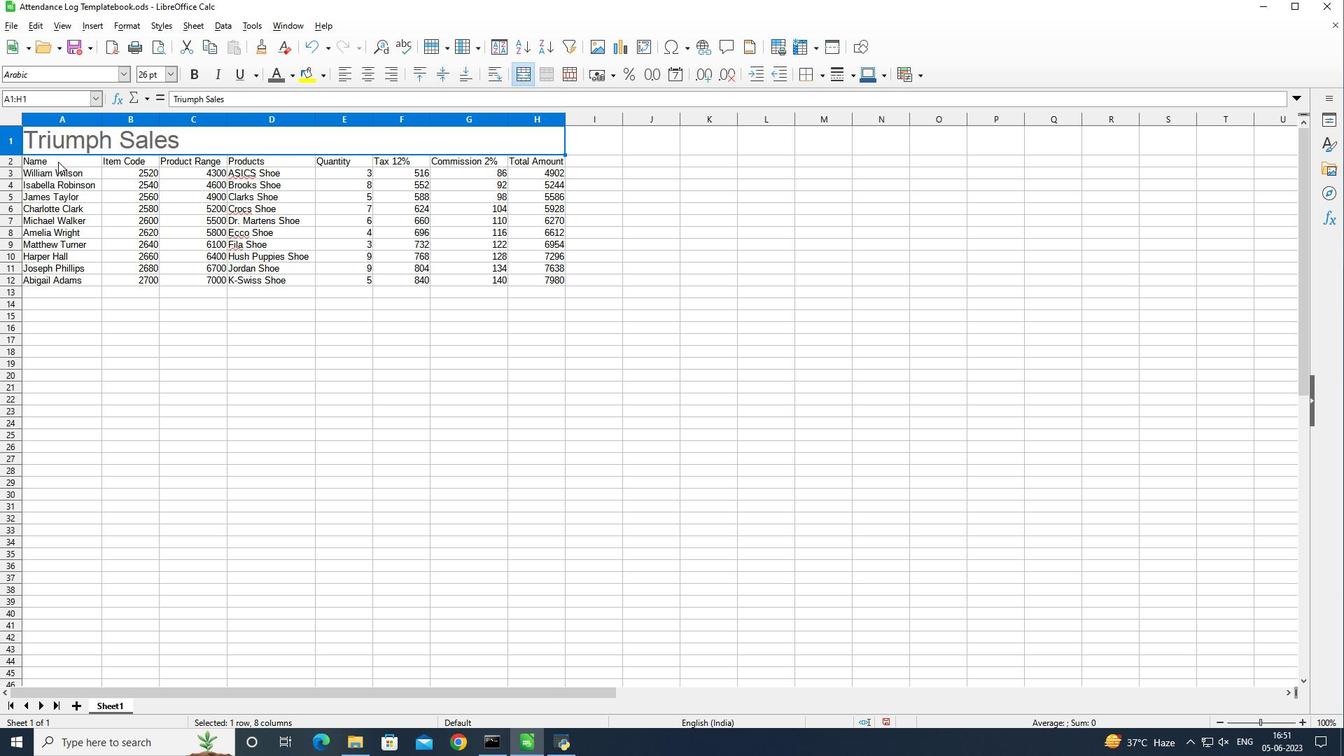 
Action: Mouse moved to (65, 156)
Screenshot: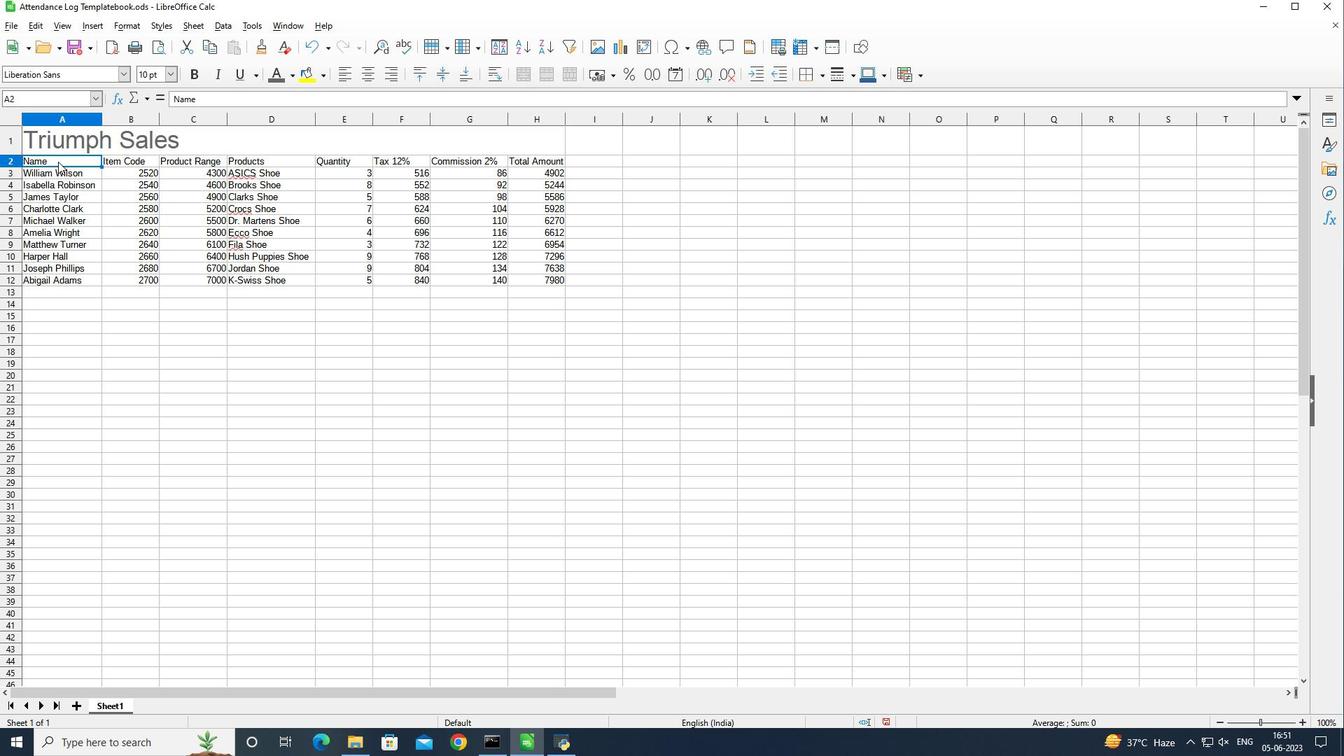 
Action: Mouse pressed left at (65, 156)
Screenshot: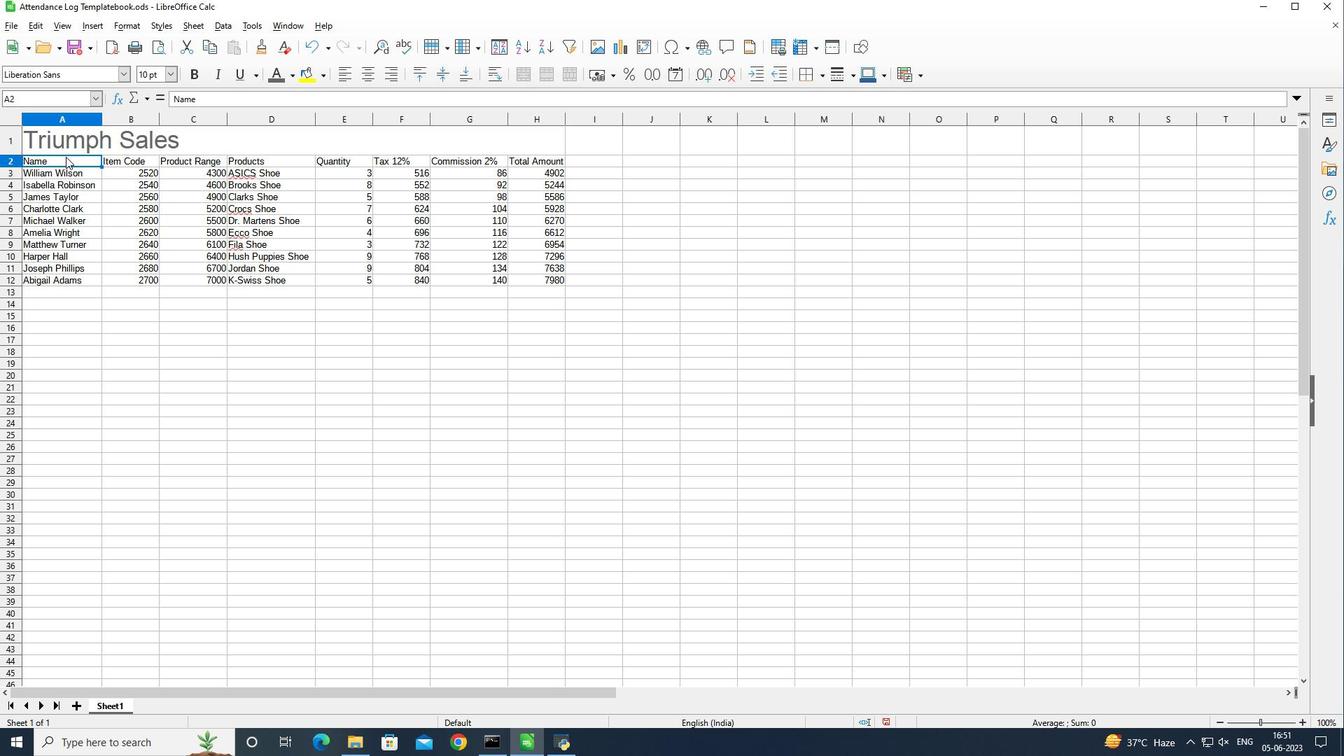 
Action: Mouse moved to (126, 75)
Screenshot: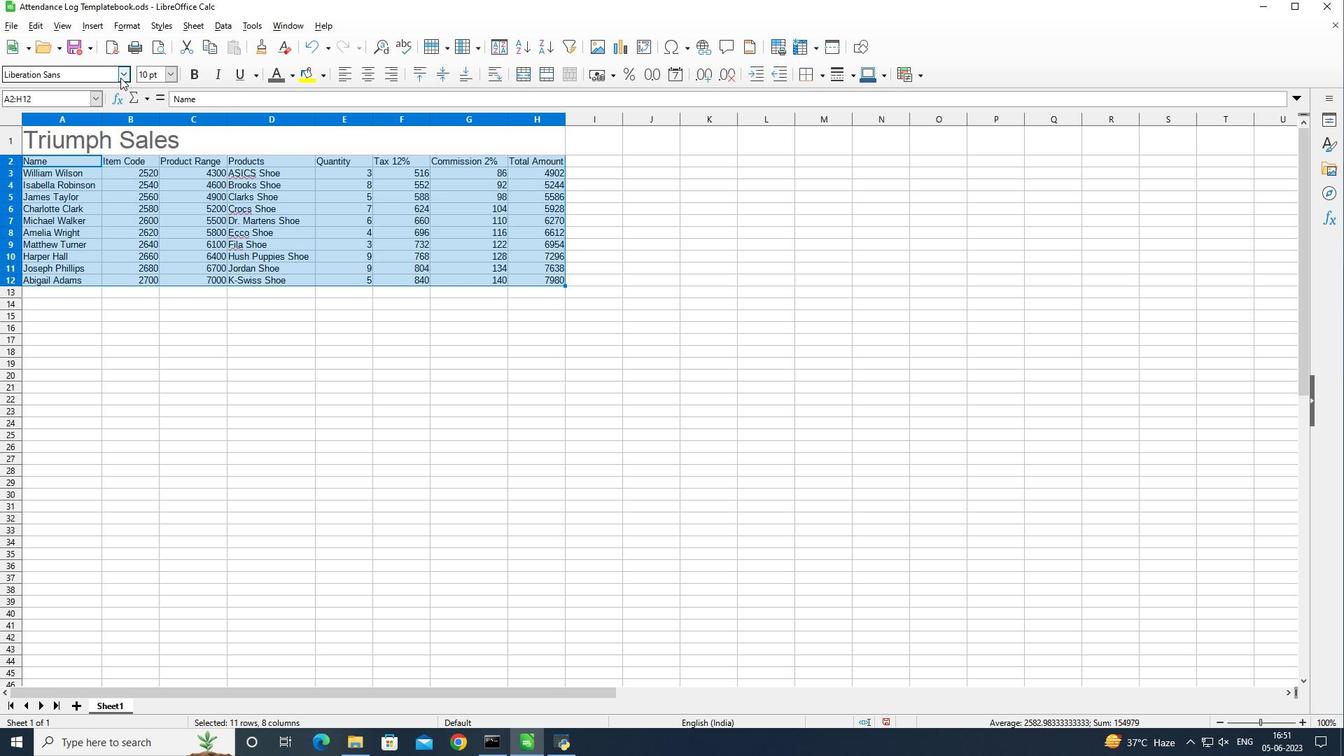 
Action: Mouse pressed left at (126, 75)
Screenshot: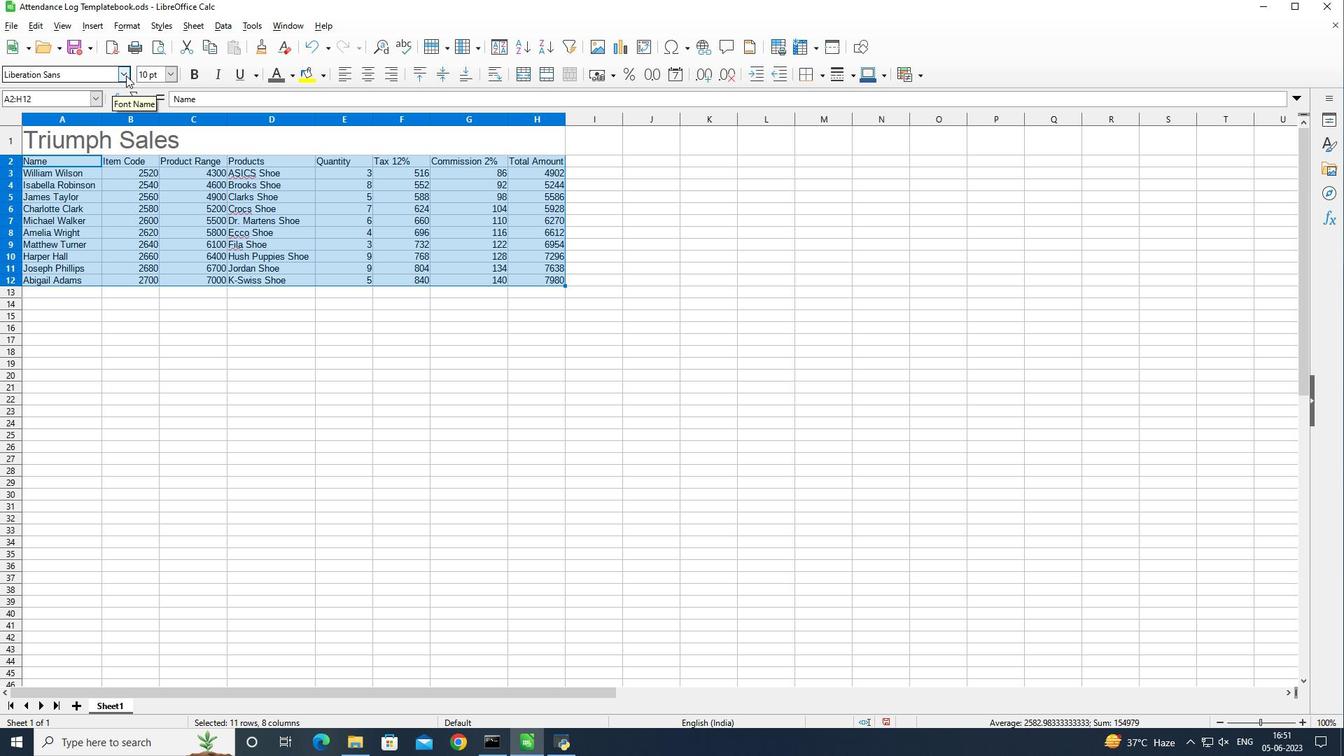 
Action: Key pressed arabic<Key.enter>
Screenshot: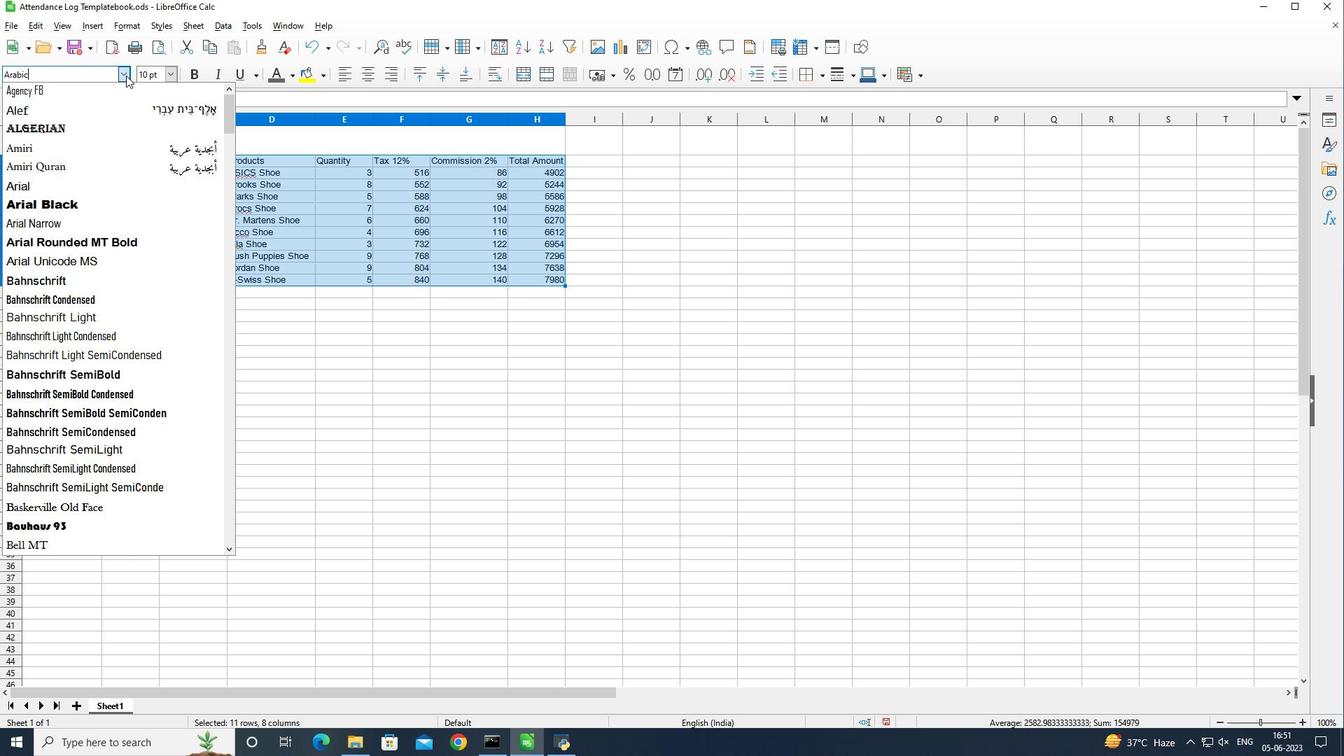
Action: Mouse moved to (167, 74)
Screenshot: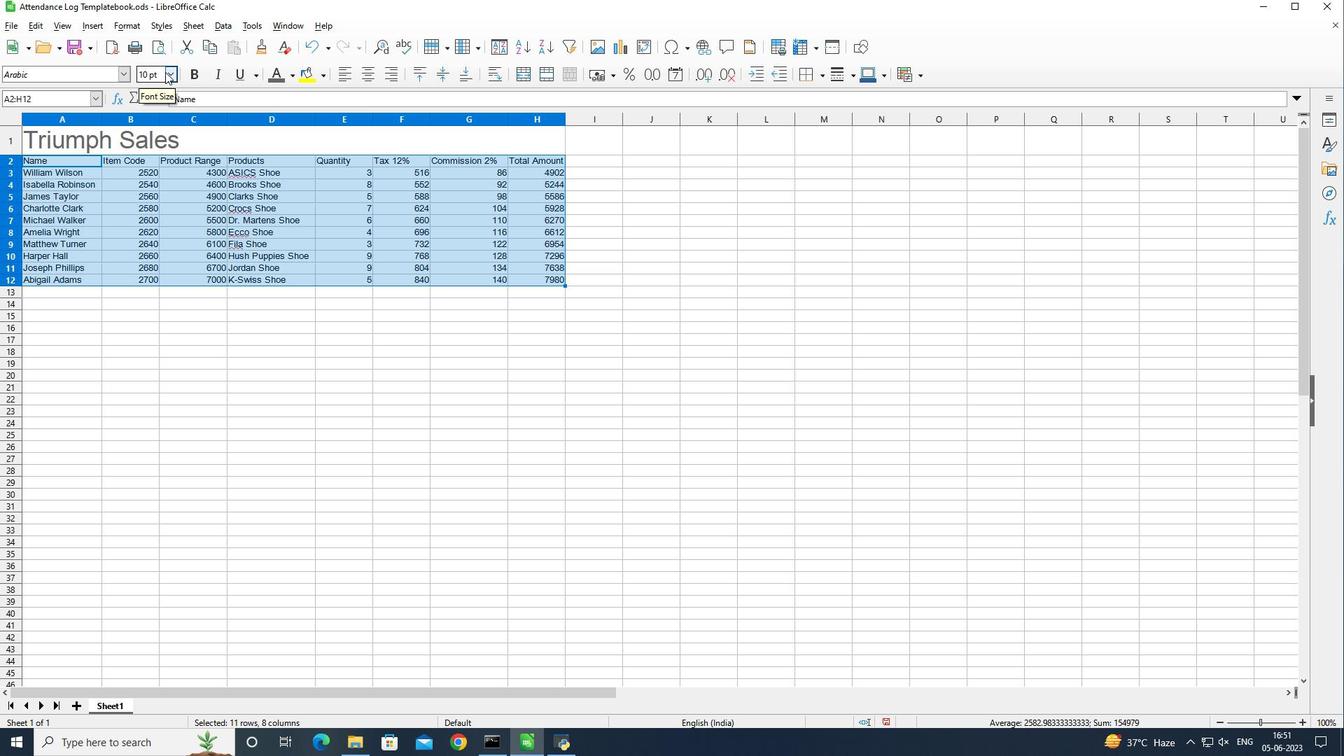 
Action: Mouse pressed left at (167, 74)
Screenshot: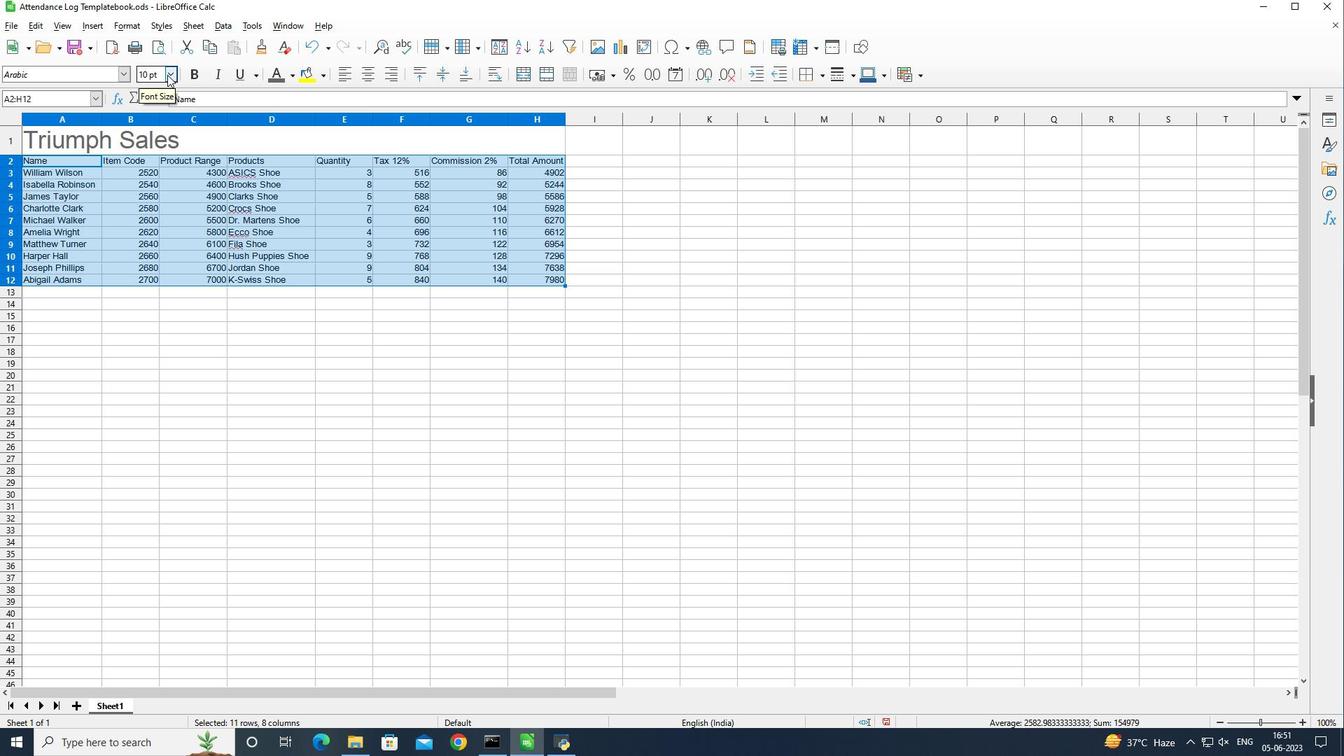 
Action: Mouse moved to (149, 222)
Screenshot: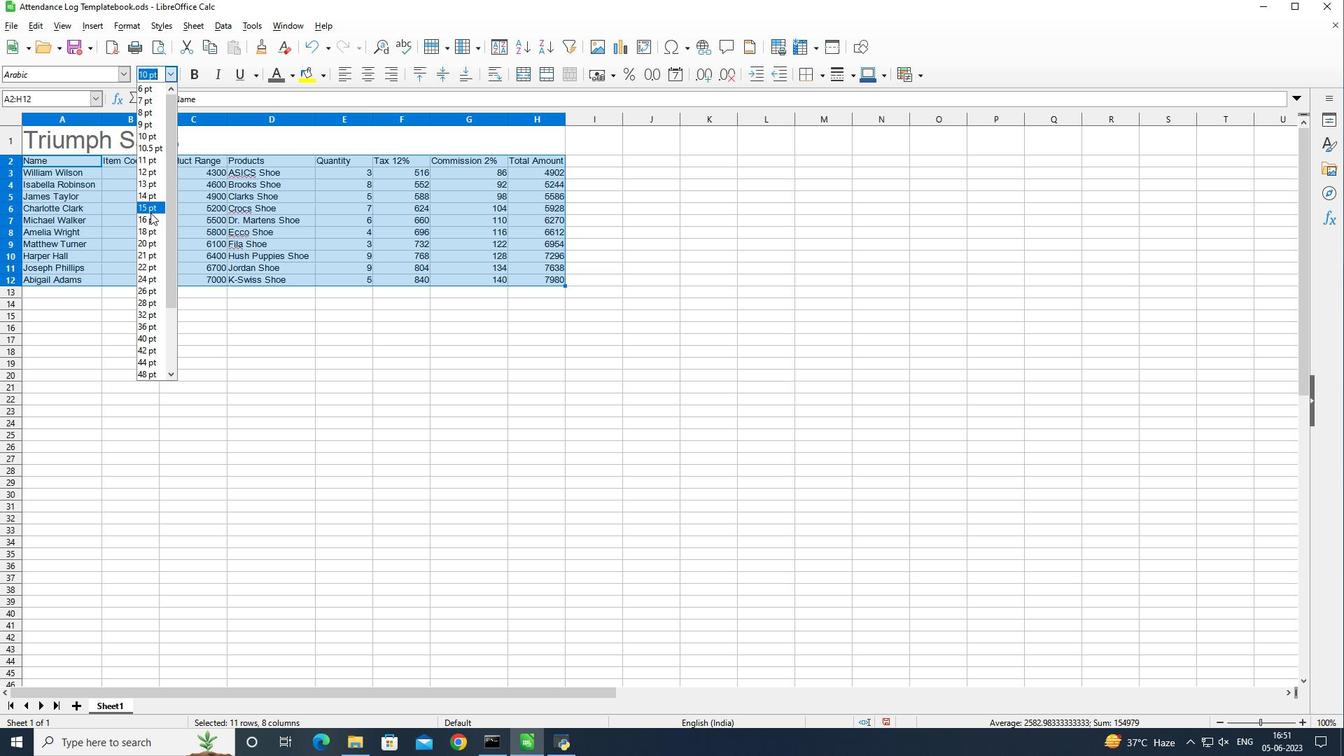 
Action: Mouse pressed left at (149, 222)
Screenshot: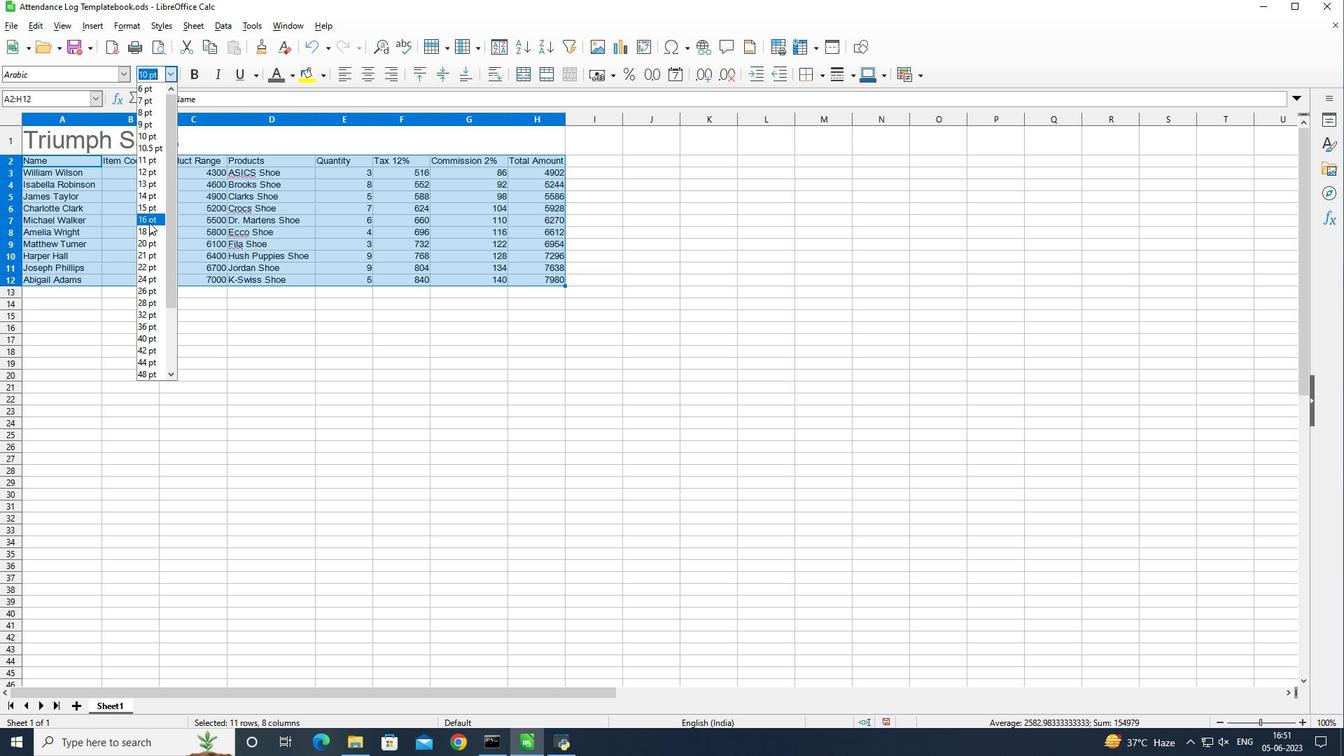 
Action: Mouse moved to (420, 139)
Screenshot: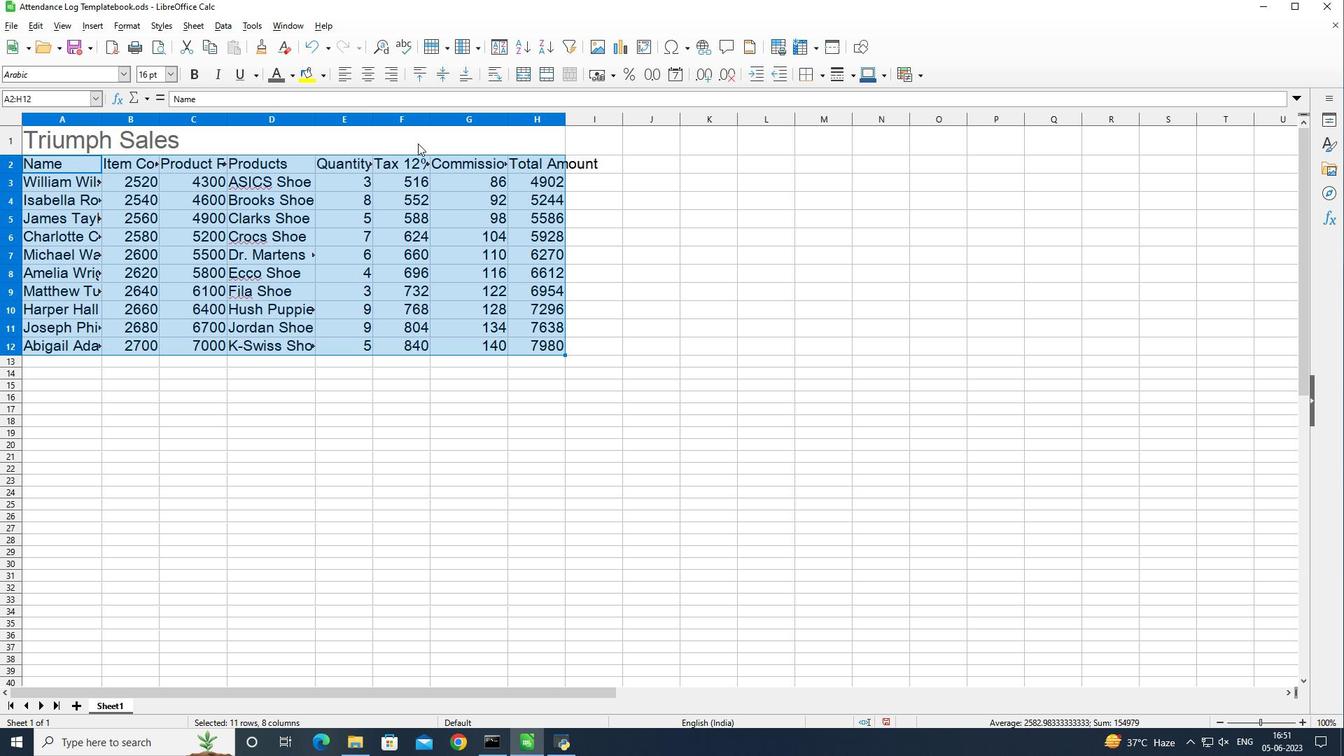 
Action: Mouse pressed left at (420, 139)
Screenshot: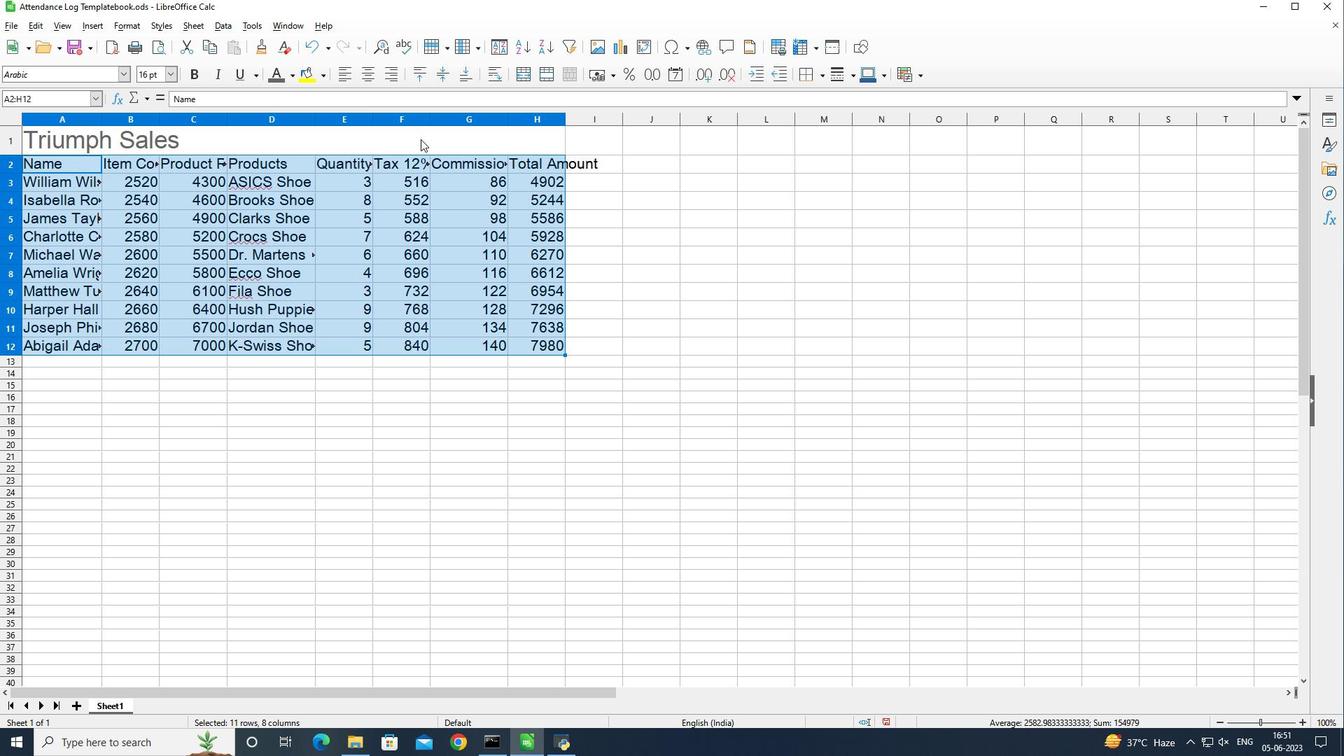 
Action: Key pressed <Key.shift_r><Key.down><Key.down><Key.down><Key.down><Key.down><Key.down><Key.down><Key.down><Key.down><Key.down><Key.down>
Screenshot: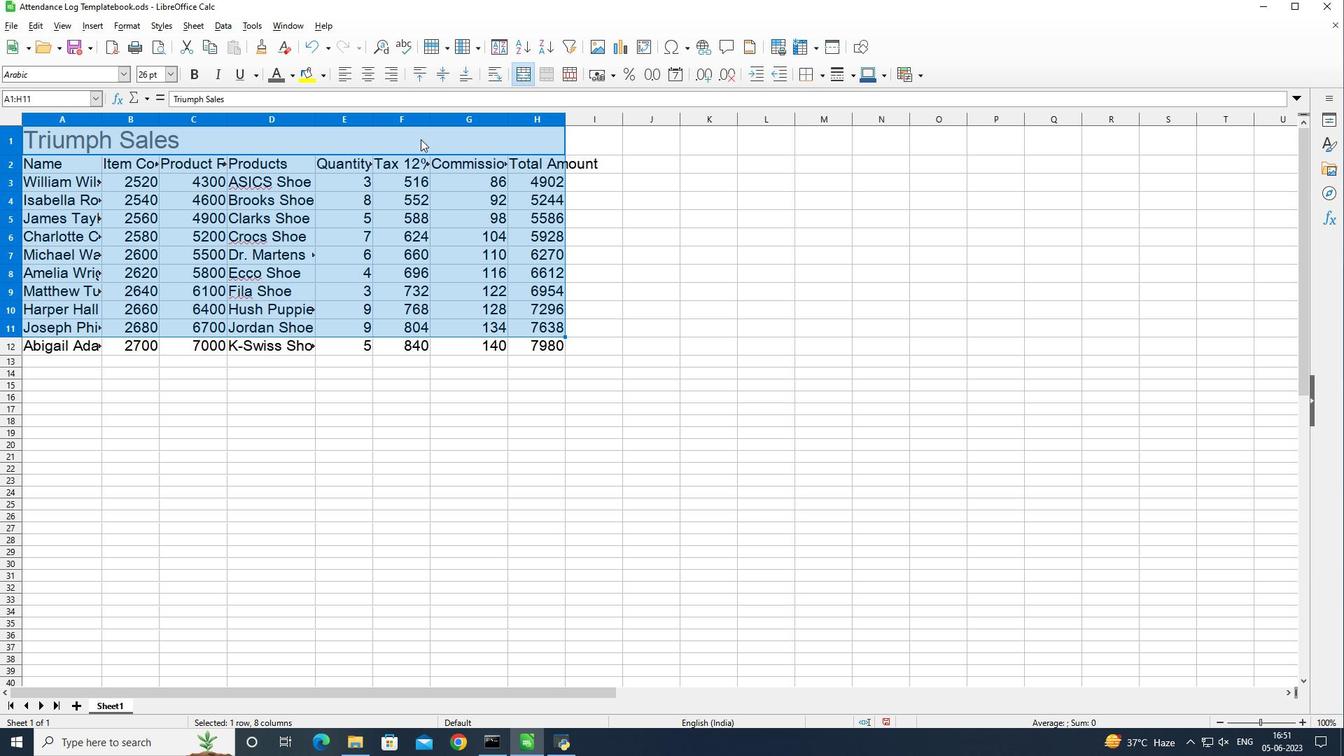 
Action: Mouse moved to (444, 77)
Screenshot: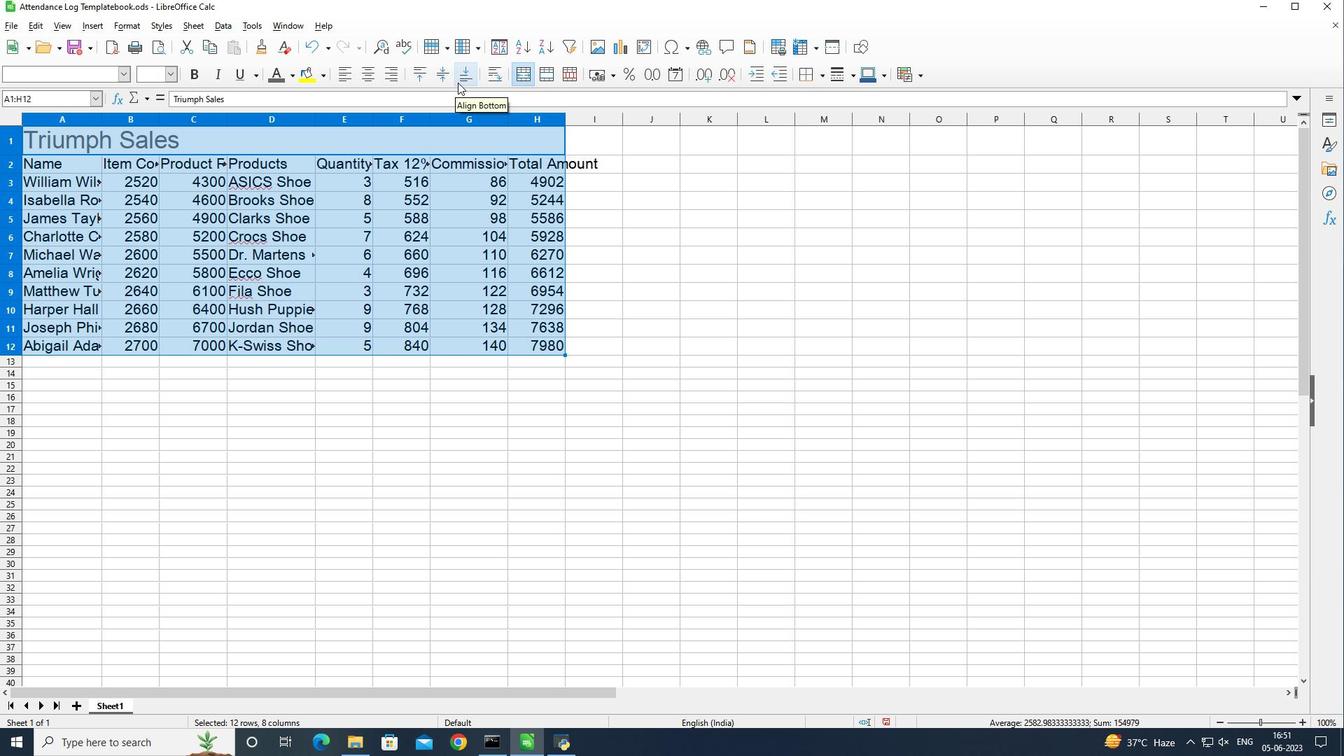 
Action: Mouse pressed left at (444, 77)
Screenshot: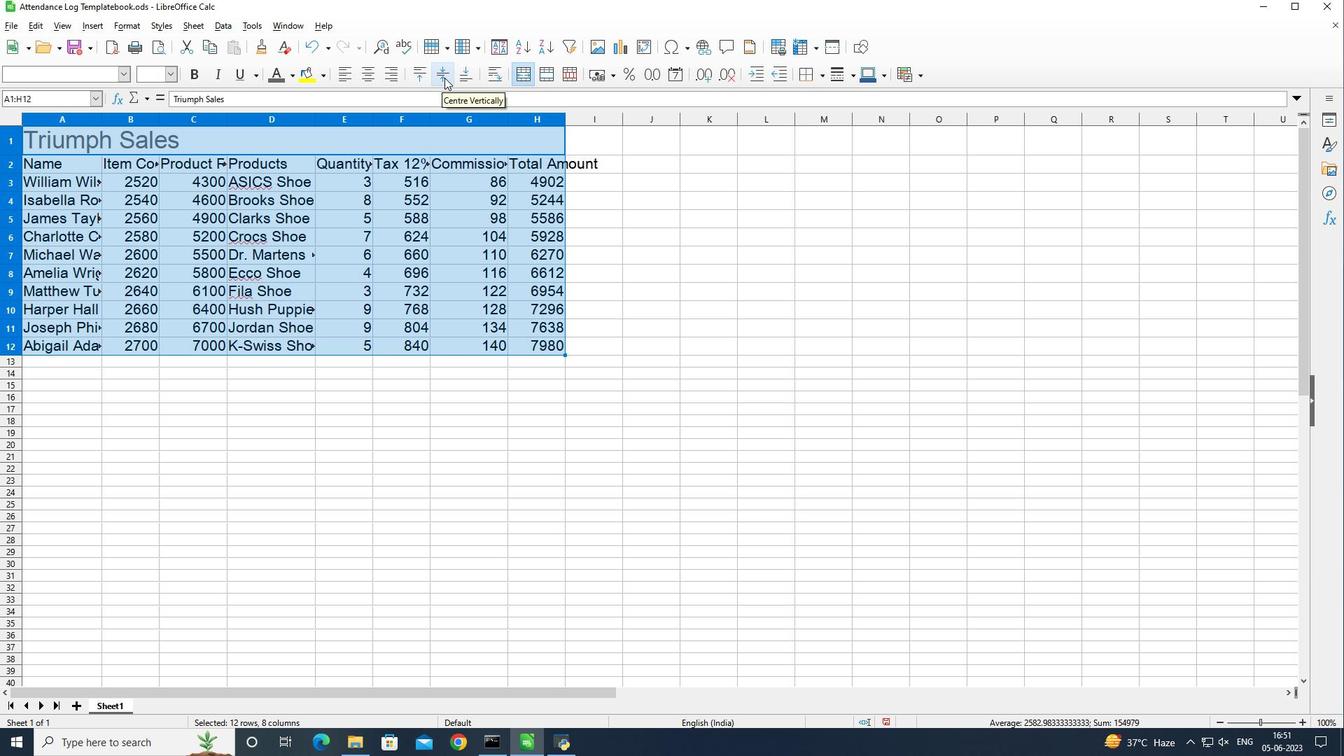 
Action: Mouse moved to (565, 116)
Screenshot: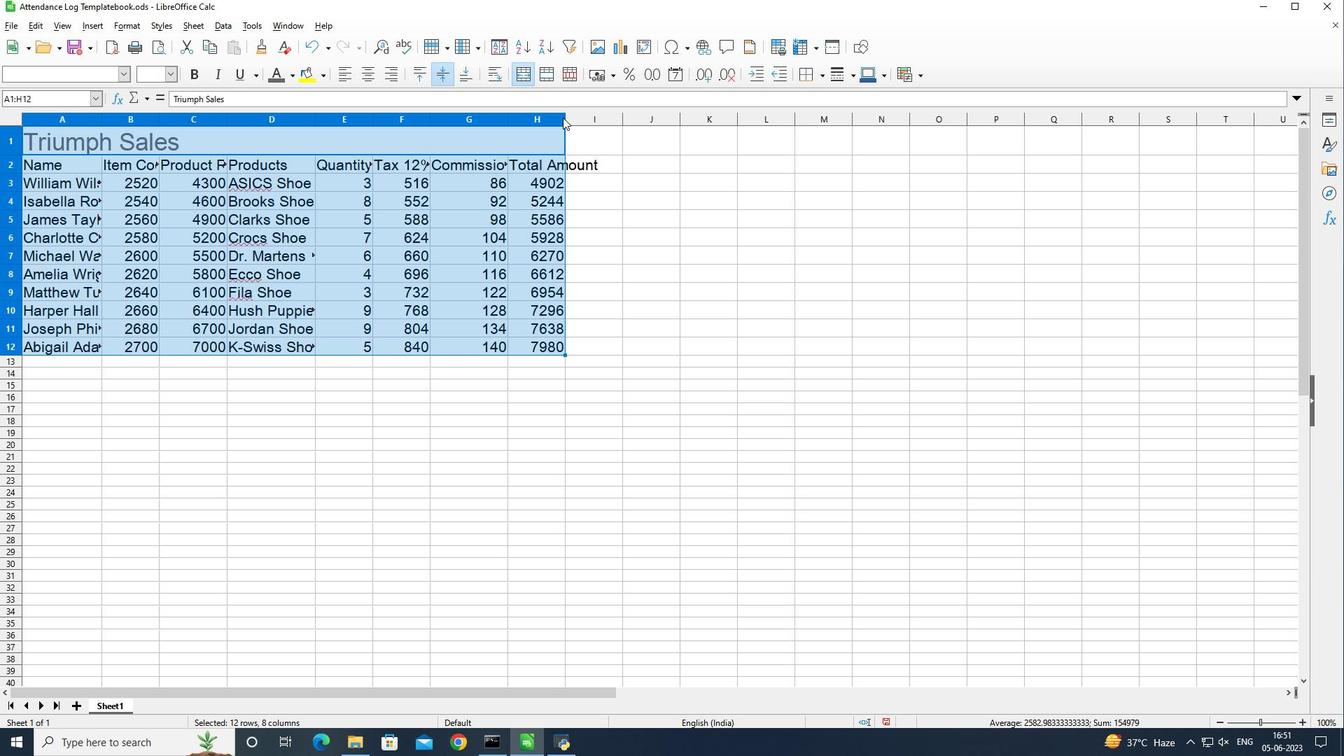 
Action: Mouse pressed left at (565, 116)
Screenshot: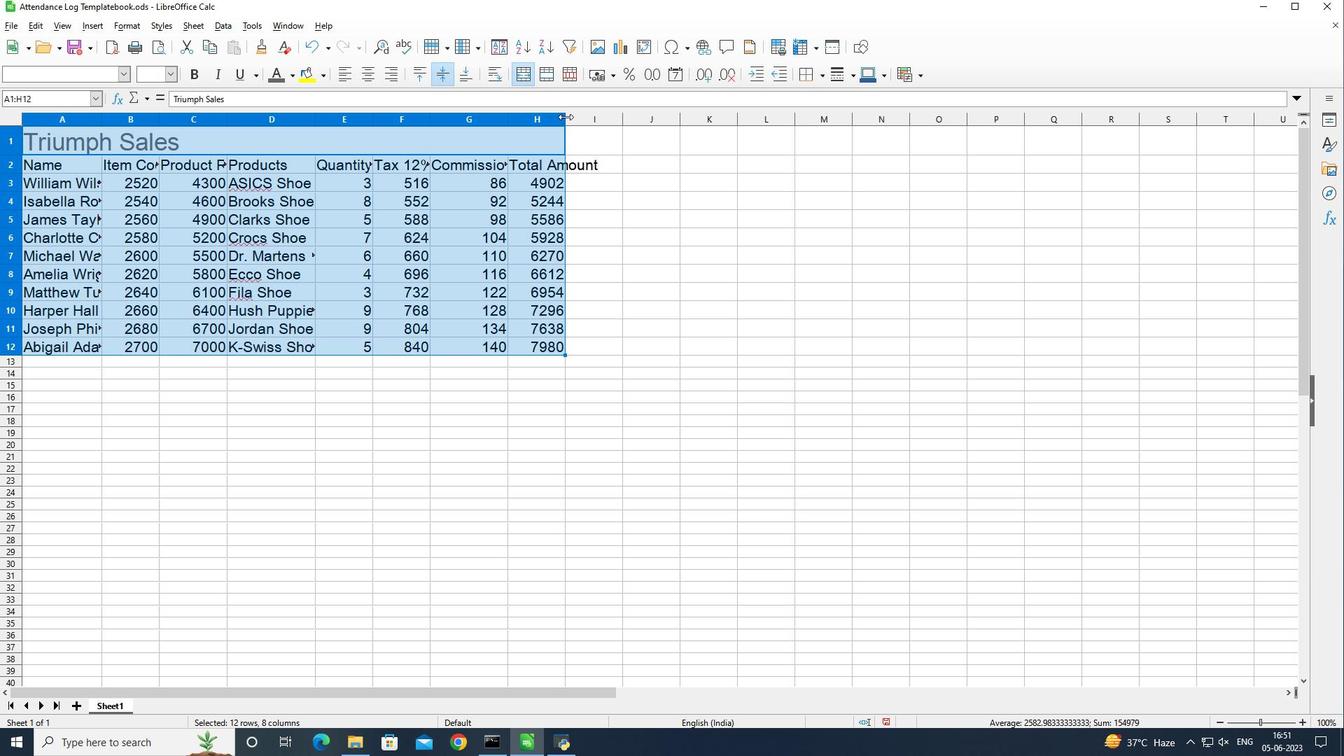 
Action: Mouse pressed left at (565, 116)
Screenshot: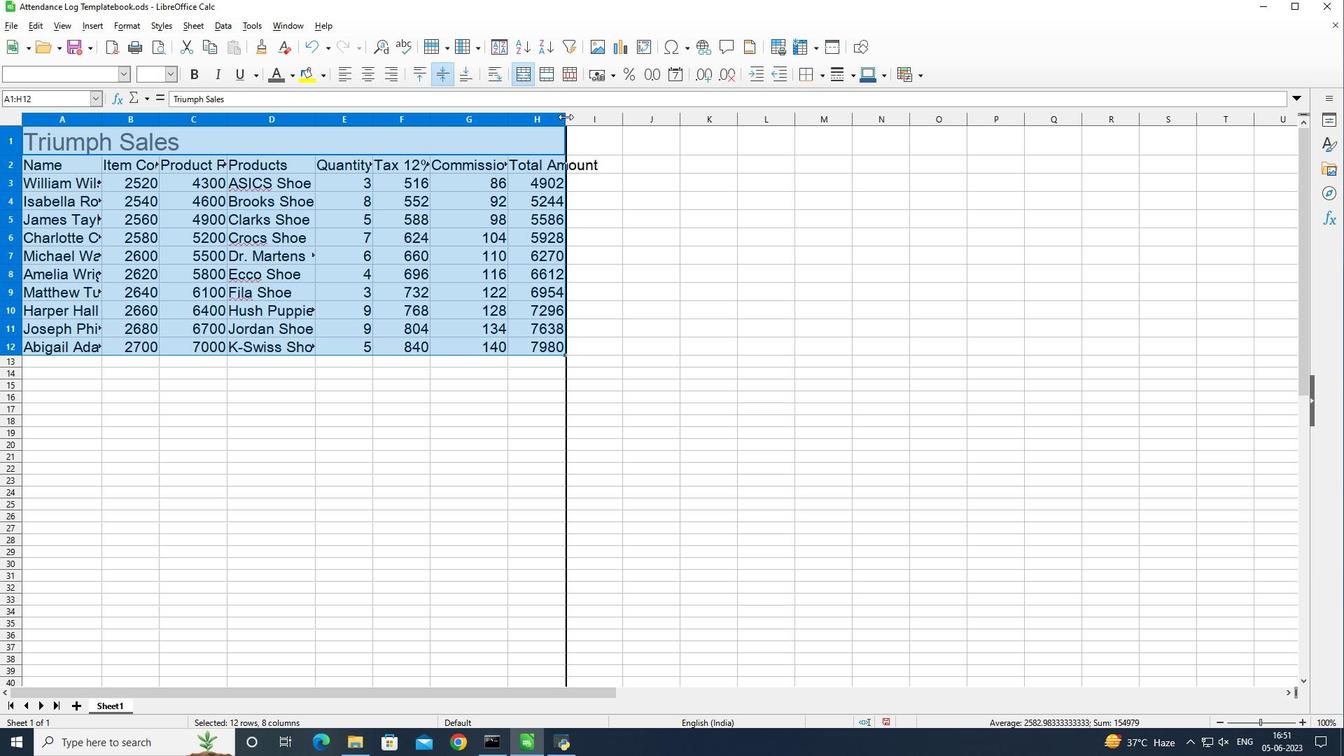 
Action: Mouse moved to (506, 117)
Screenshot: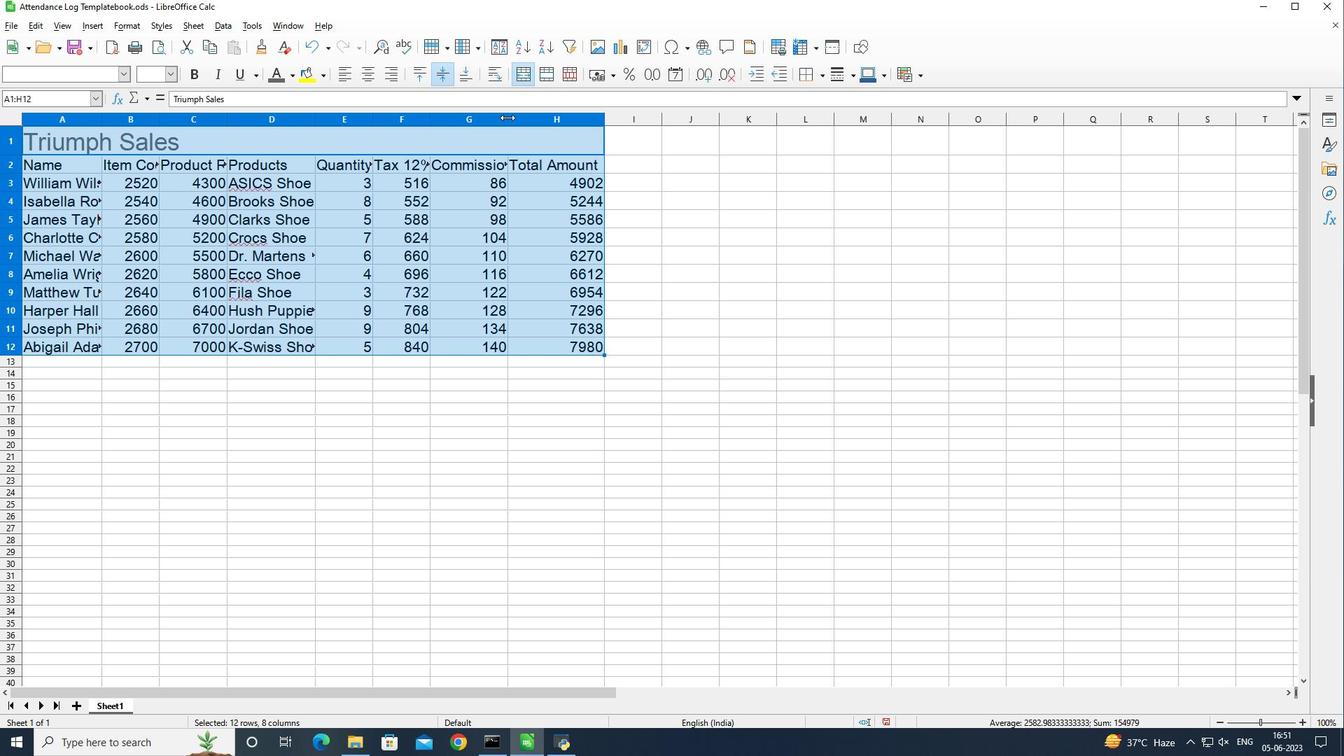 
Action: Mouse pressed left at (506, 117)
Screenshot: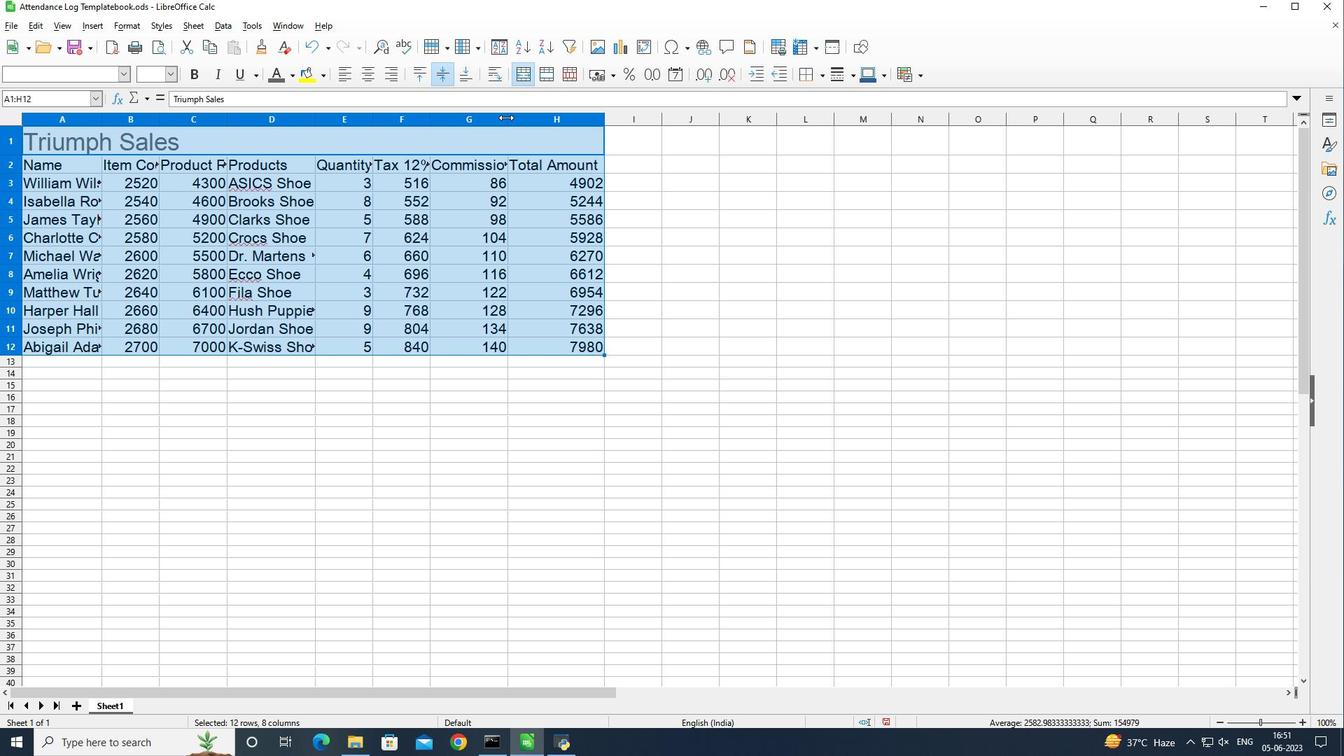 
Action: Mouse pressed left at (506, 117)
Screenshot: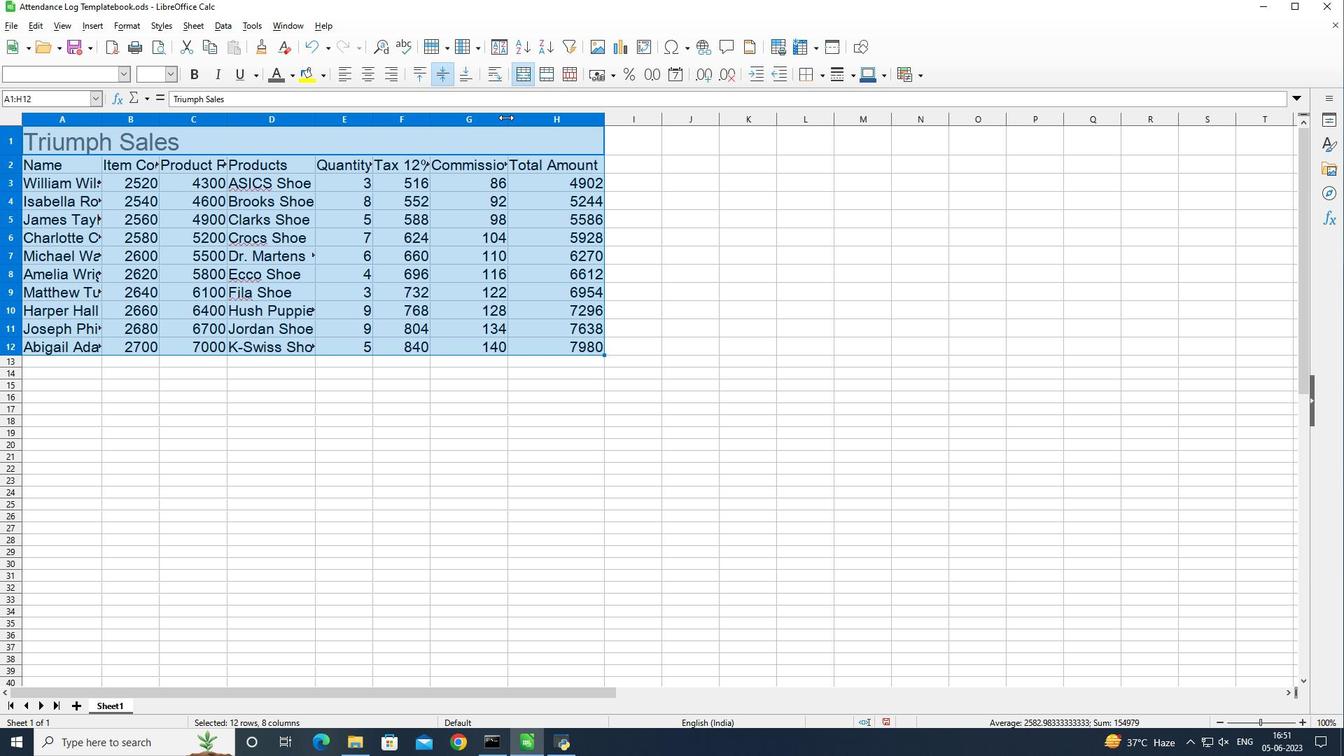 
Action: Mouse moved to (429, 119)
Screenshot: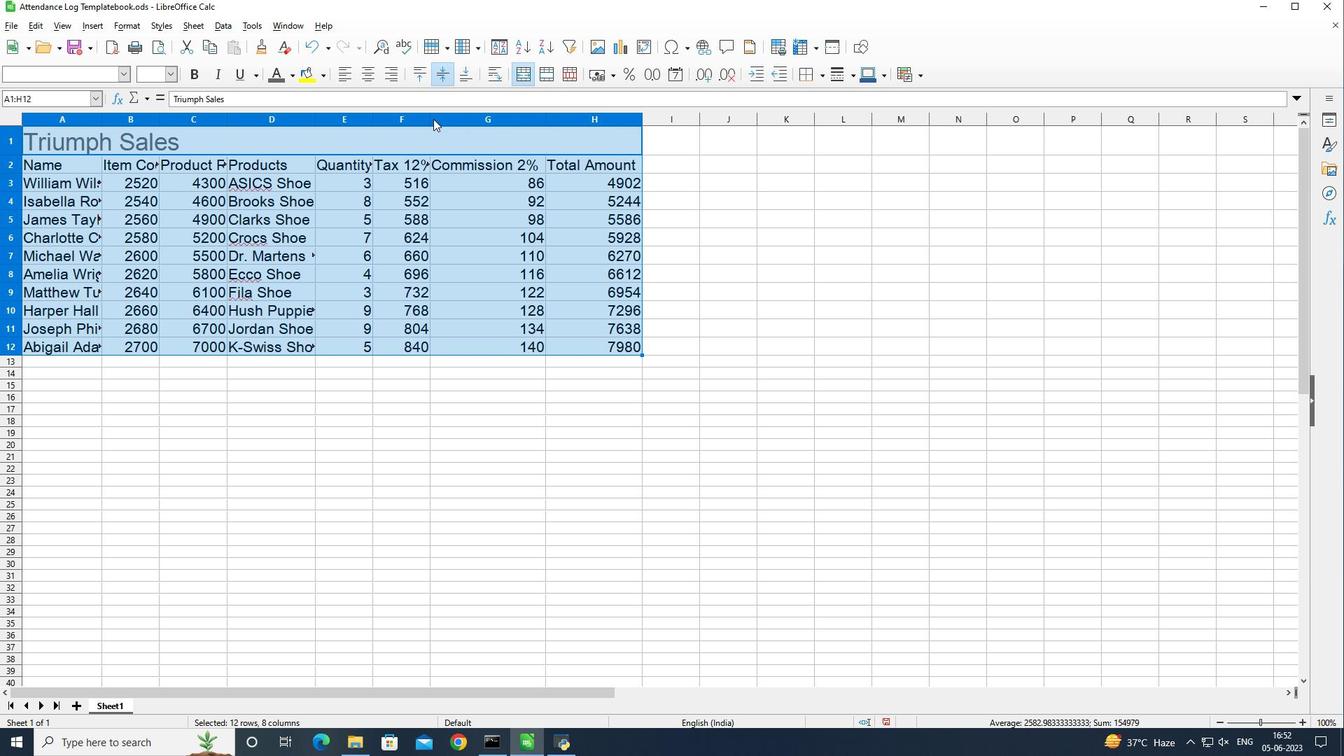 
Action: Mouse pressed left at (429, 119)
Screenshot: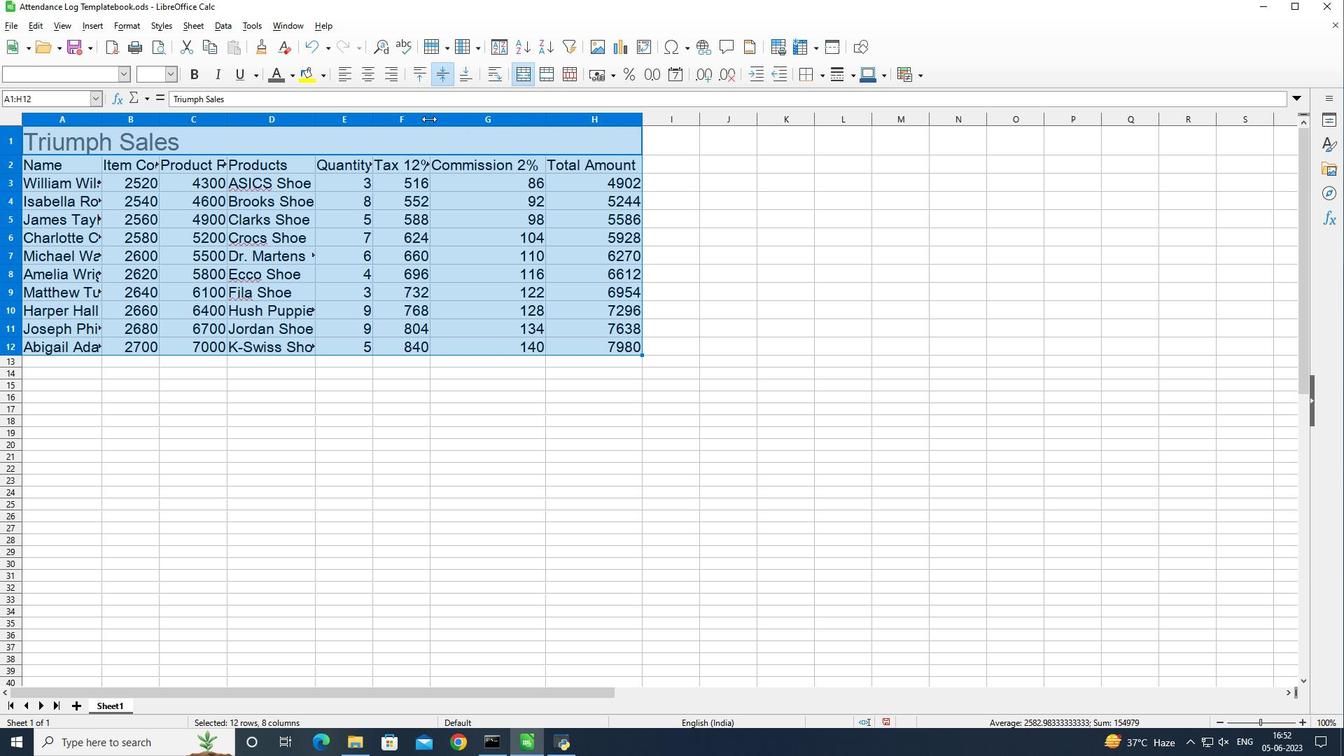
Action: Mouse pressed left at (429, 119)
Screenshot: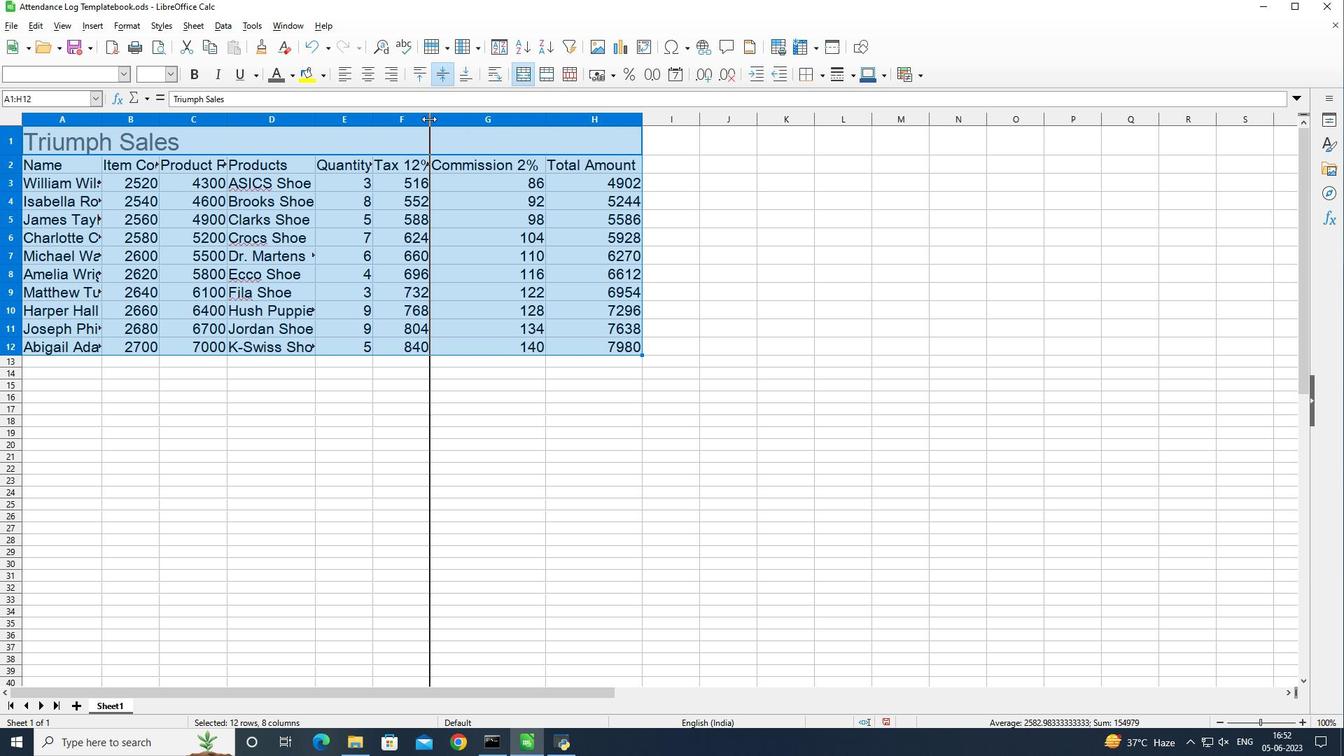 
Action: Mouse moved to (372, 119)
Screenshot: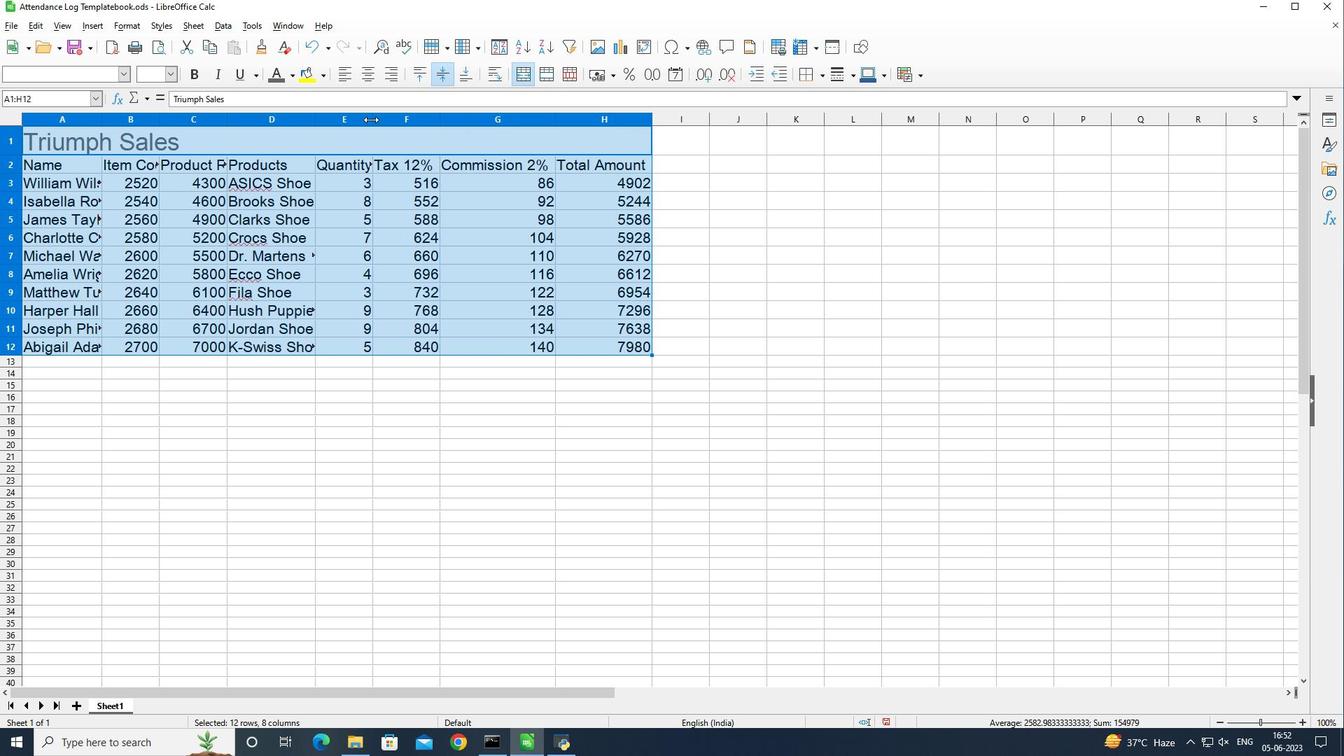 
Action: Mouse pressed left at (372, 119)
Screenshot: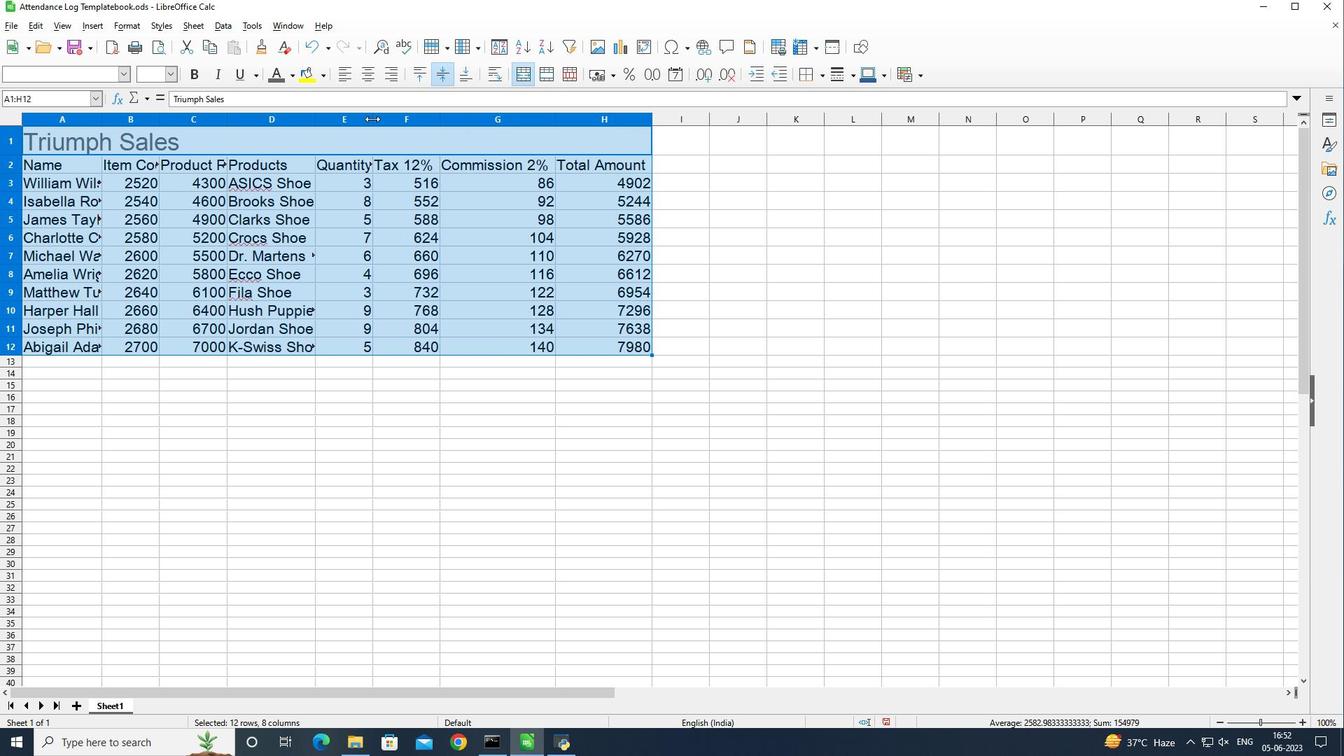 
Action: Mouse pressed left at (372, 119)
Screenshot: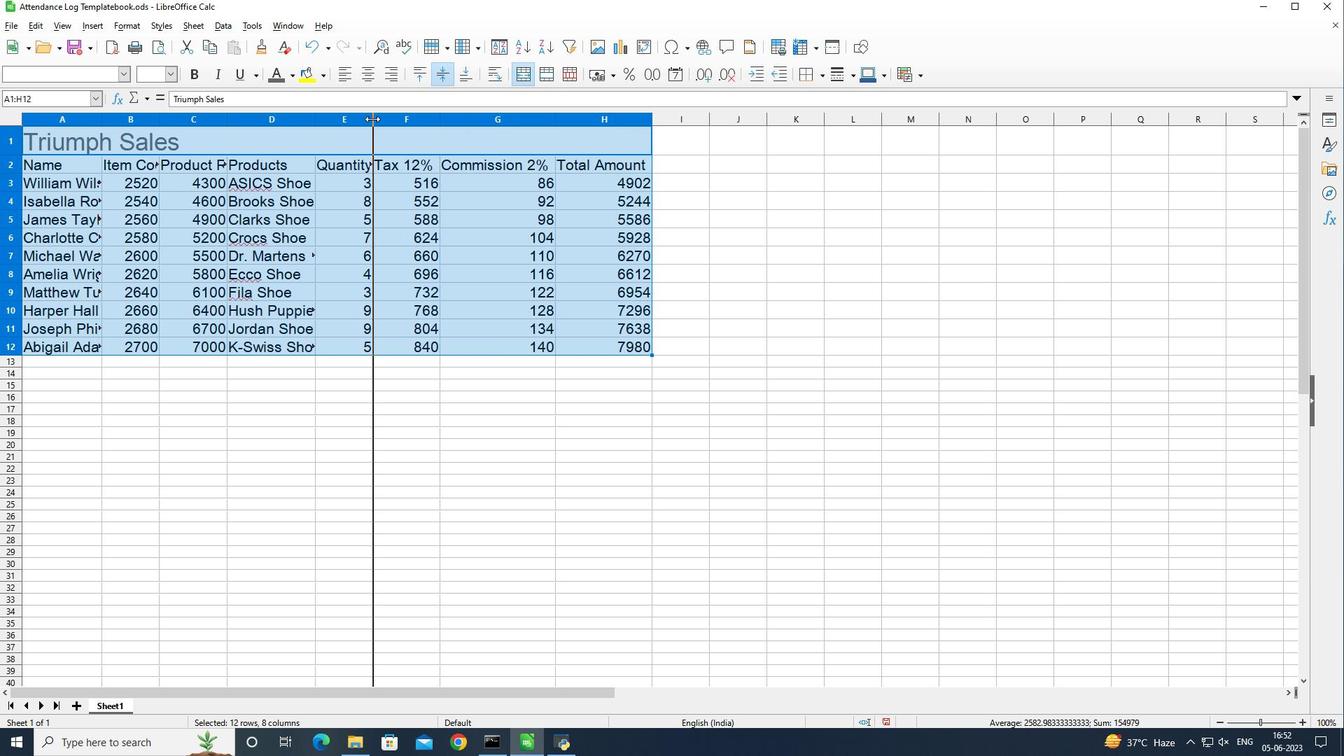 
Action: Mouse moved to (316, 120)
Screenshot: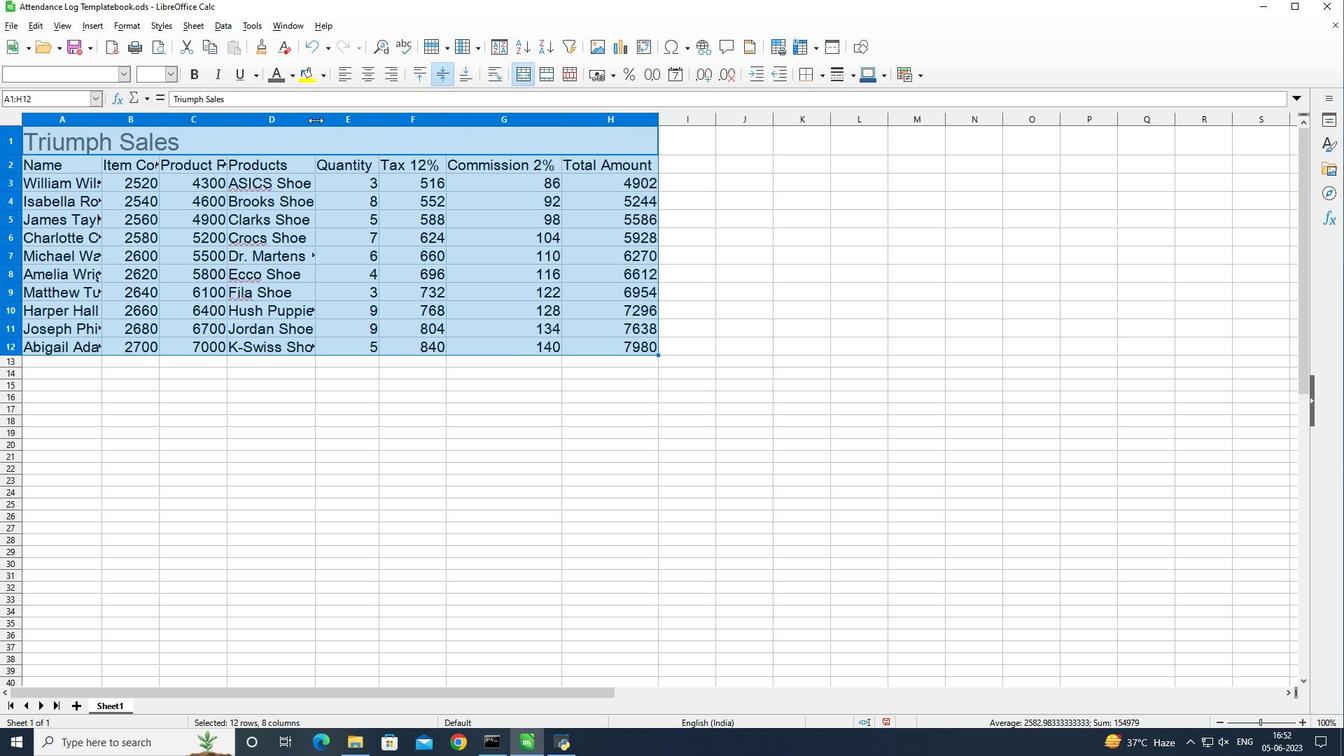 
Action: Mouse pressed left at (316, 120)
Screenshot: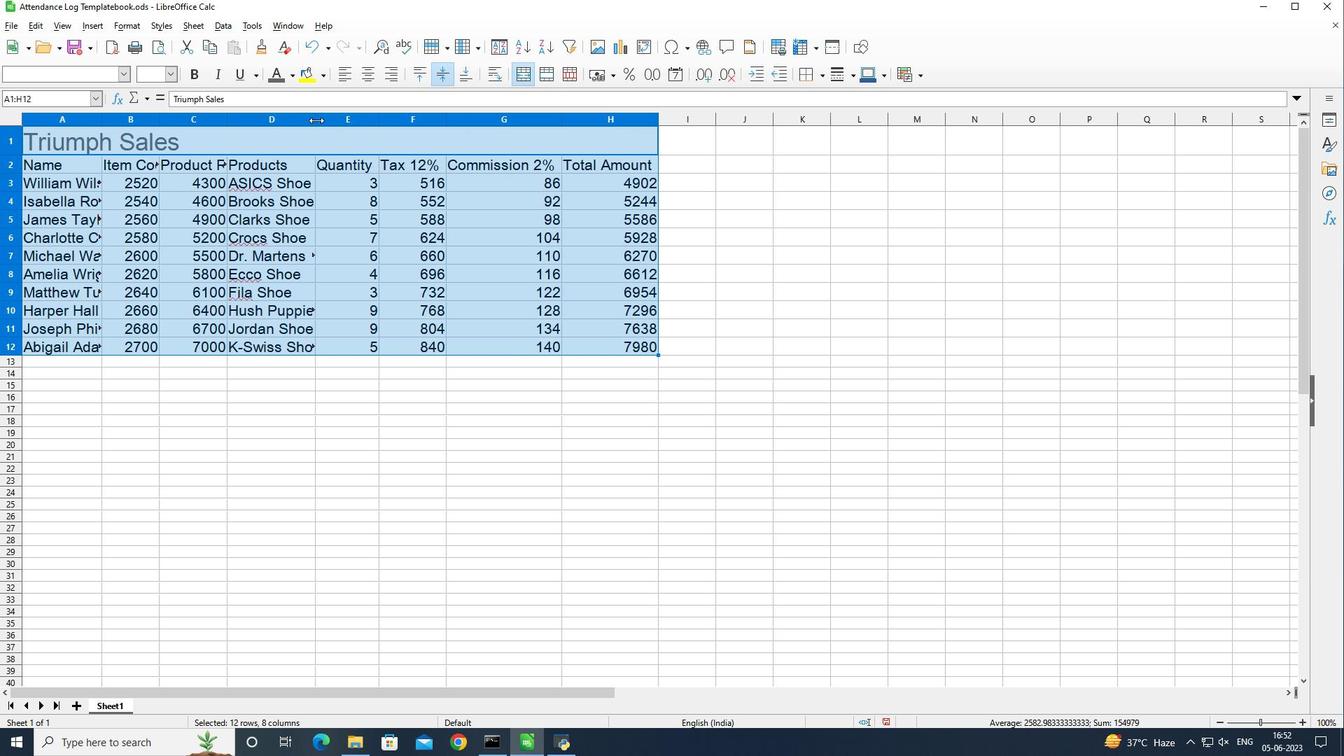 
Action: Mouse pressed left at (316, 120)
Screenshot: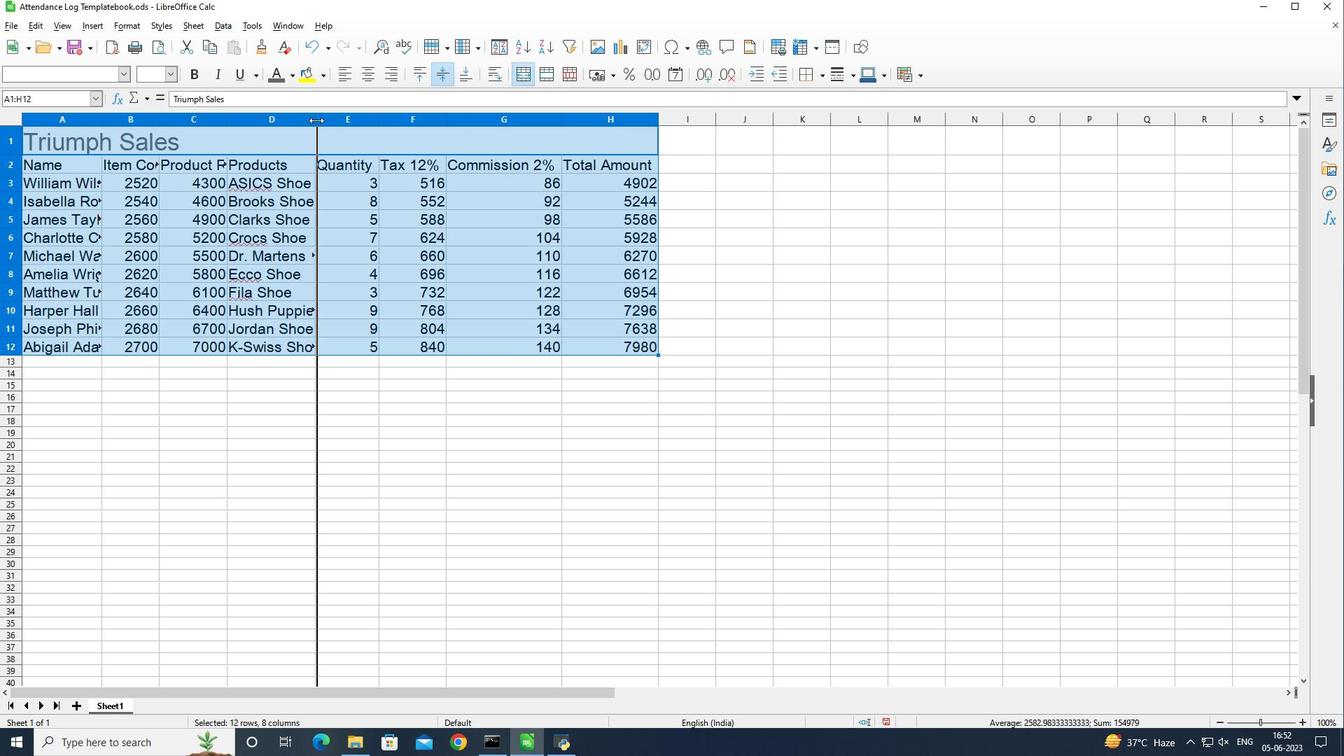 
Action: Mouse moved to (226, 116)
Screenshot: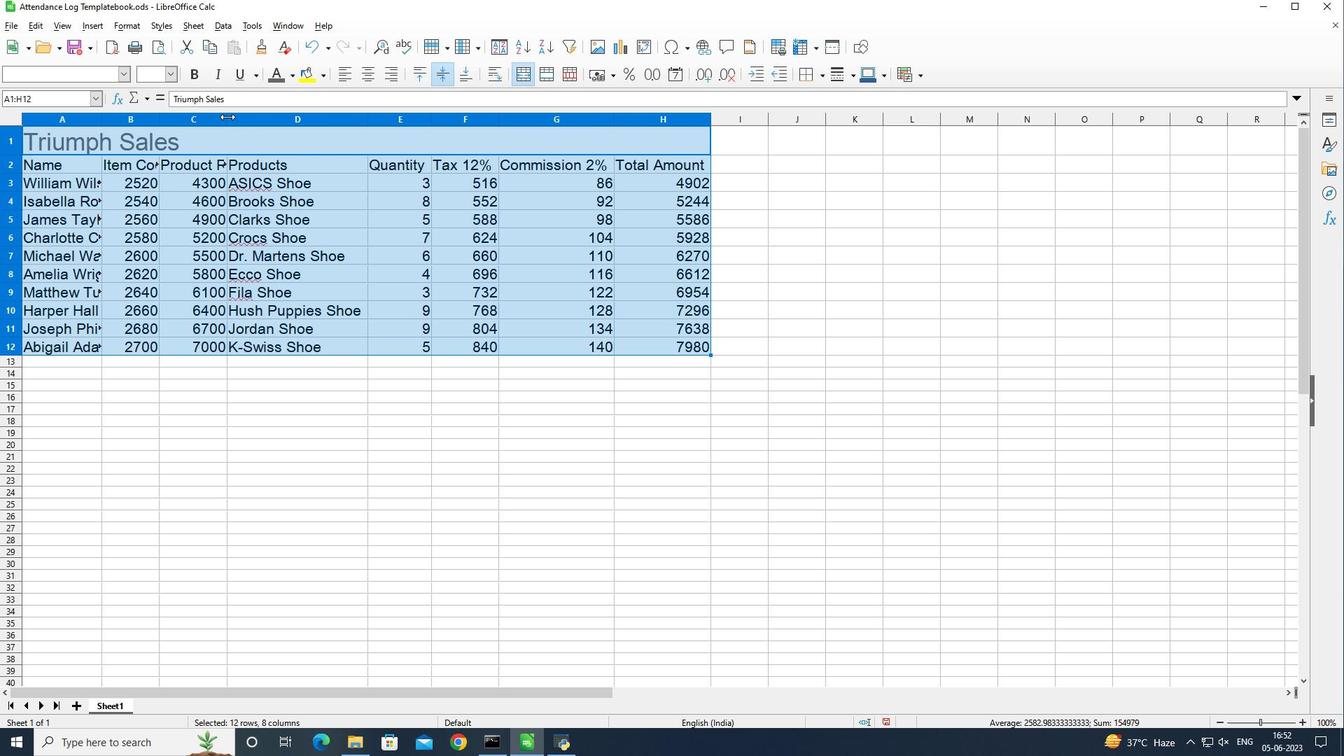 
Action: Mouse pressed left at (226, 116)
Screenshot: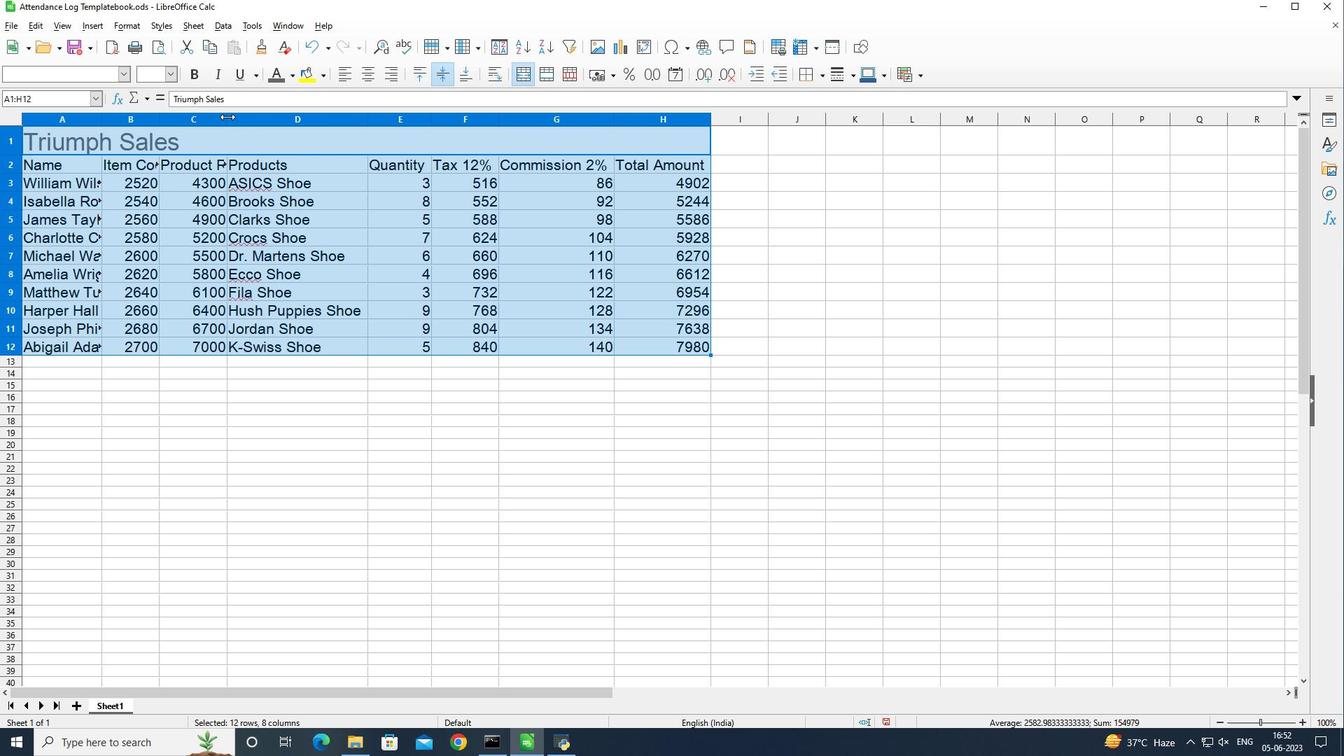 
Action: Mouse pressed left at (226, 116)
Screenshot: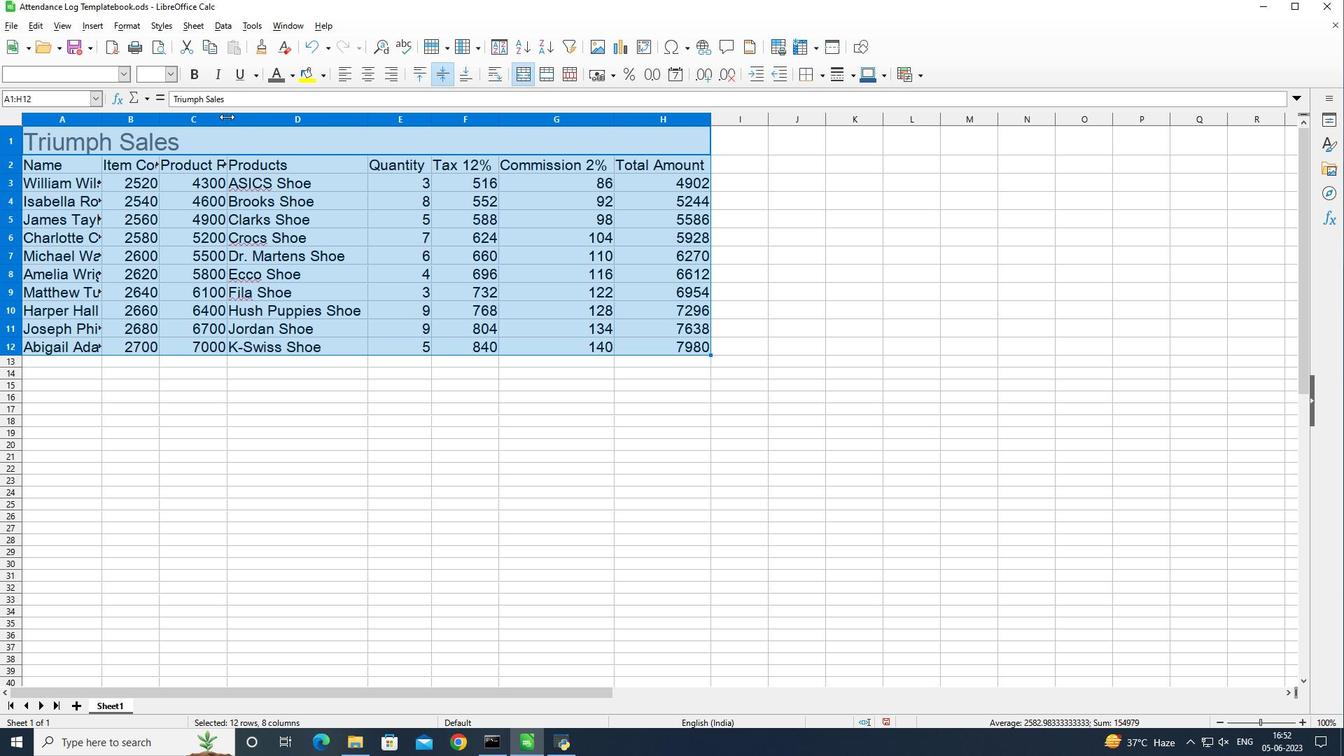 
Action: Mouse moved to (159, 119)
Screenshot: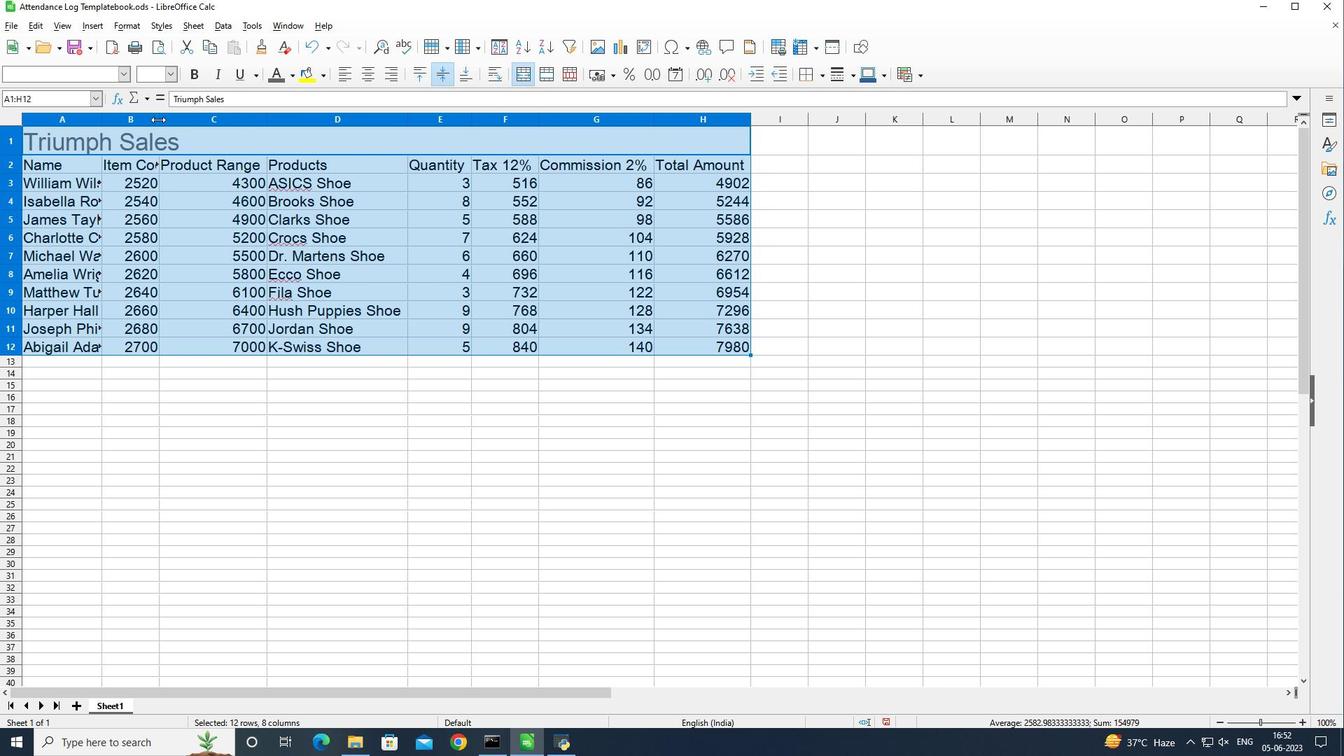 
Action: Mouse pressed left at (159, 119)
Screenshot: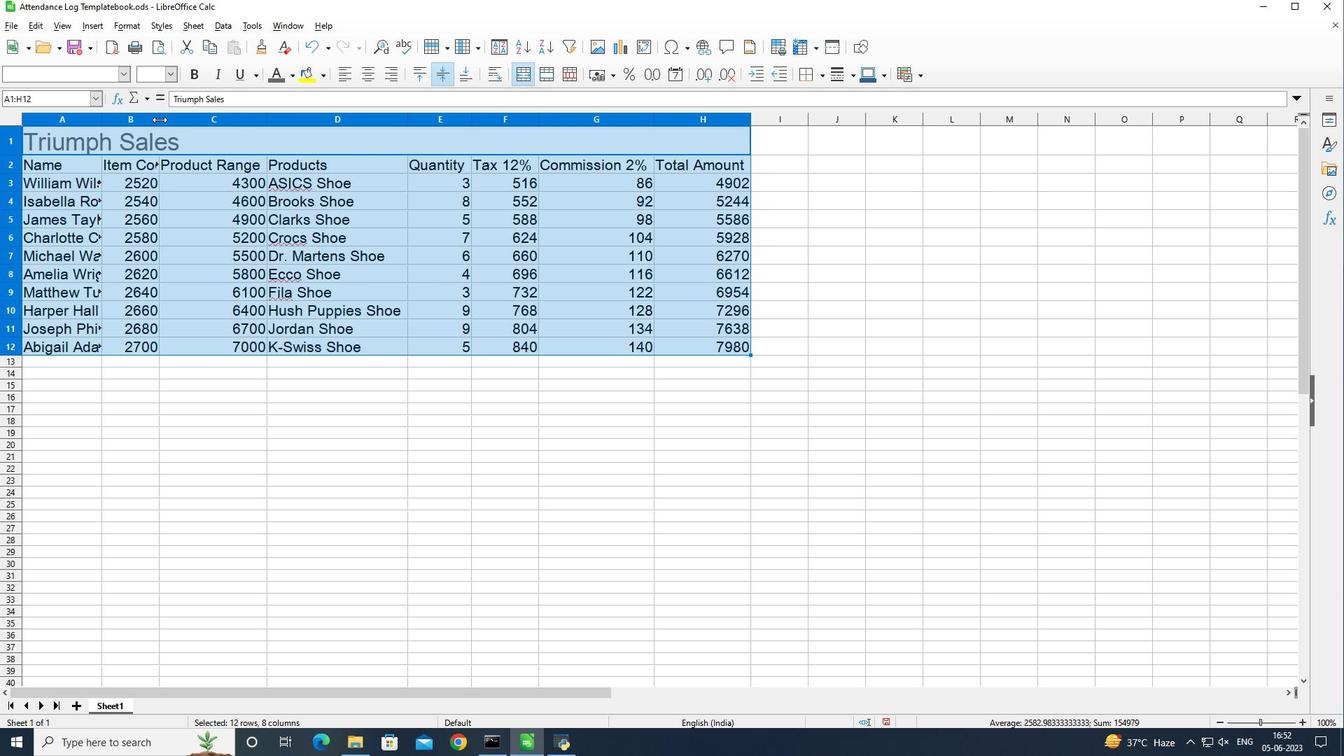 
Action: Mouse pressed left at (159, 119)
Screenshot: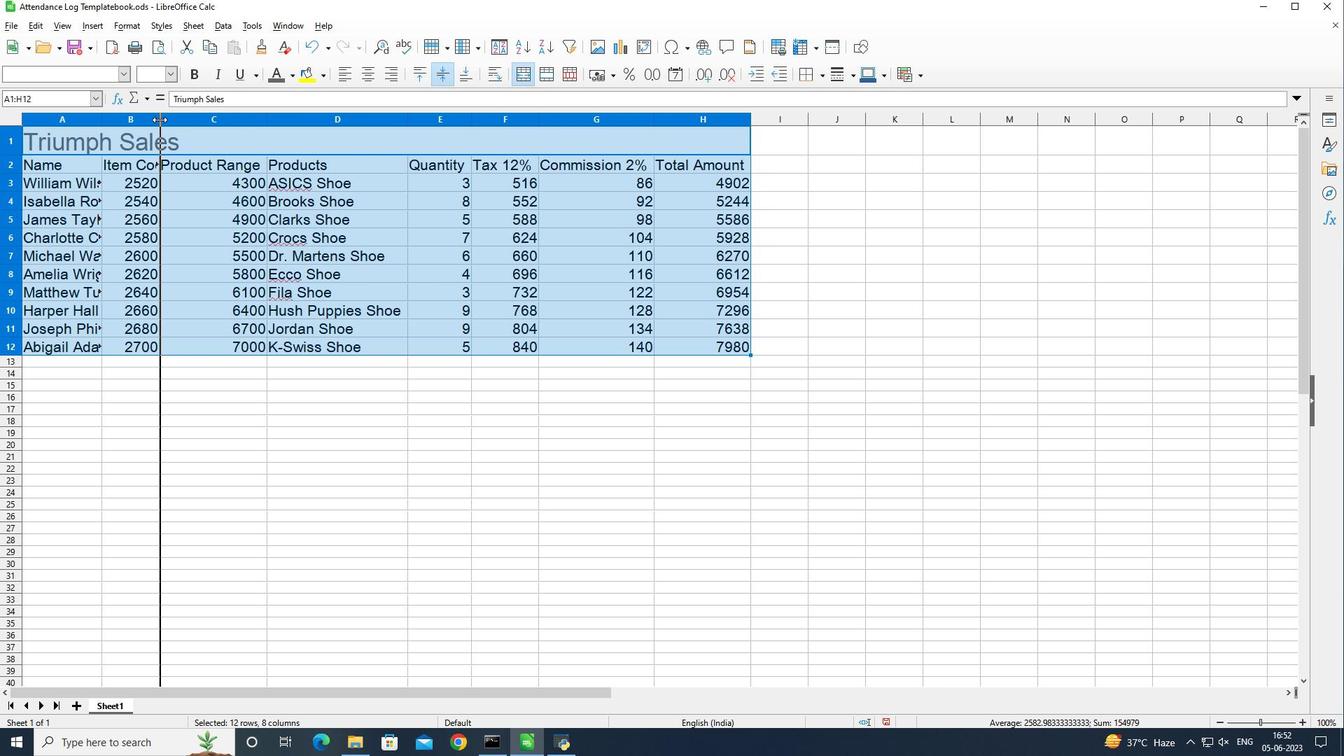 
Action: Mouse moved to (102, 118)
Screenshot: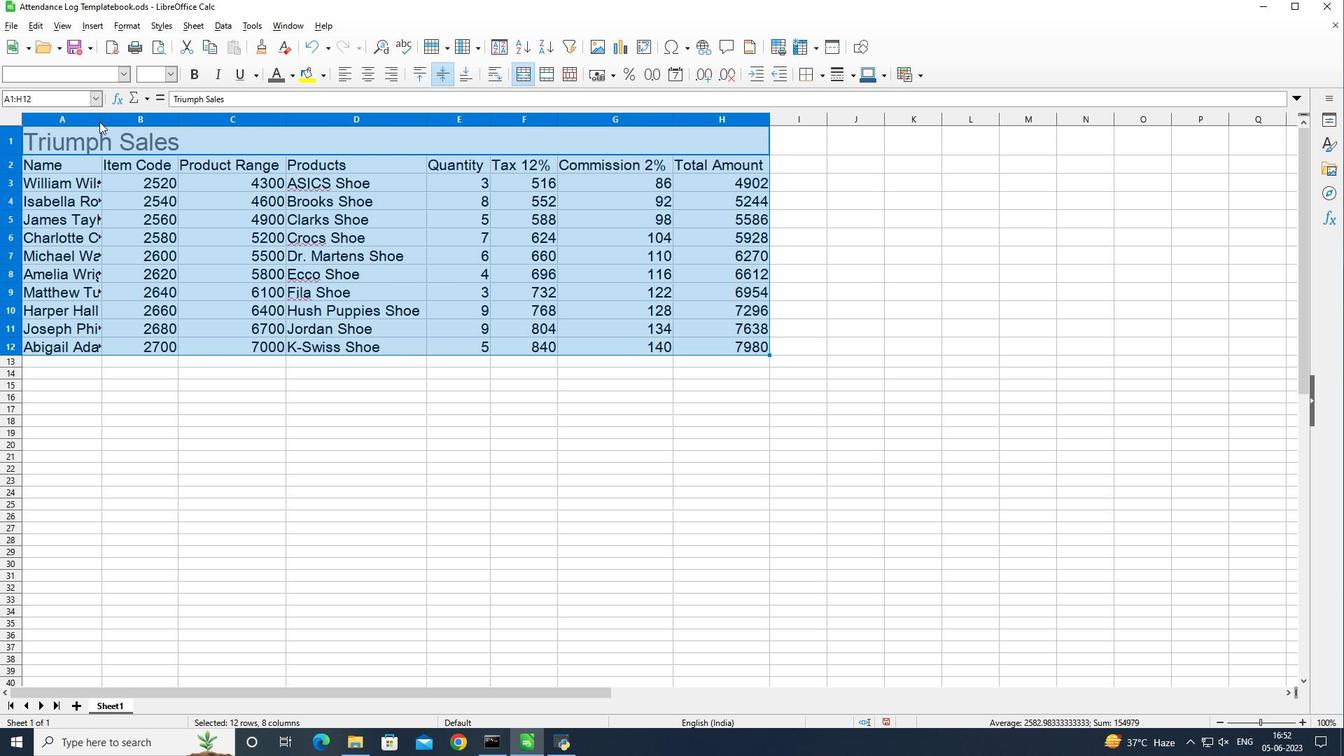 
Action: Mouse pressed left at (102, 118)
Screenshot: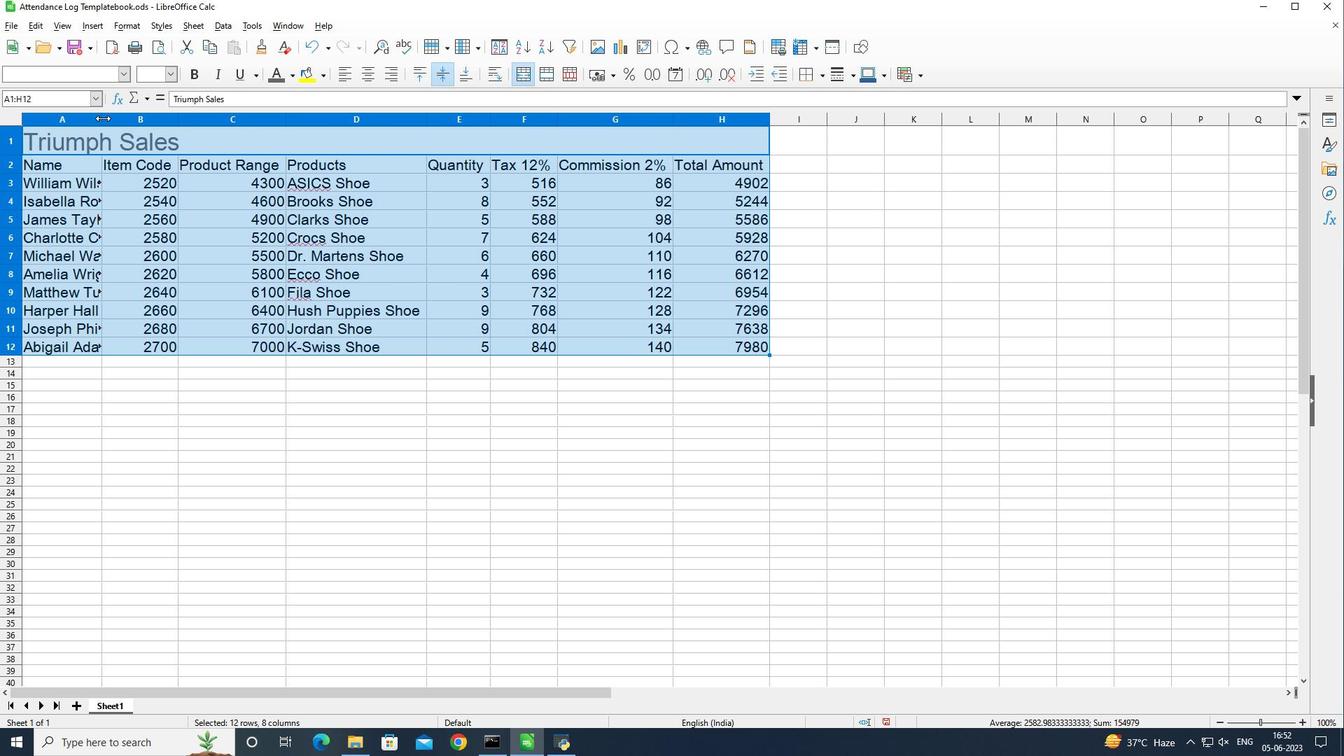 
Action: Mouse pressed left at (102, 118)
Screenshot: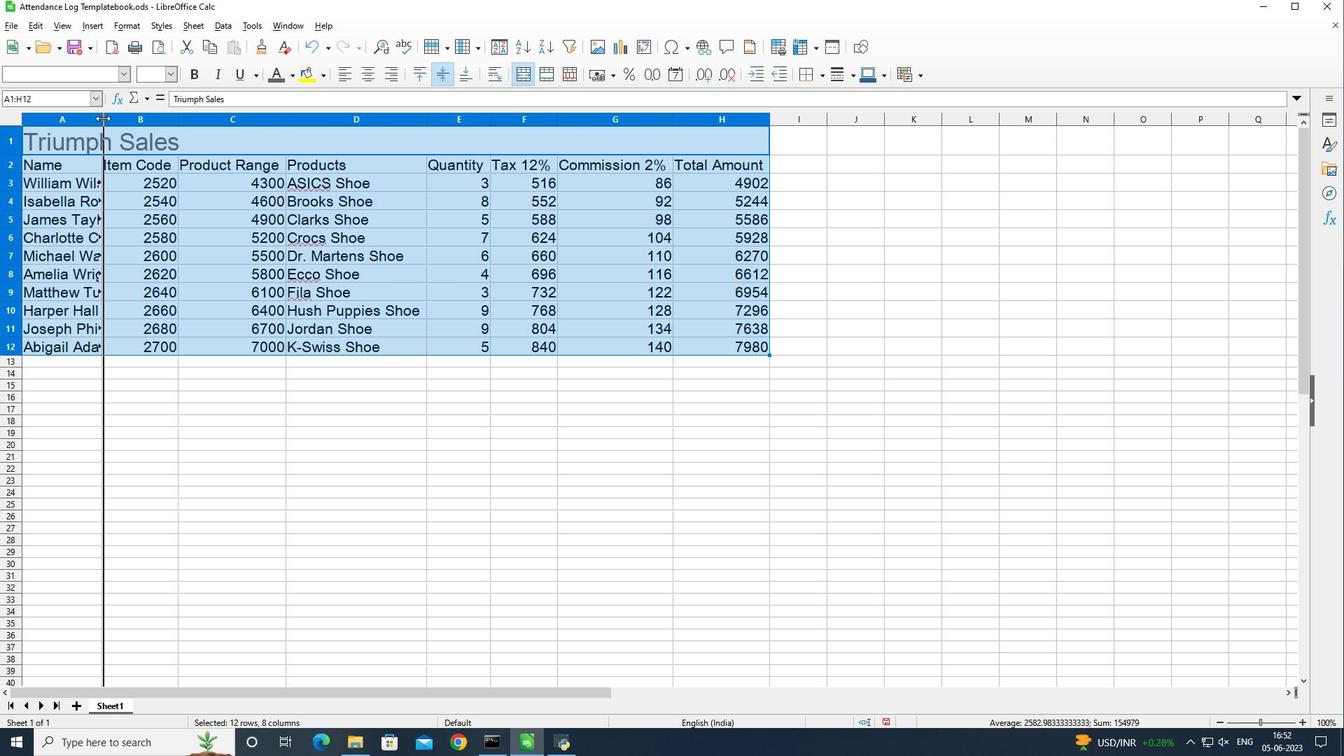 
Action: Mouse moved to (762, 346)
Screenshot: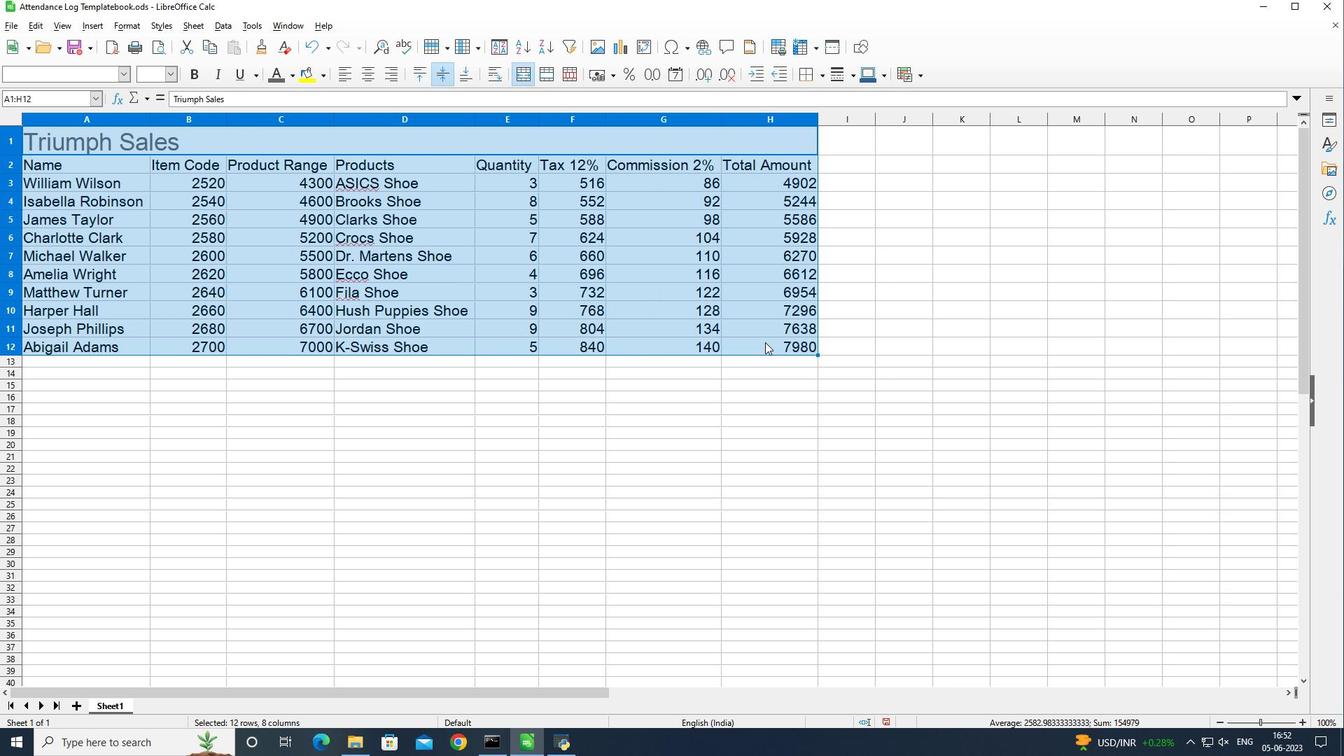 
Action: Mouse pressed left at (762, 346)
Screenshot: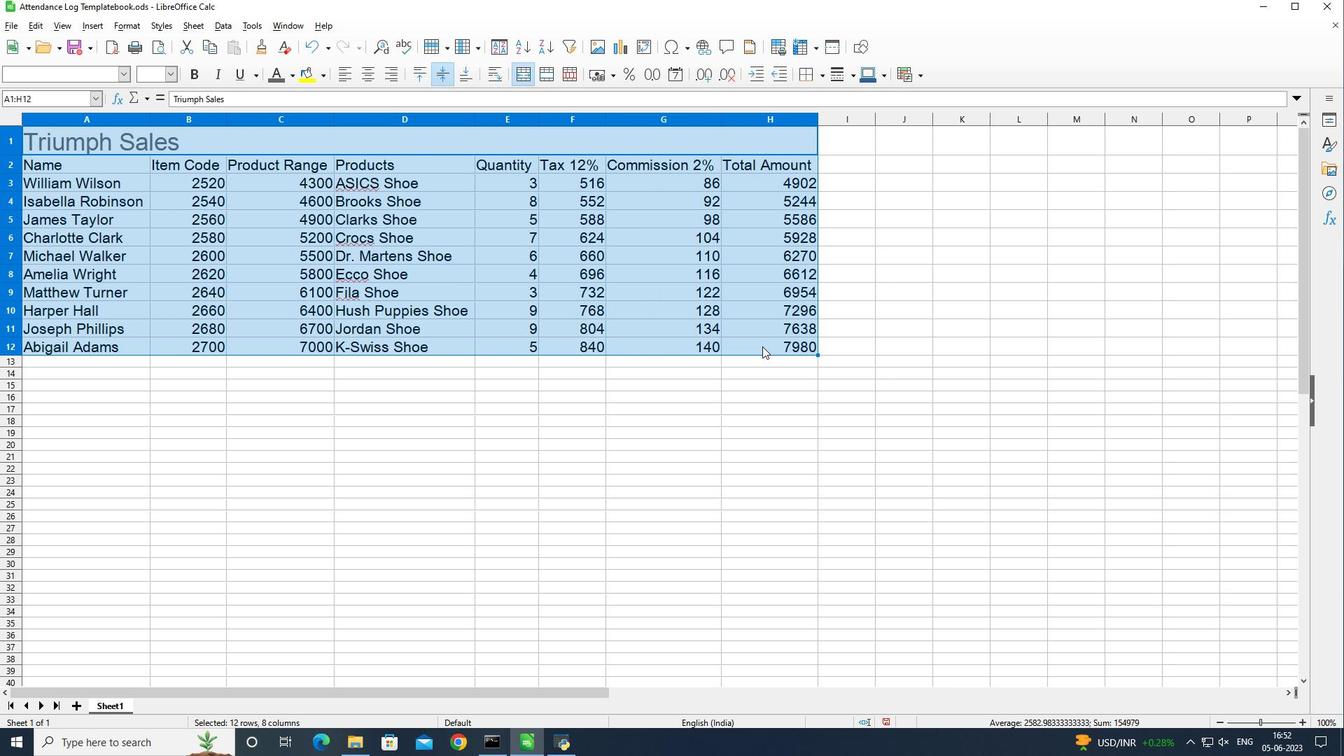 
Action: Mouse moved to (764, 386)
Screenshot: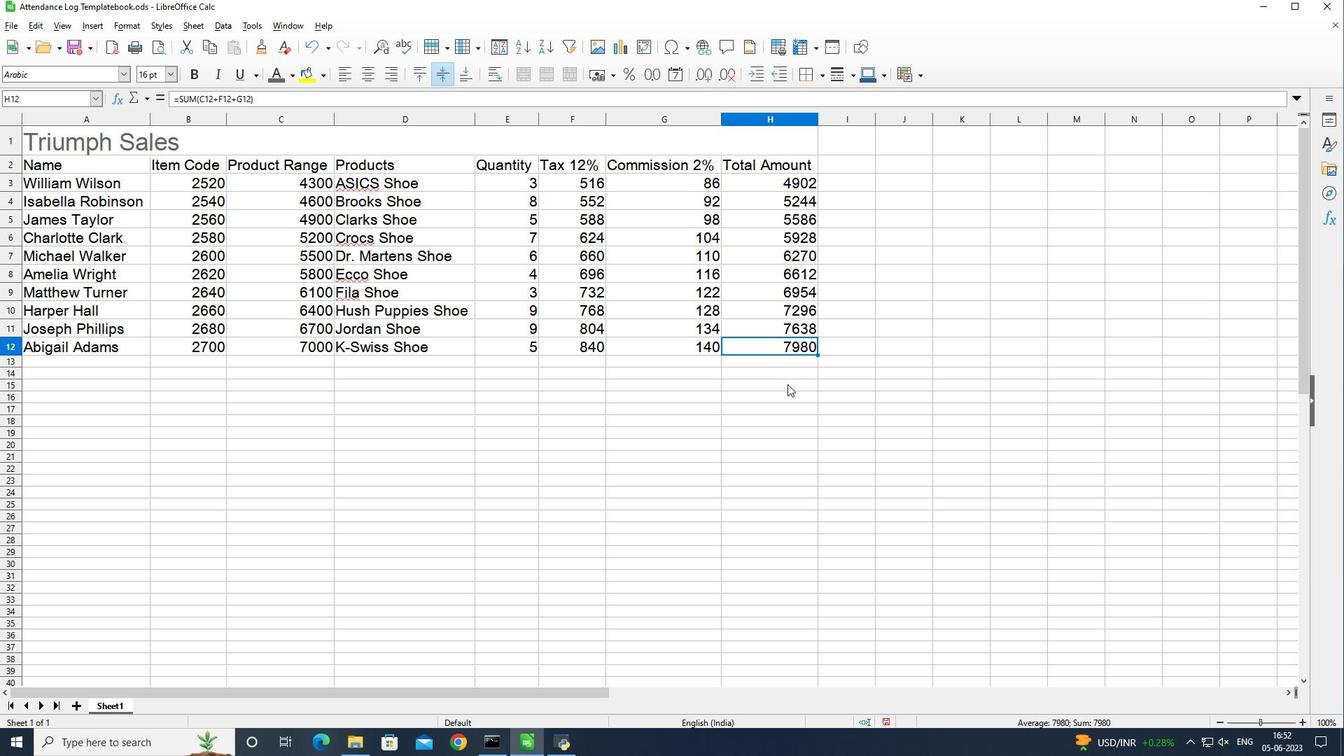 
